Task: Look for space in Esmeralda, Cuba from 9th July, 2023 to 16th July, 2023 for 2 adults, 1 child in price range Rs.8000 to Rs.16000. Place can be entire place with 2 bedrooms having 2 beds and 1 bathroom. Property type can be house, flat, guest house. Booking option can be shelf check-in. Required host language is .
Action: Mouse moved to (578, 116)
Screenshot: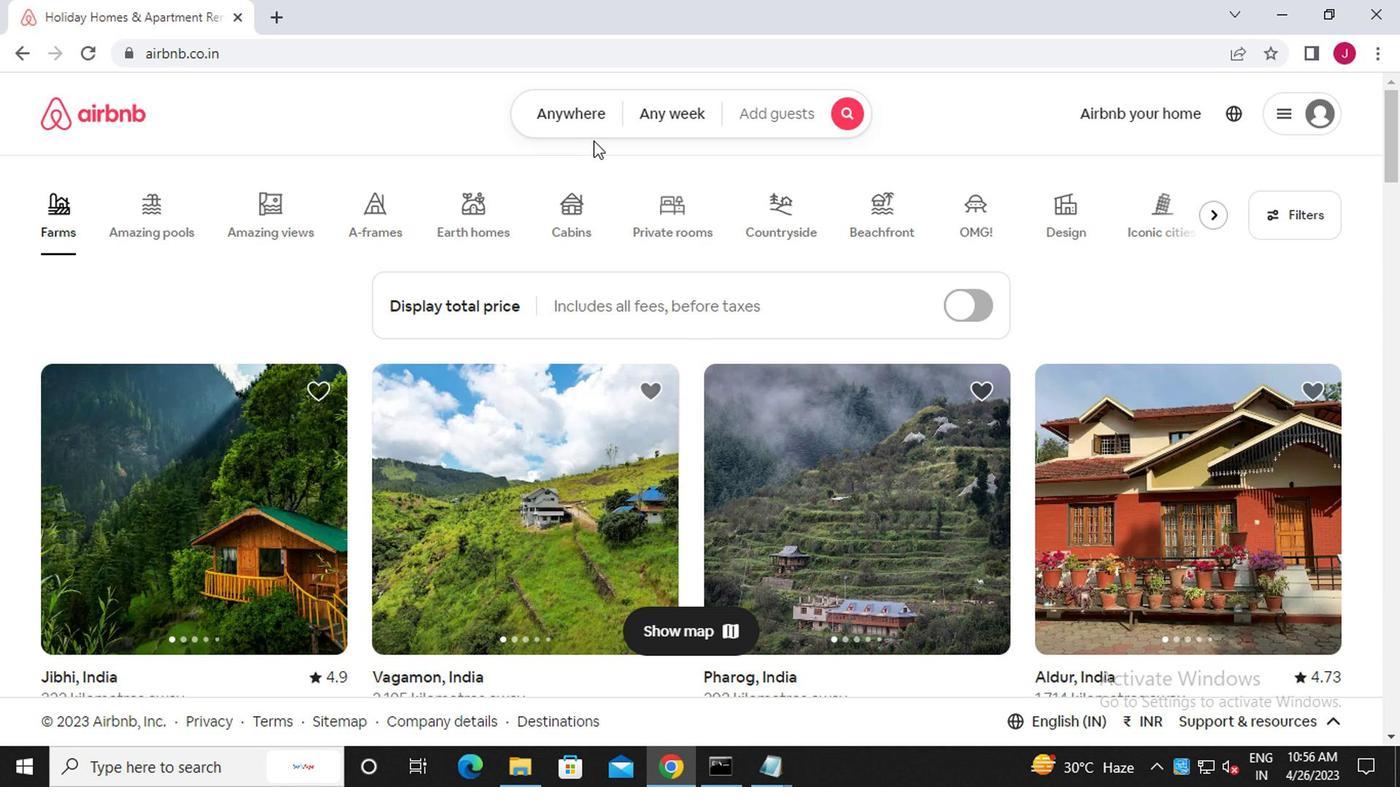 
Action: Mouse pressed left at (578, 116)
Screenshot: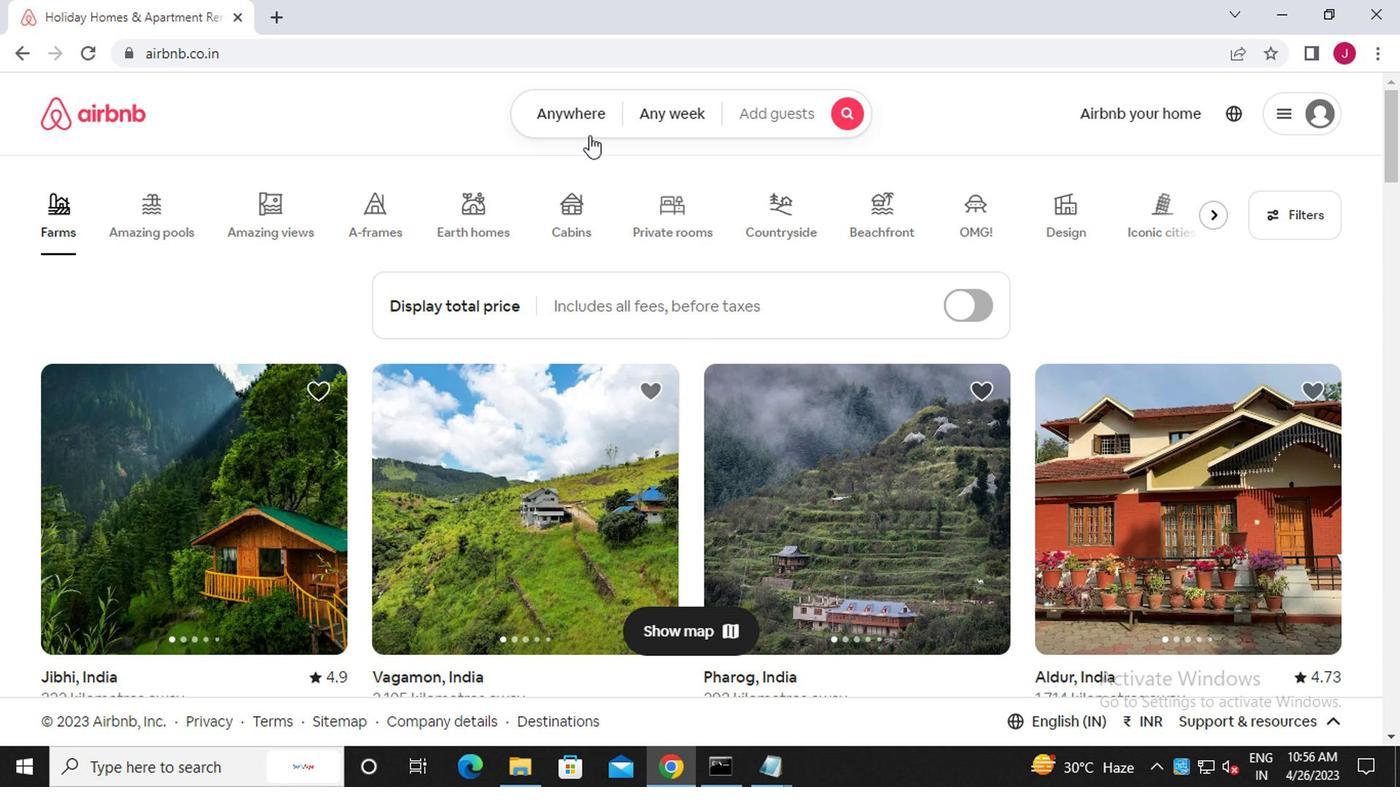 
Action: Mouse moved to (398, 194)
Screenshot: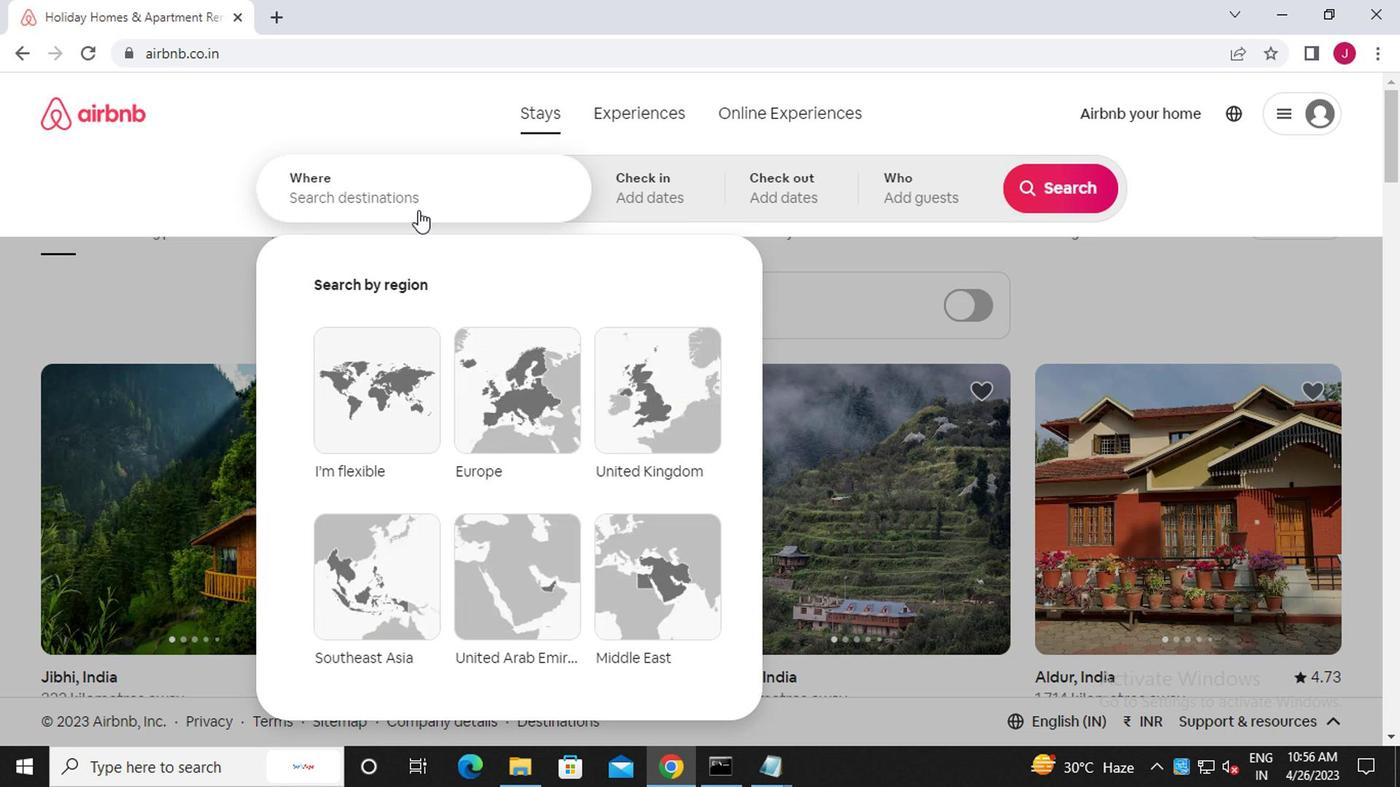 
Action: Mouse pressed left at (398, 194)
Screenshot: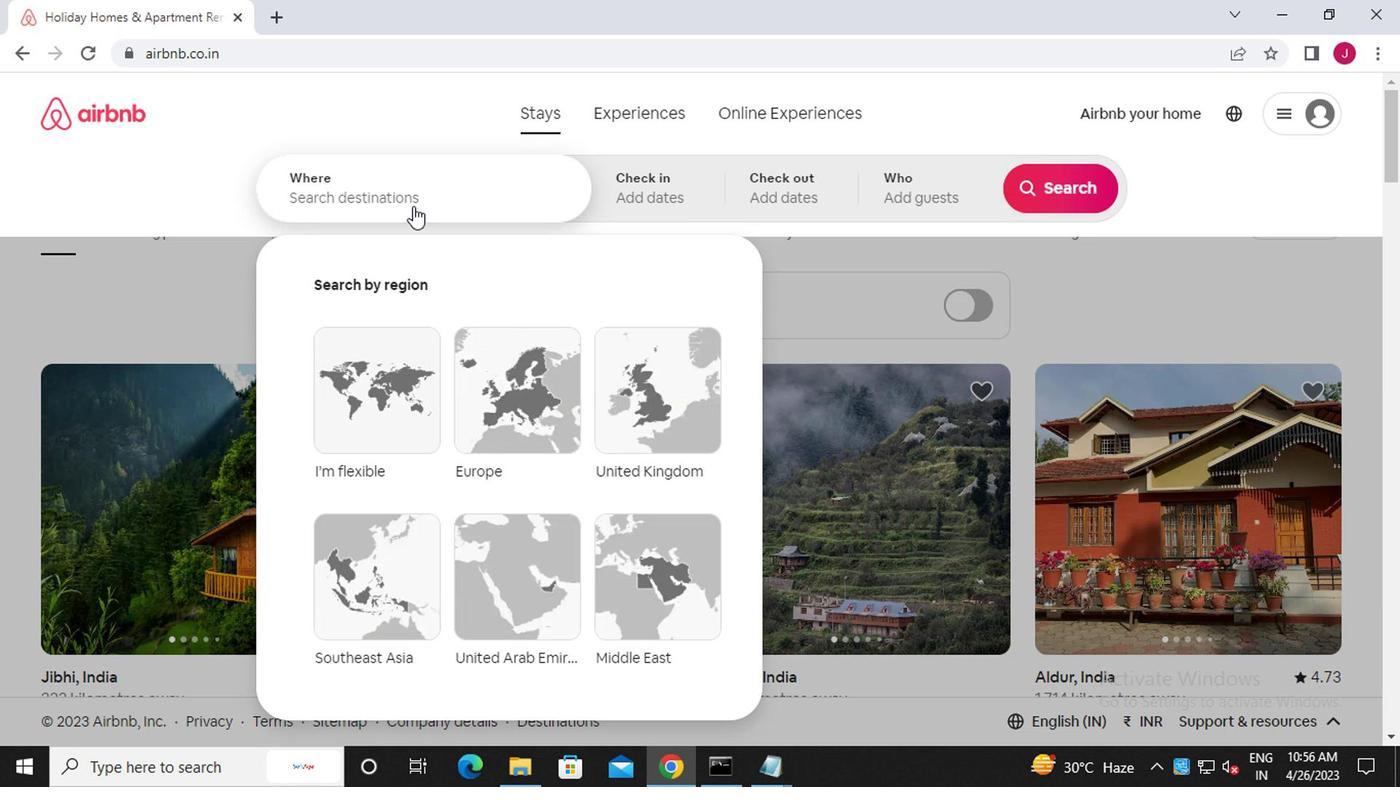 
Action: Key pressed e<Key.caps_lock>smeraldsa,<Key.caps_lock>c<Key.caps_lock>uba
Screenshot: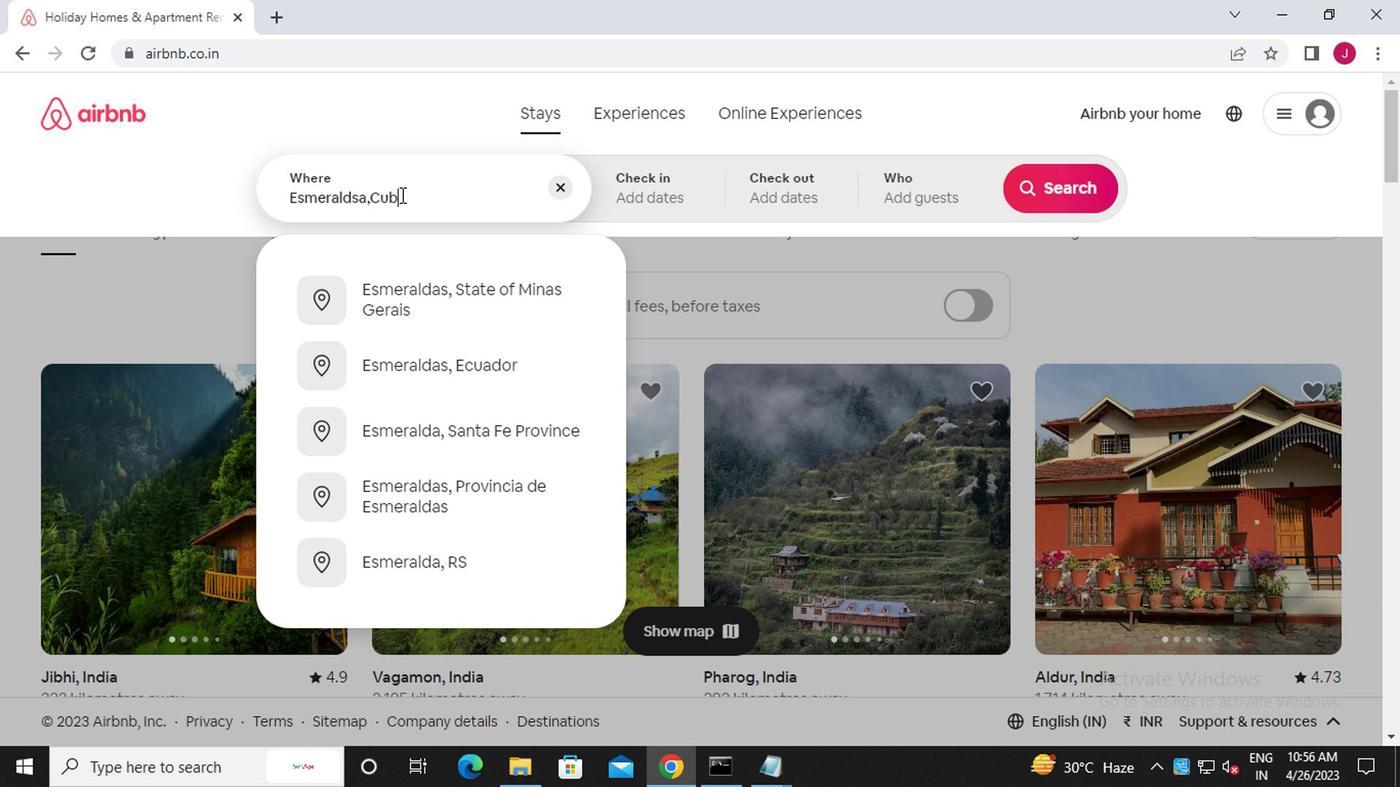 
Action: Mouse moved to (422, 304)
Screenshot: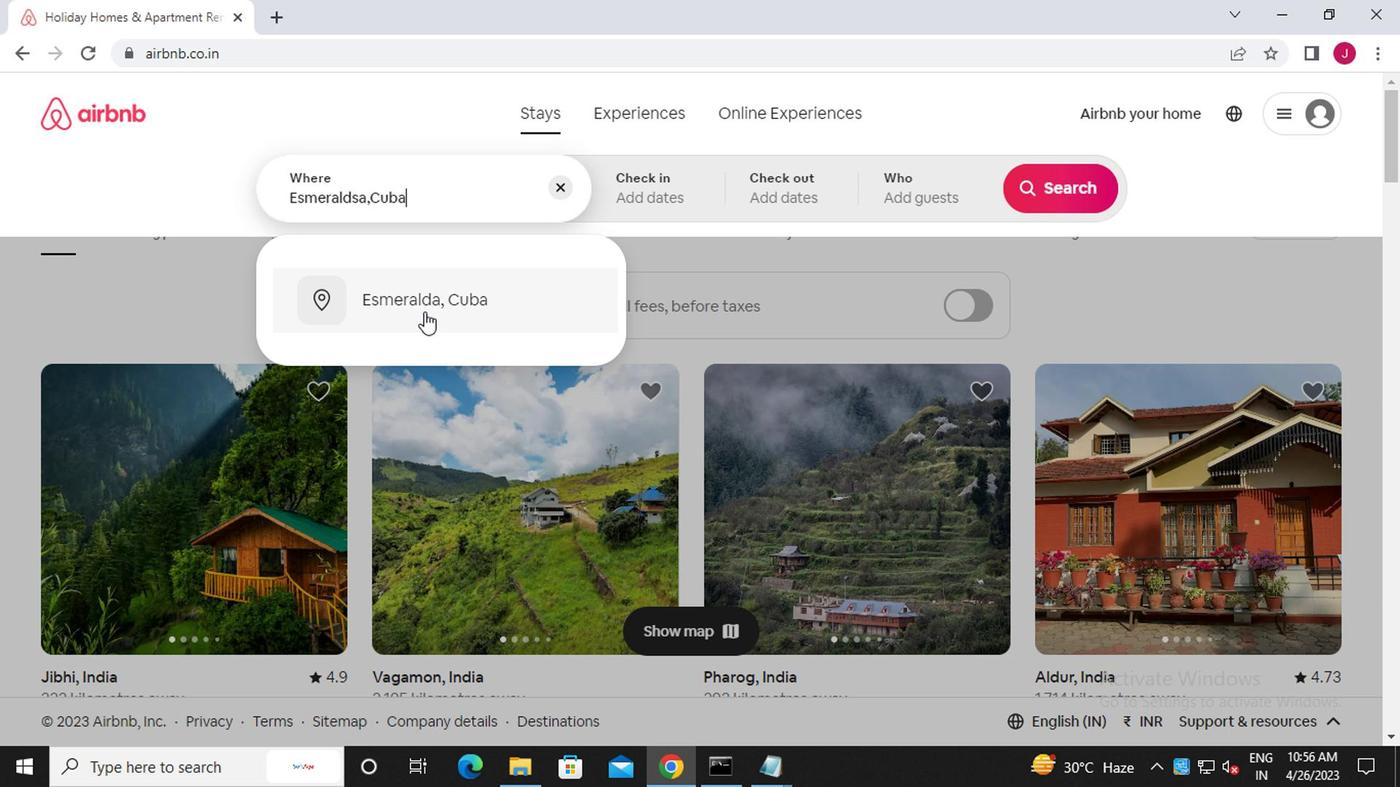 
Action: Mouse pressed left at (422, 304)
Screenshot: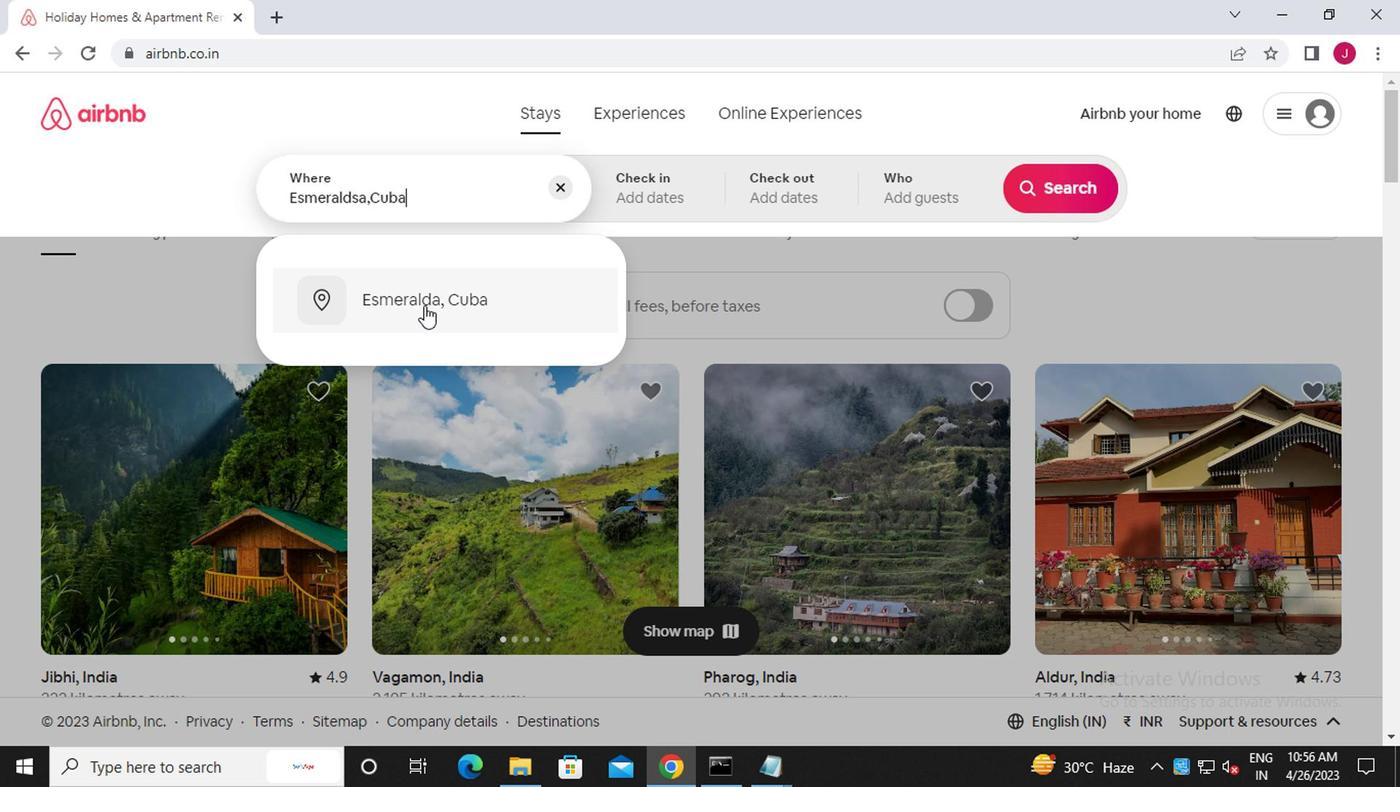 
Action: Mouse moved to (1048, 339)
Screenshot: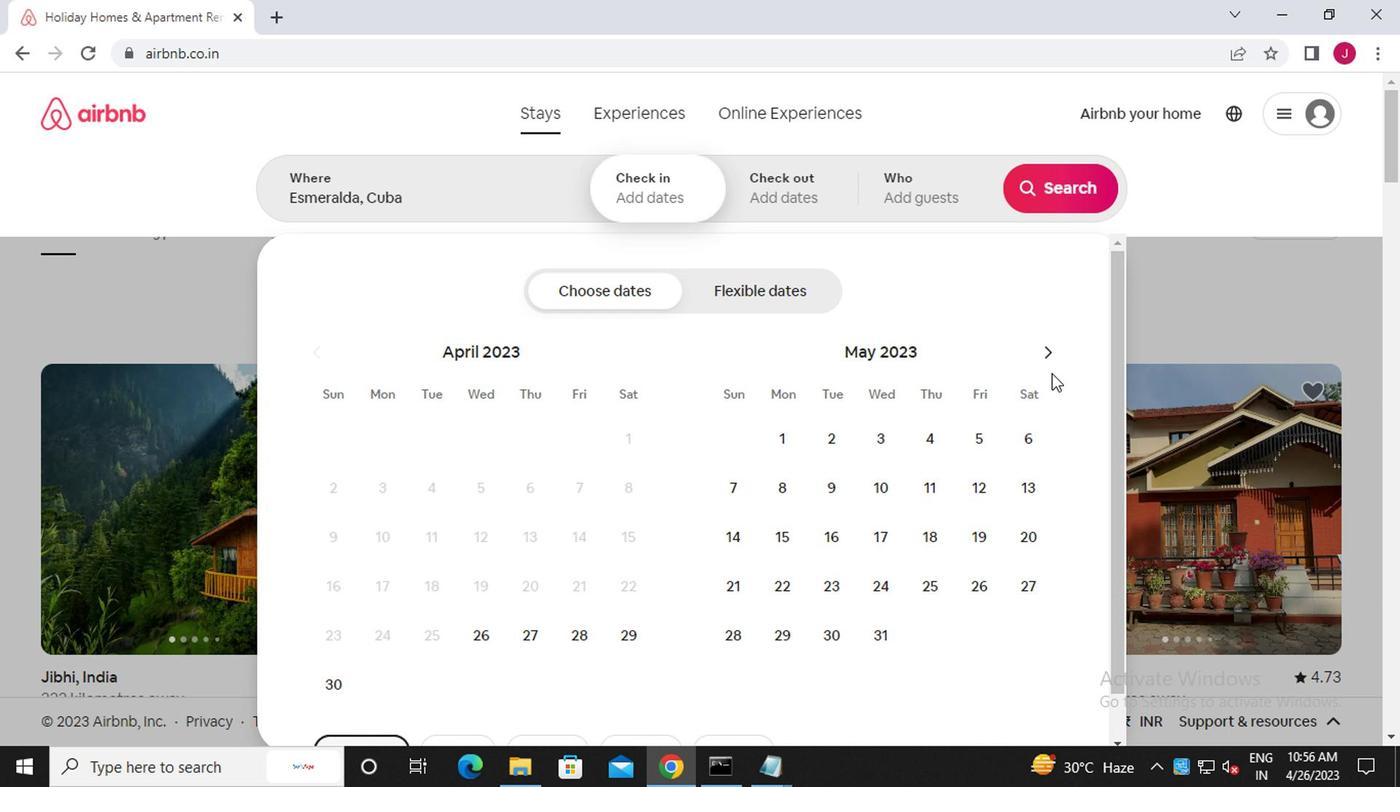 
Action: Mouse pressed left at (1048, 339)
Screenshot: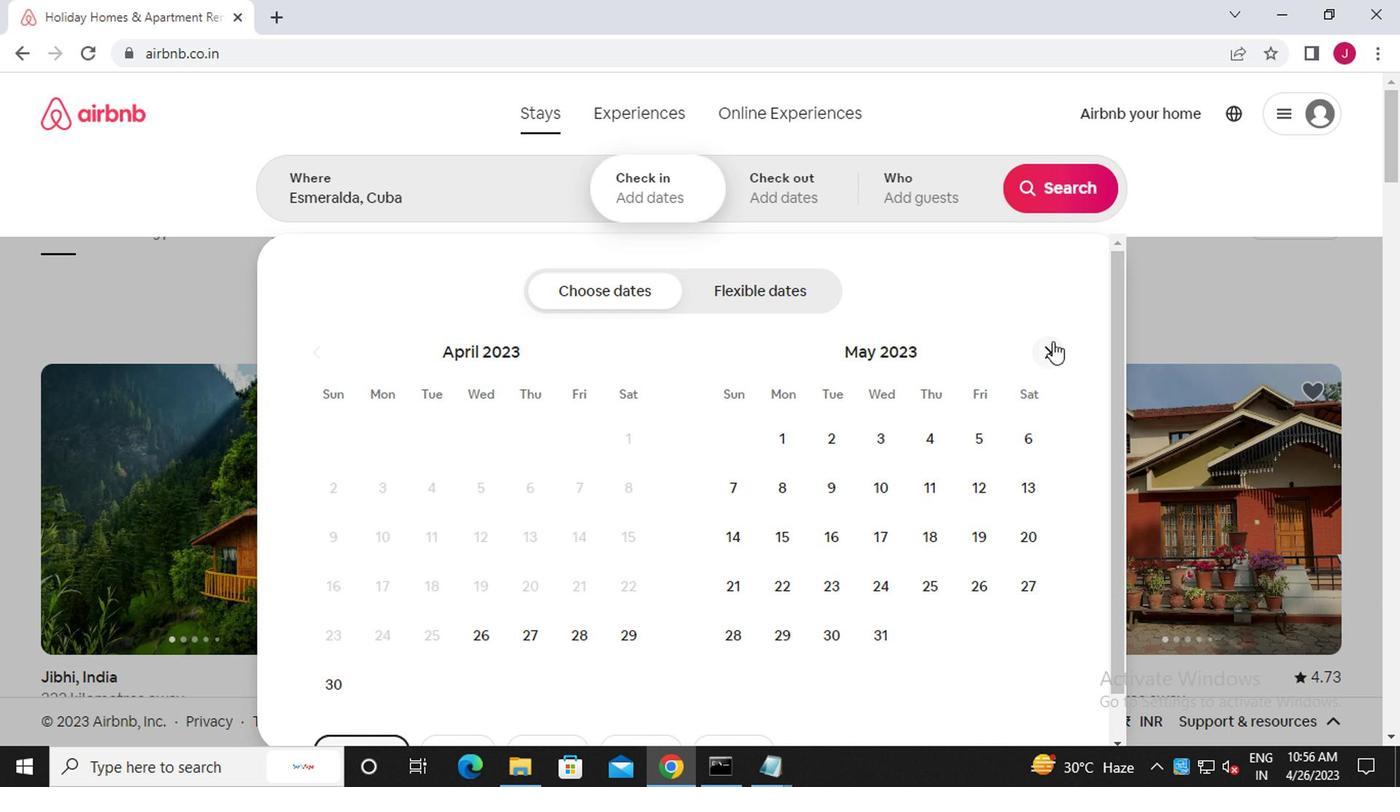 
Action: Mouse moved to (1045, 354)
Screenshot: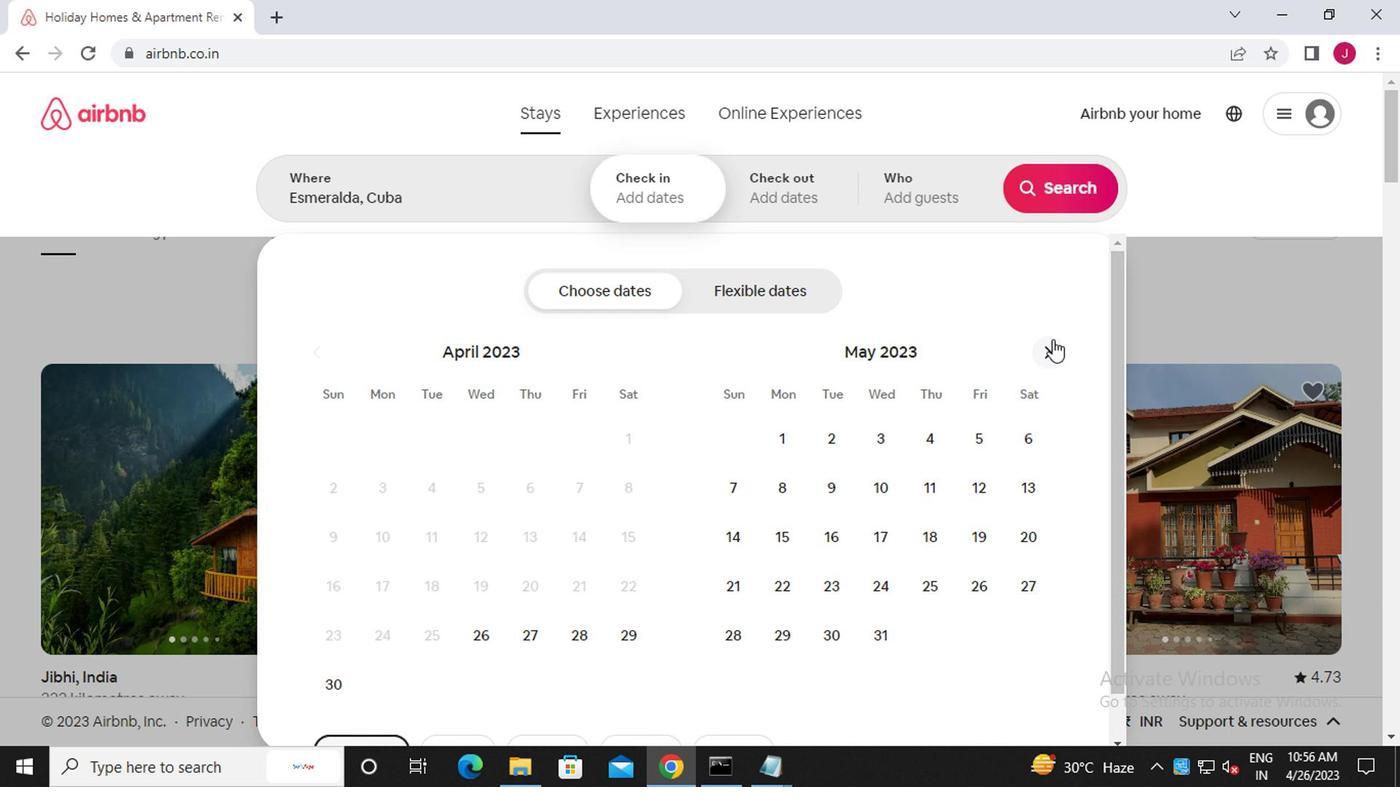 
Action: Mouse pressed left at (1045, 354)
Screenshot: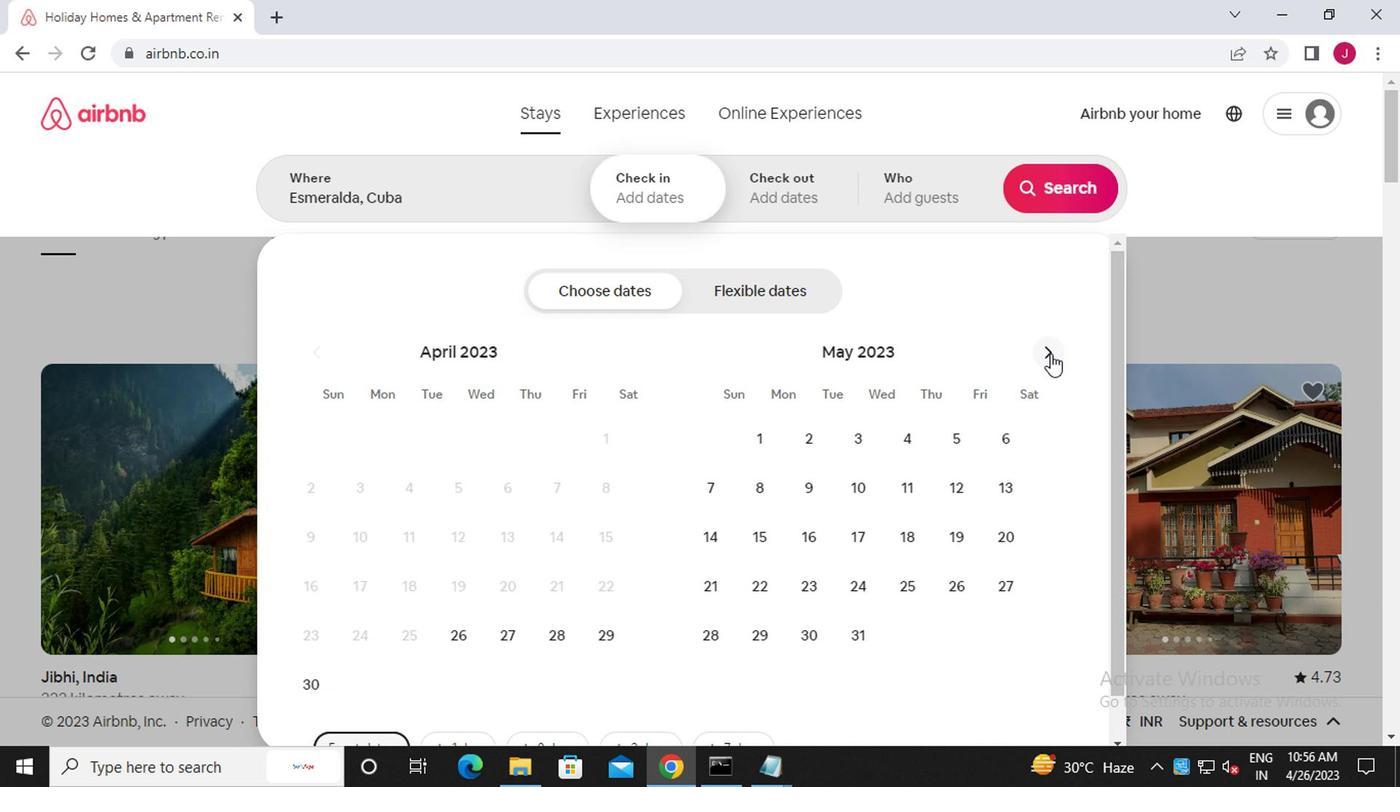 
Action: Mouse moved to (740, 532)
Screenshot: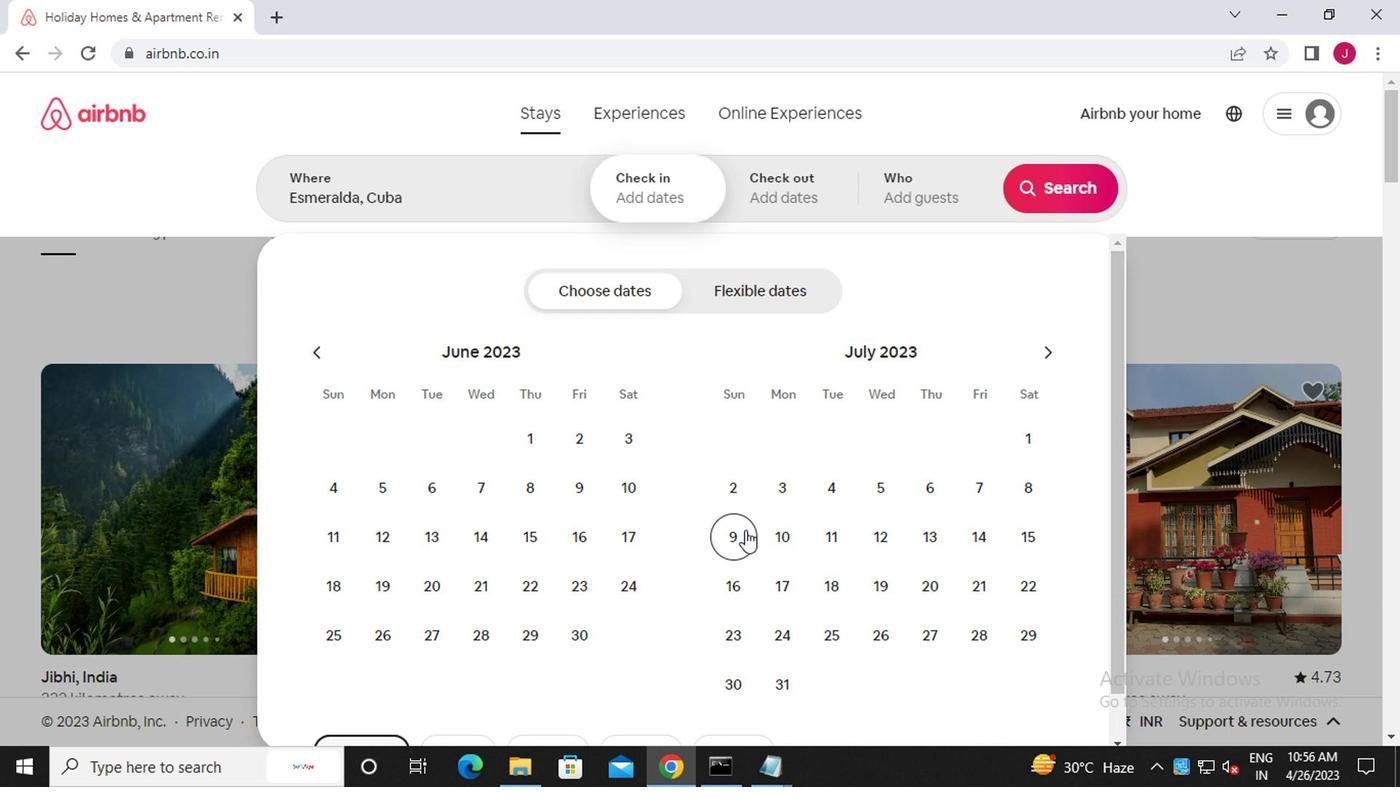 
Action: Mouse pressed left at (740, 532)
Screenshot: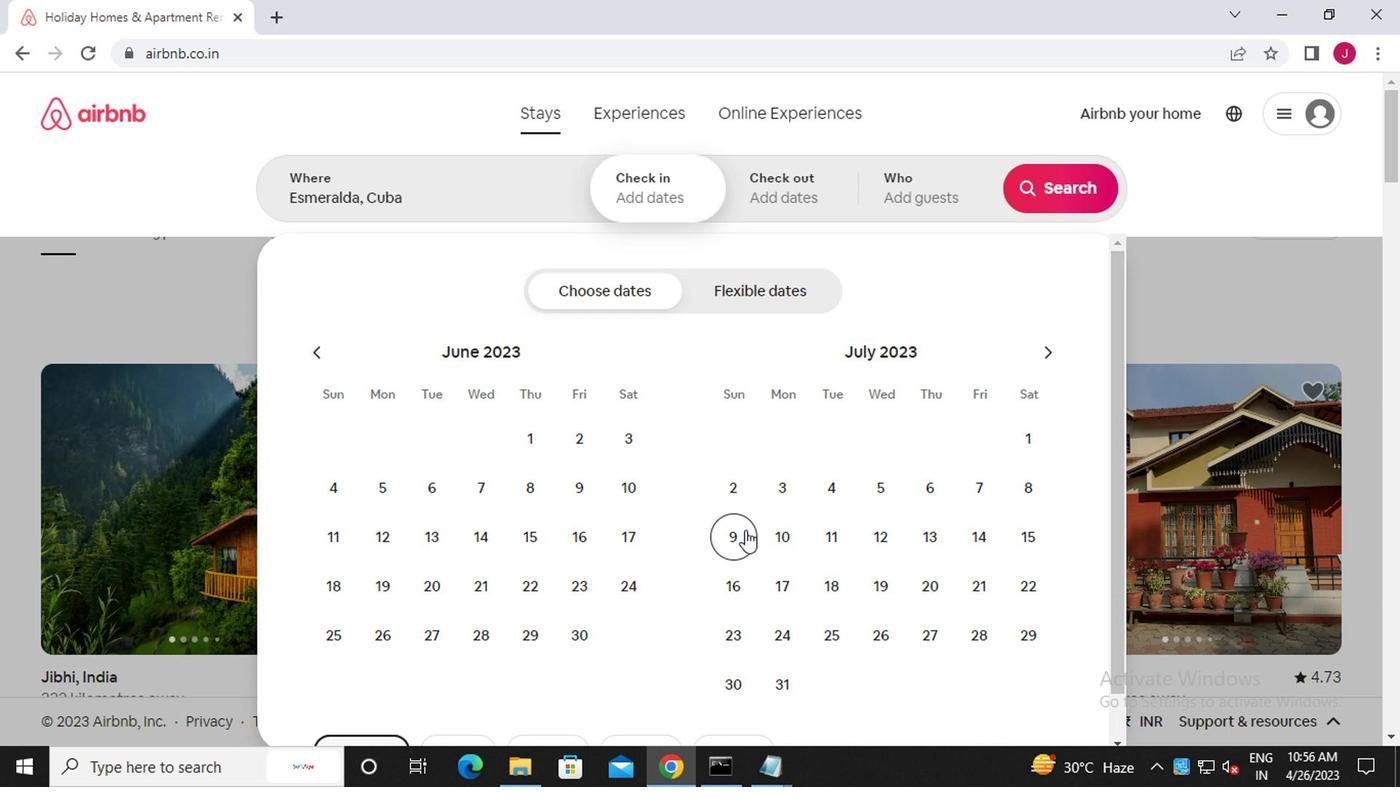 
Action: Mouse moved to (722, 594)
Screenshot: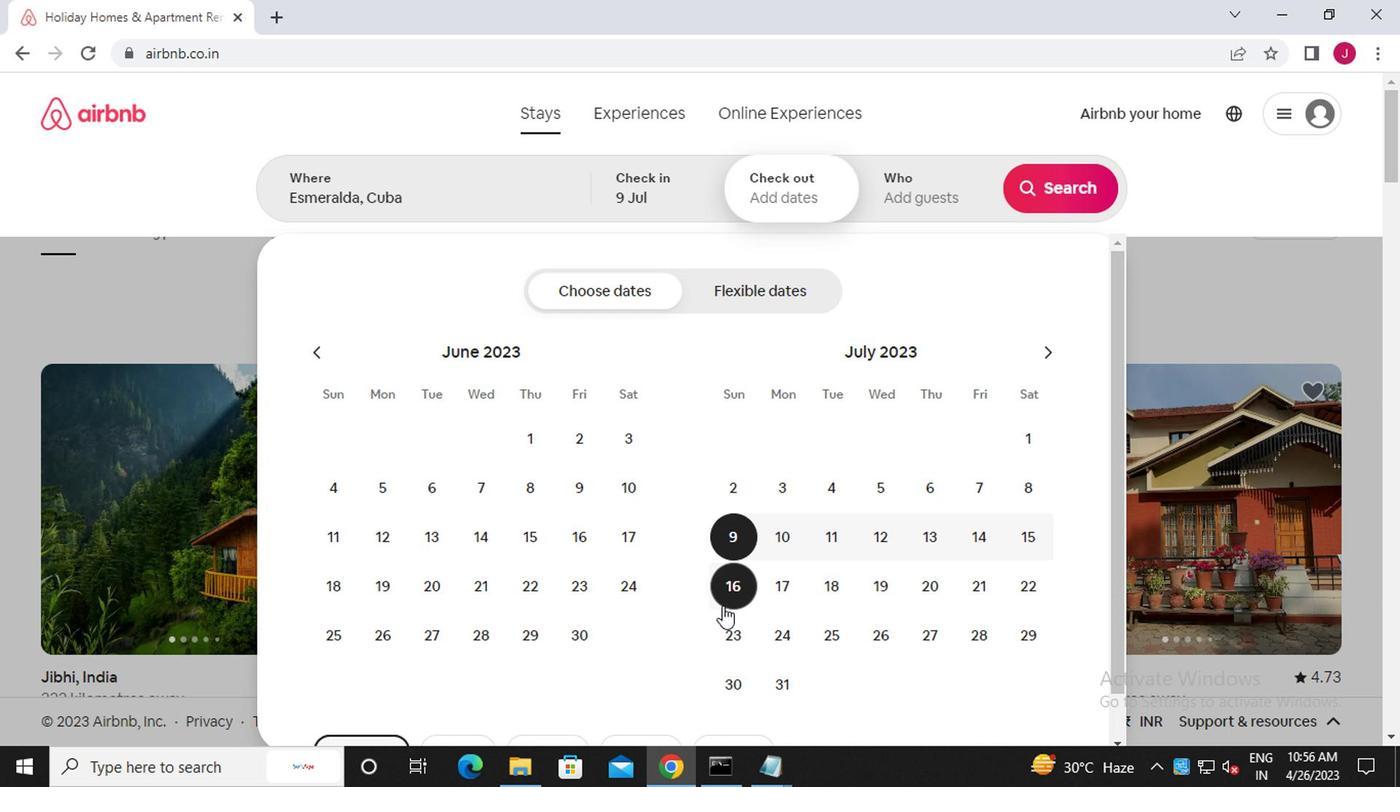 
Action: Mouse pressed left at (722, 594)
Screenshot: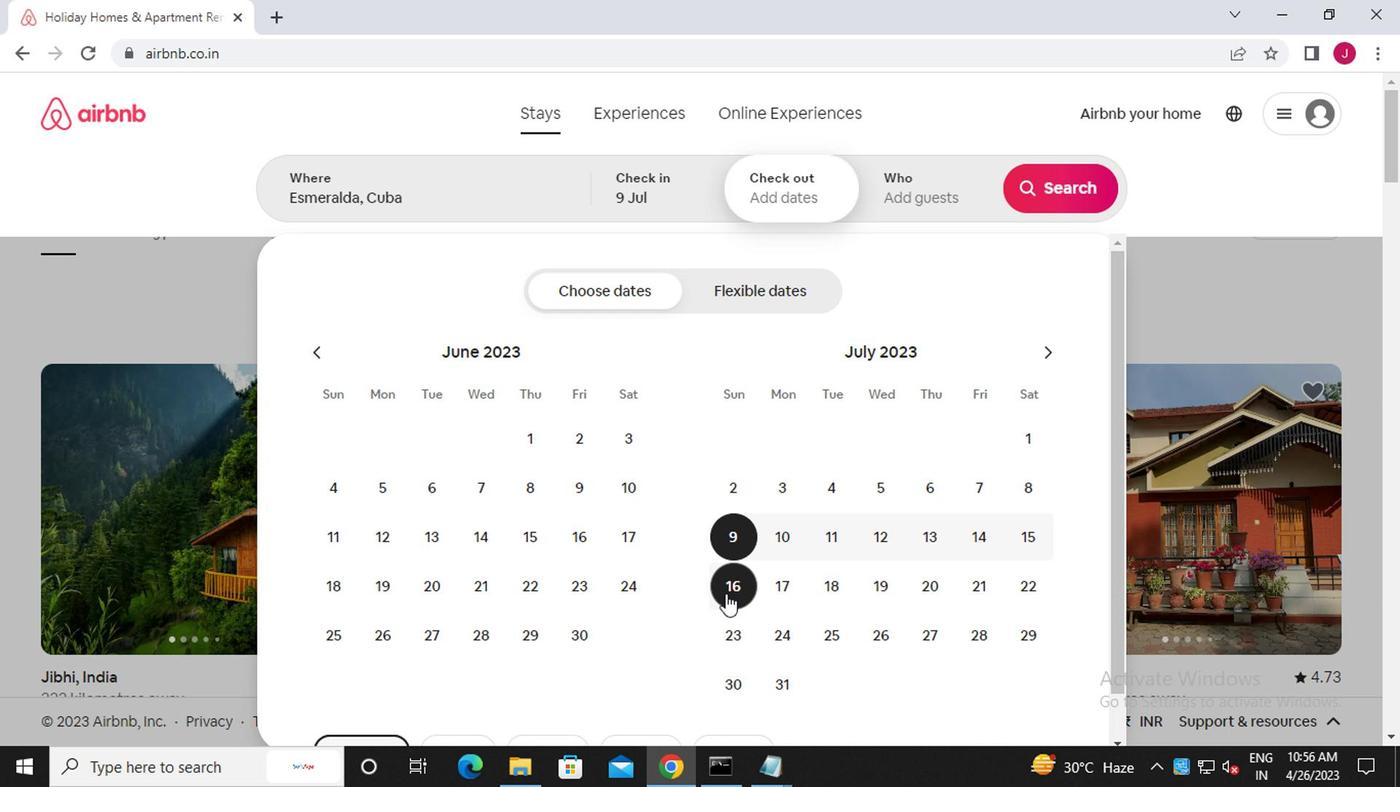 
Action: Mouse moved to (907, 196)
Screenshot: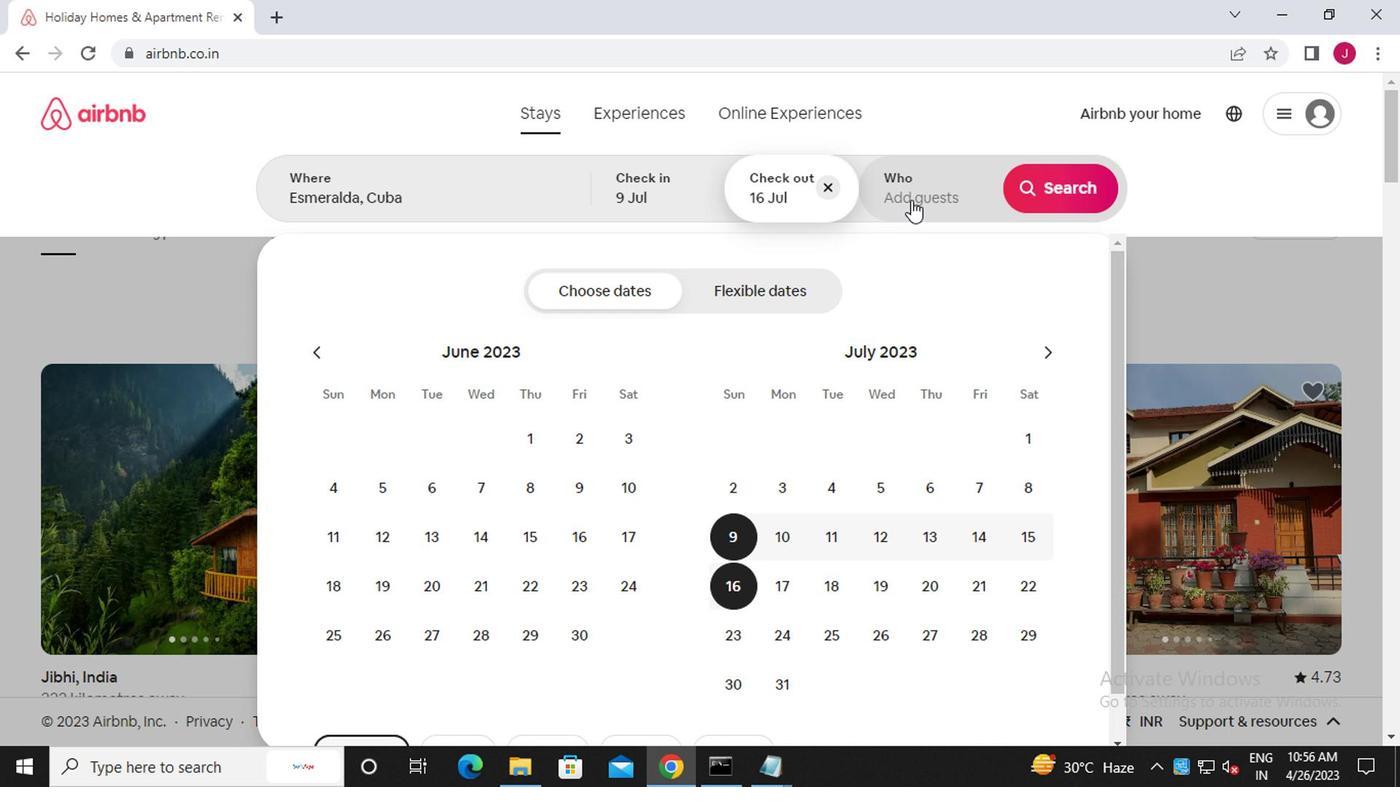 
Action: Mouse pressed left at (907, 196)
Screenshot: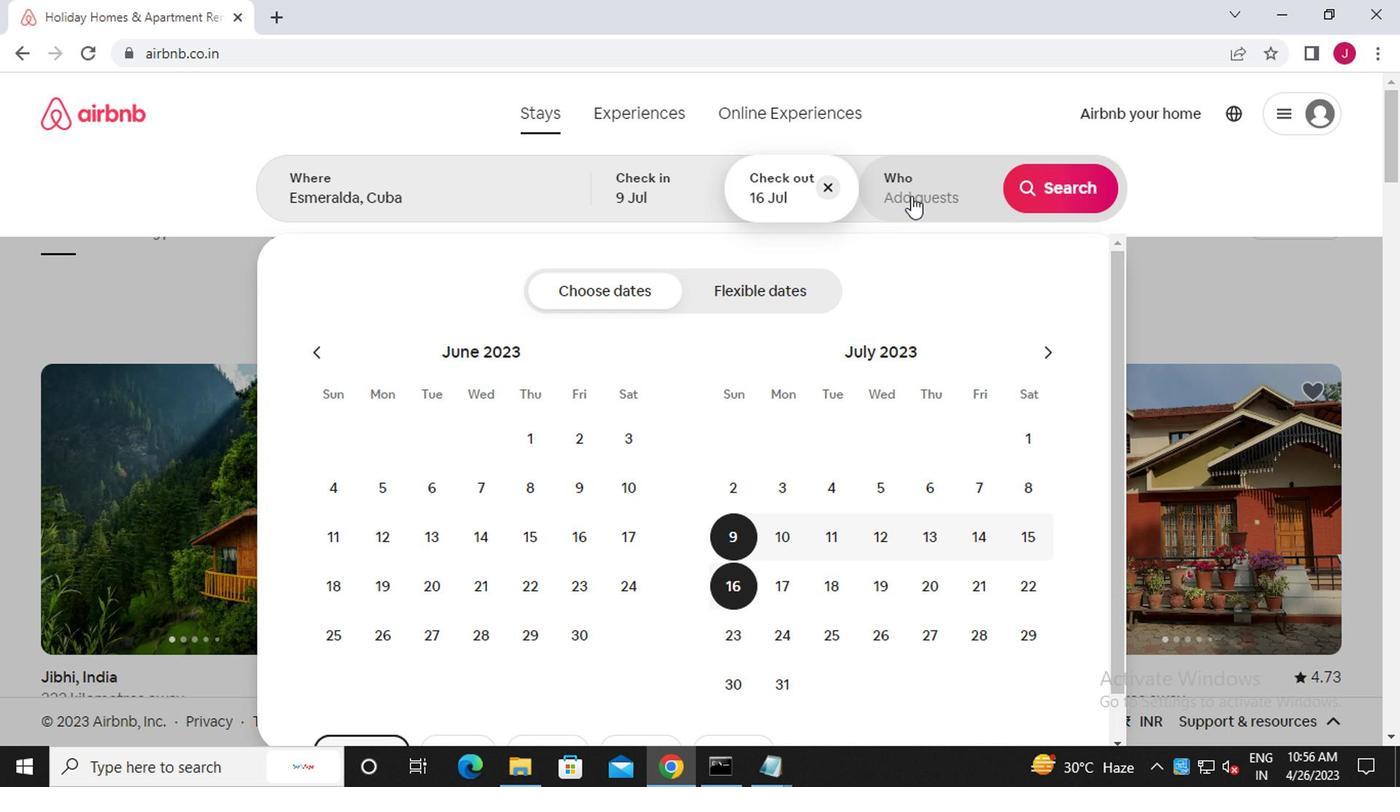 
Action: Mouse moved to (1060, 304)
Screenshot: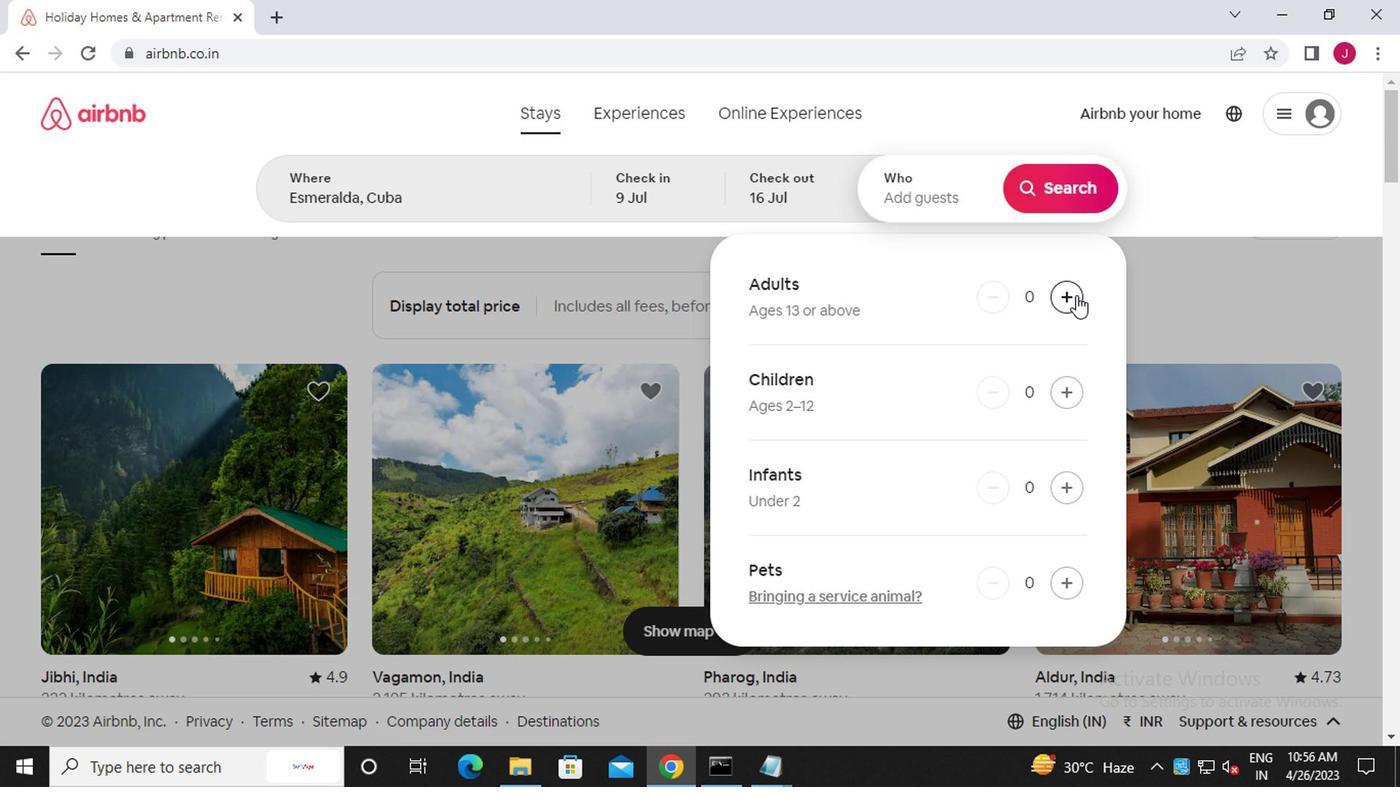 
Action: Mouse pressed left at (1060, 304)
Screenshot: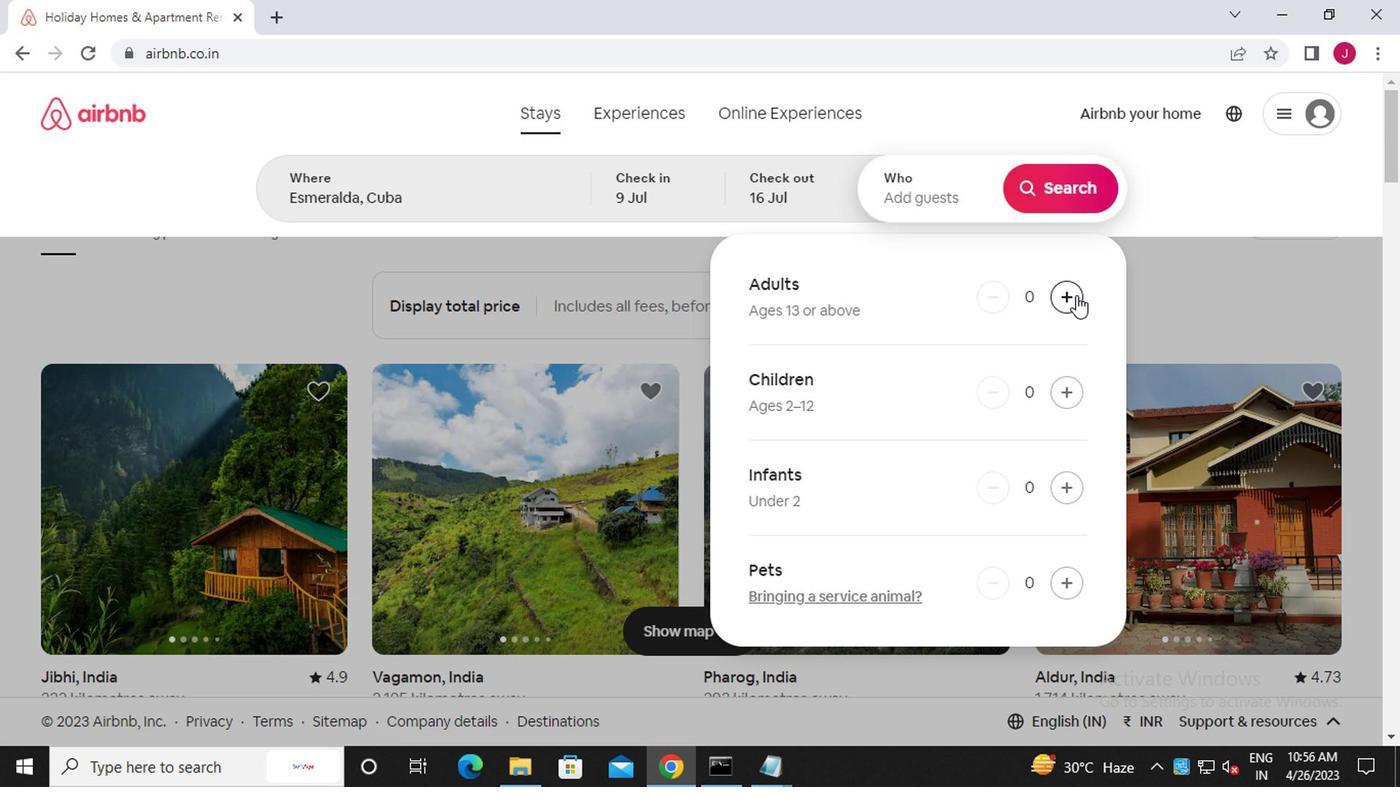 
Action: Mouse moved to (1060, 304)
Screenshot: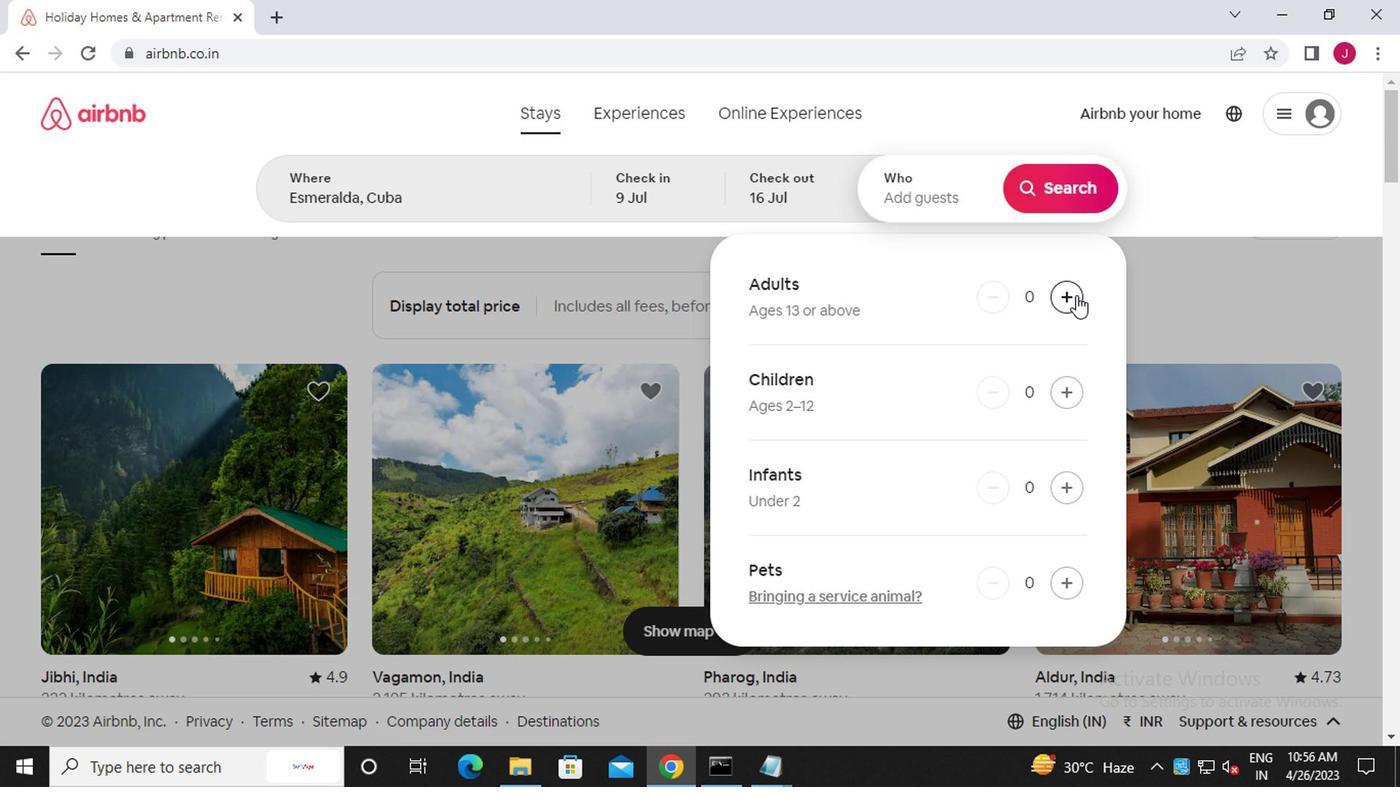
Action: Mouse pressed left at (1060, 304)
Screenshot: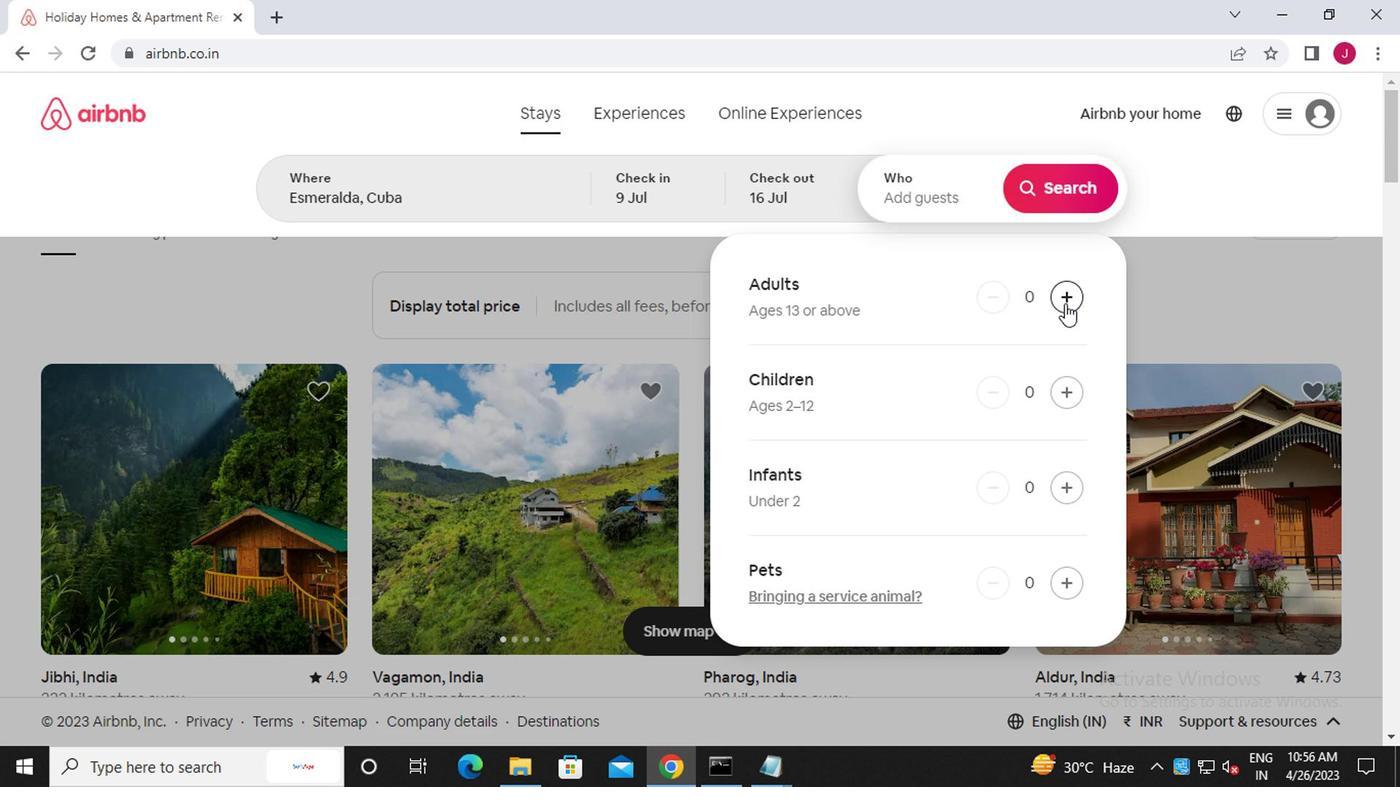 
Action: Mouse moved to (1070, 382)
Screenshot: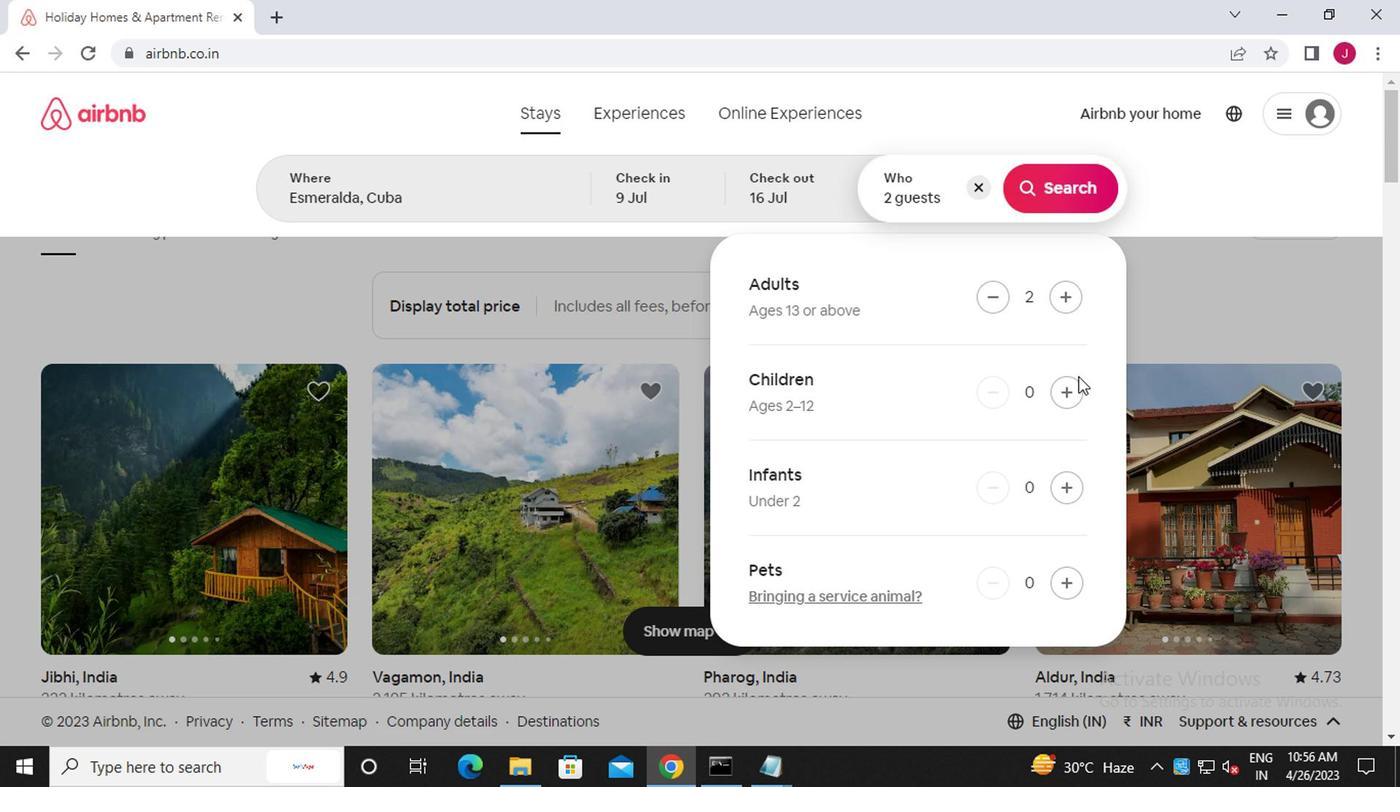 
Action: Mouse pressed left at (1070, 382)
Screenshot: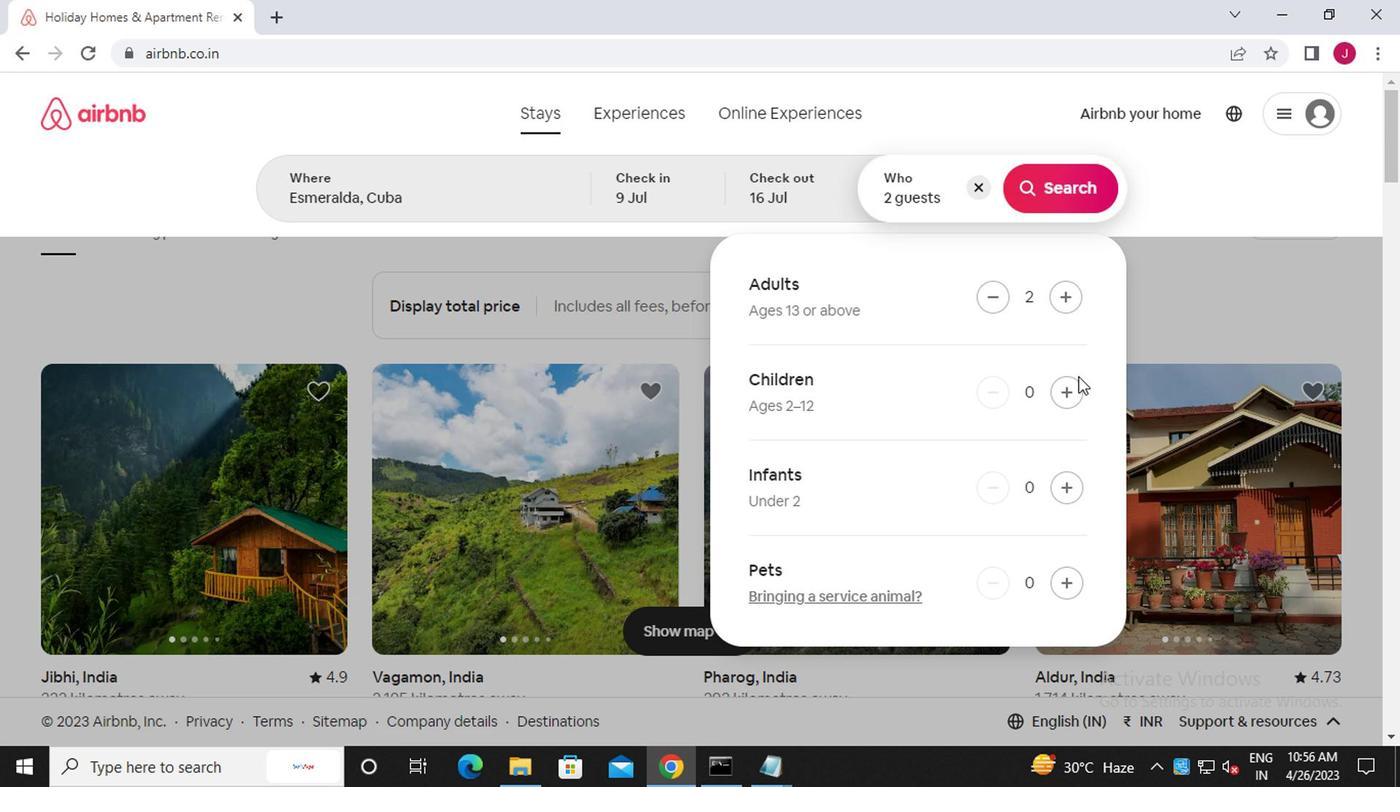 
Action: Mouse moved to (1073, 196)
Screenshot: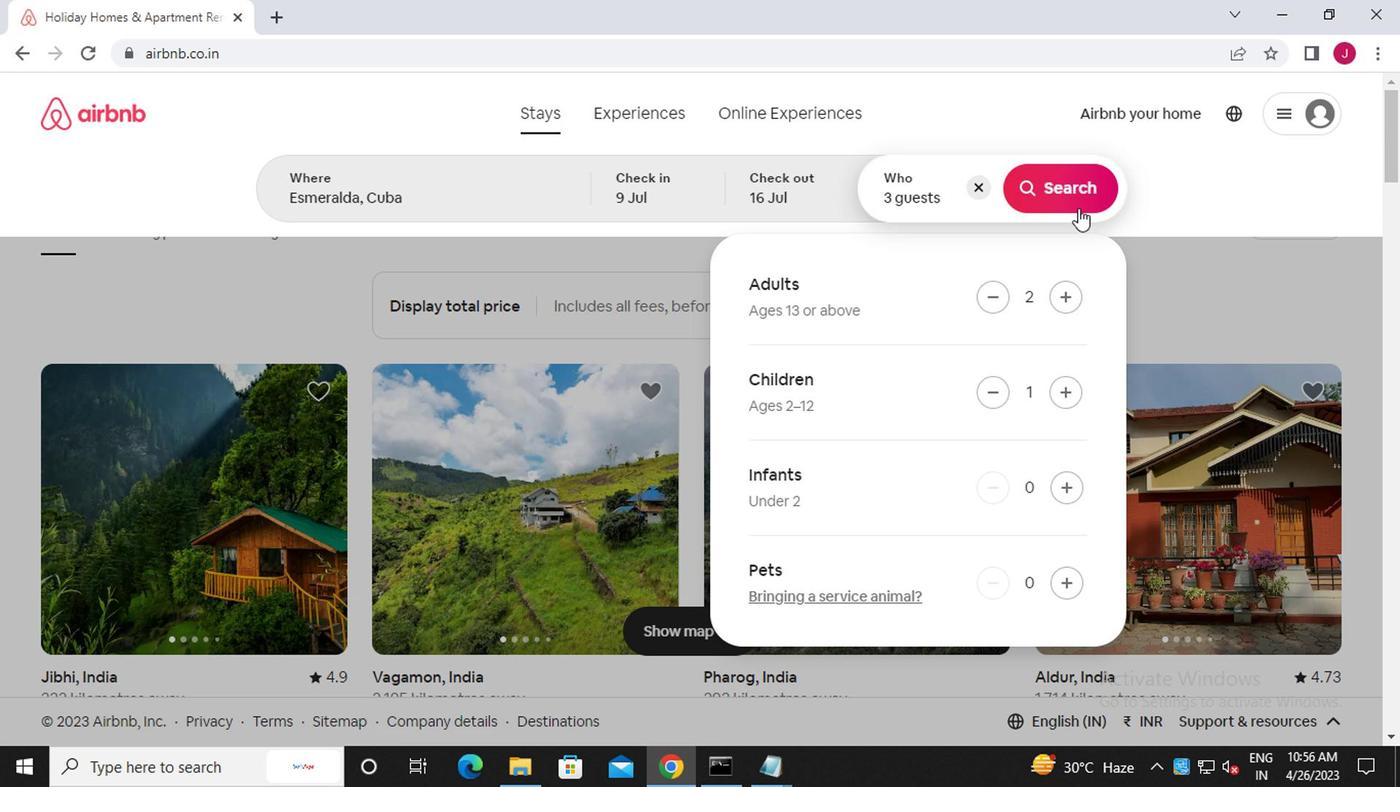 
Action: Mouse pressed left at (1073, 196)
Screenshot: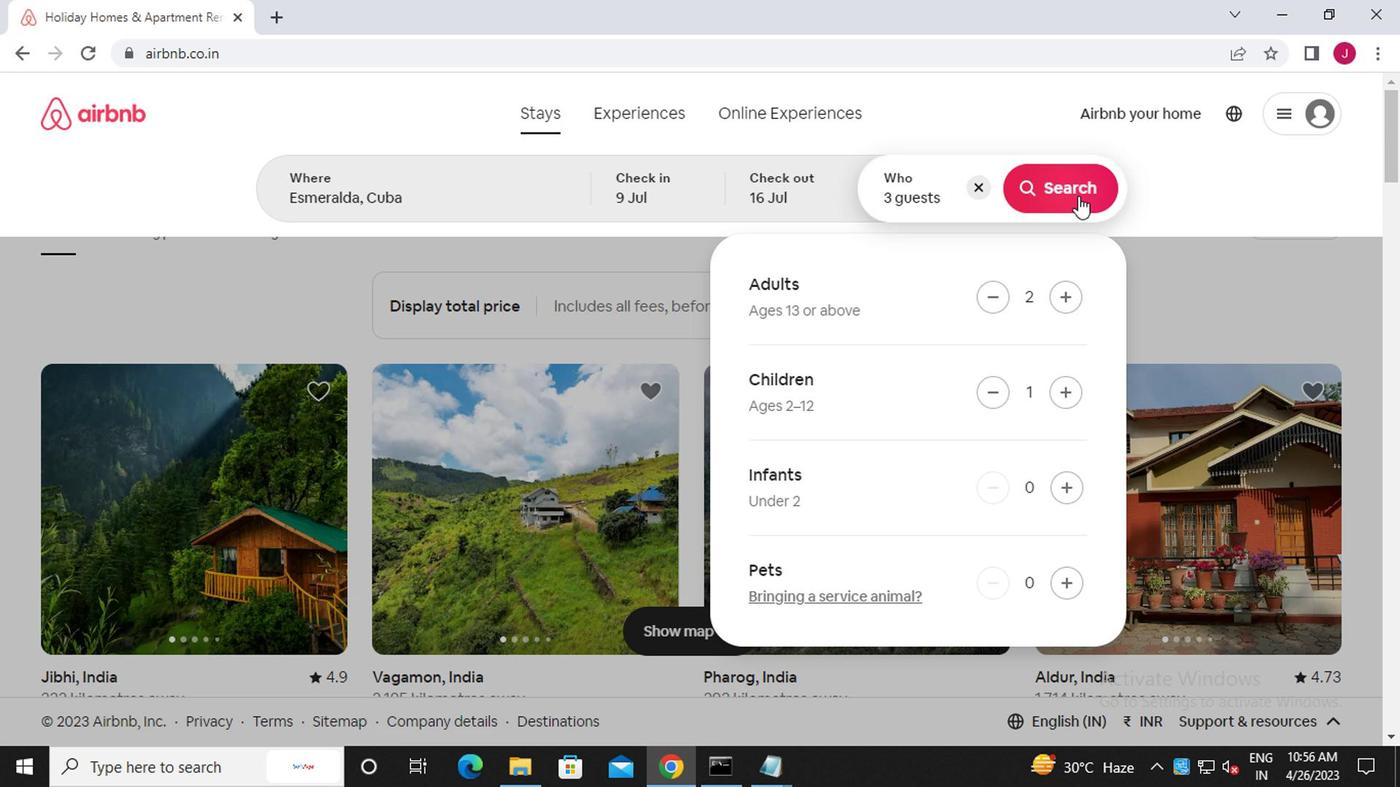 
Action: Mouse moved to (1314, 198)
Screenshot: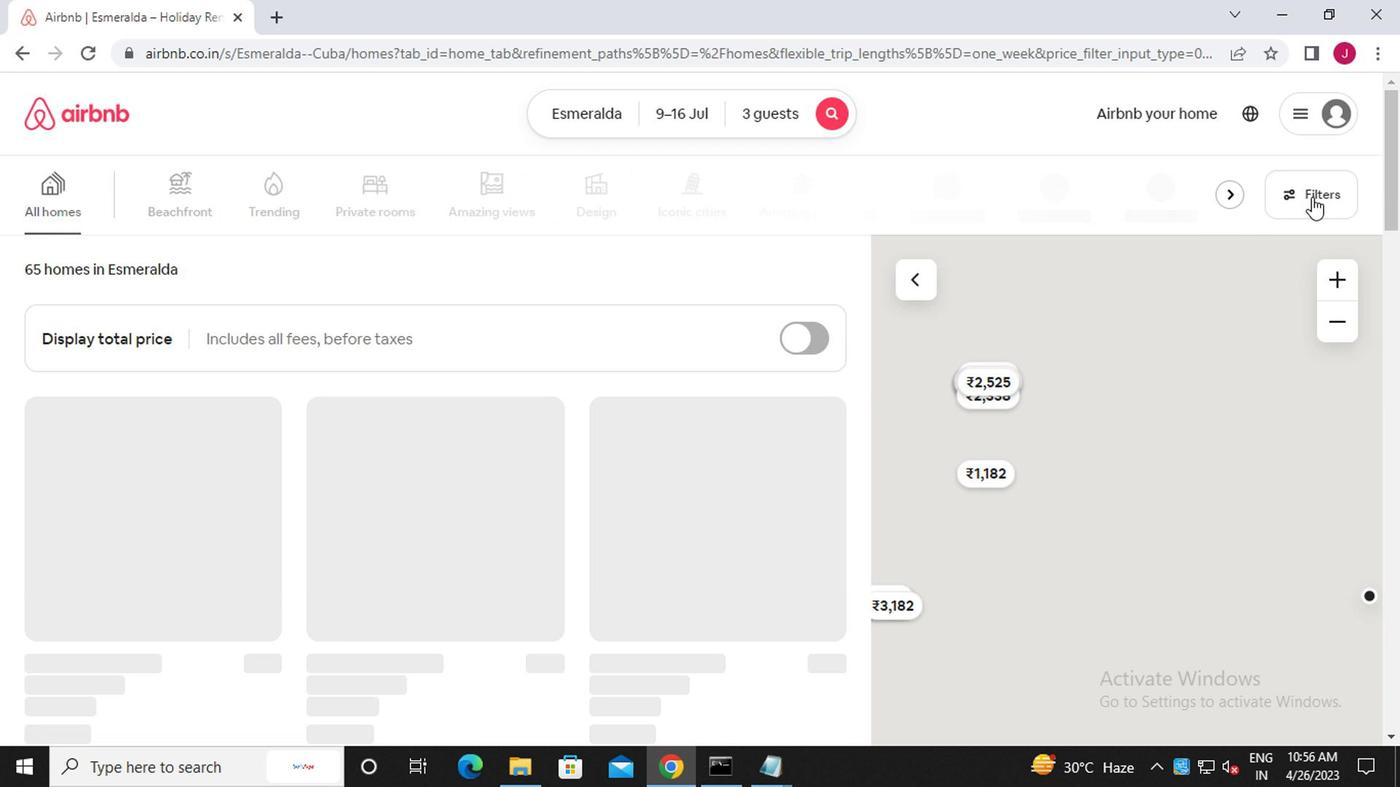 
Action: Mouse pressed left at (1314, 198)
Screenshot: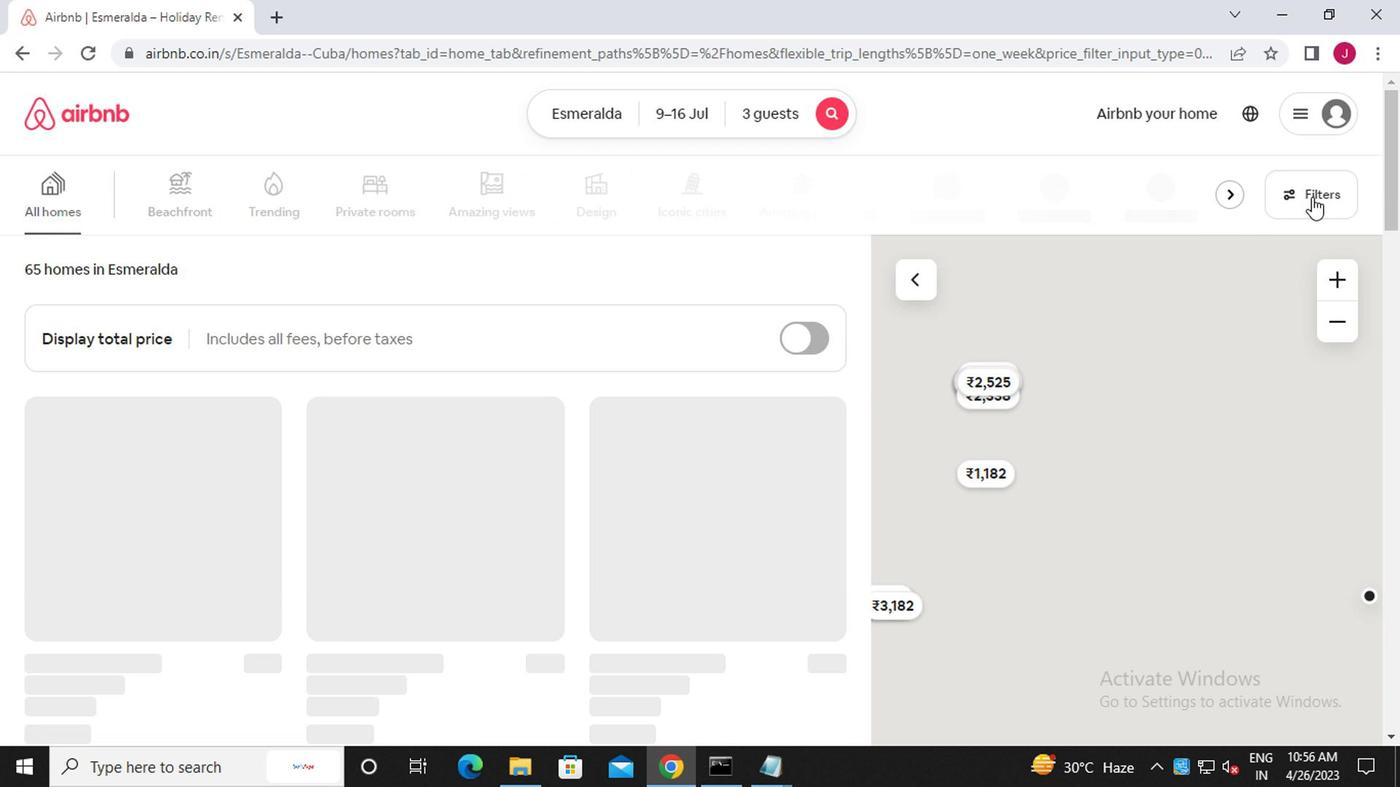 
Action: Mouse moved to (487, 455)
Screenshot: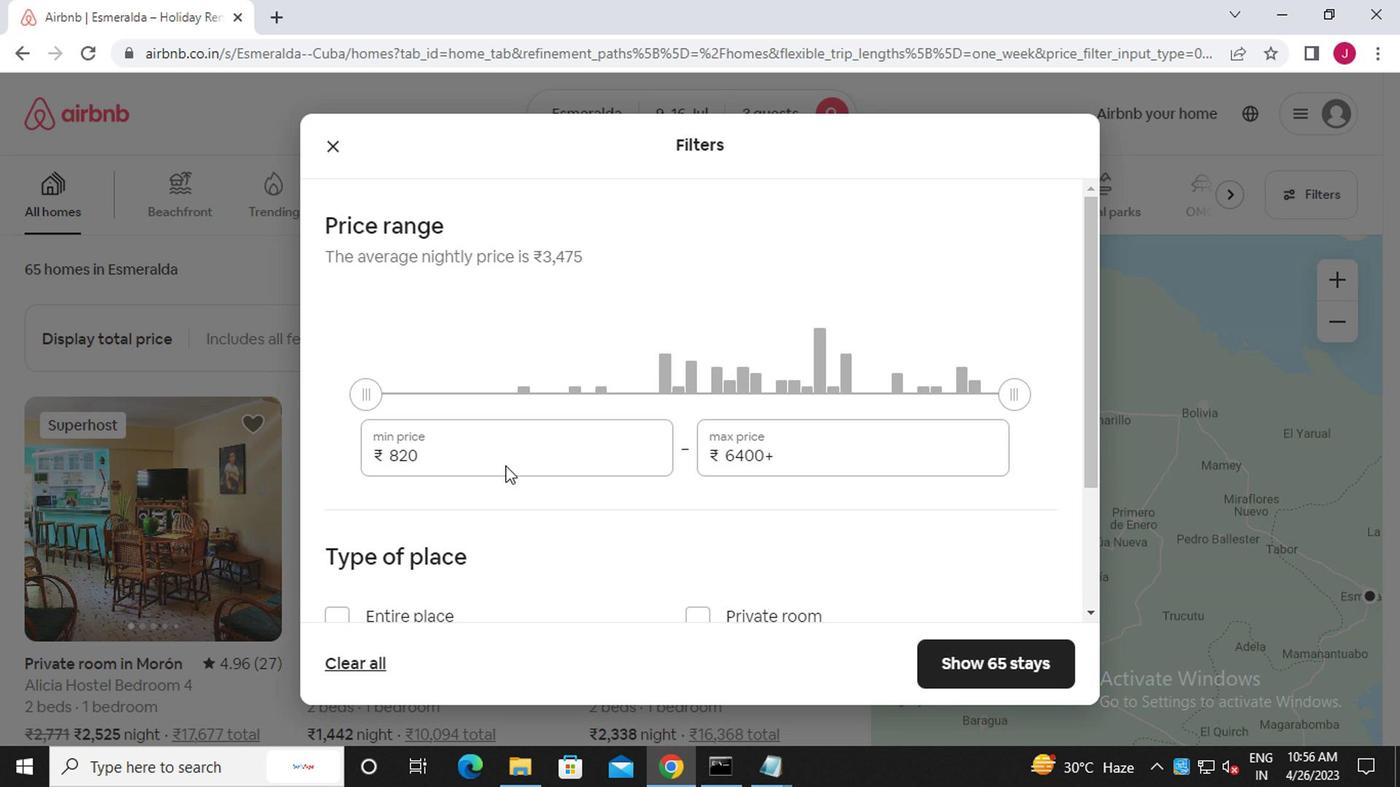 
Action: Mouse pressed left at (487, 455)
Screenshot: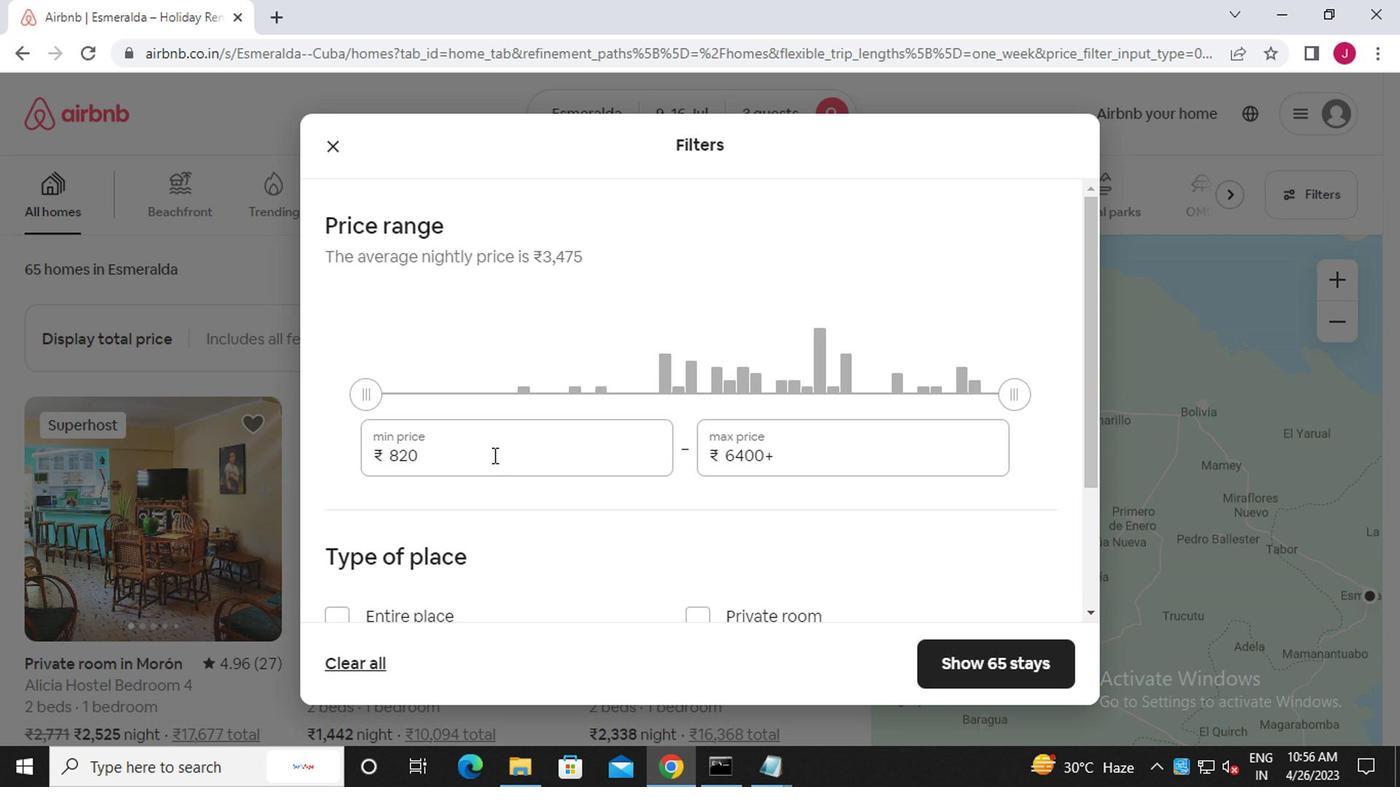 
Action: Mouse moved to (485, 448)
Screenshot: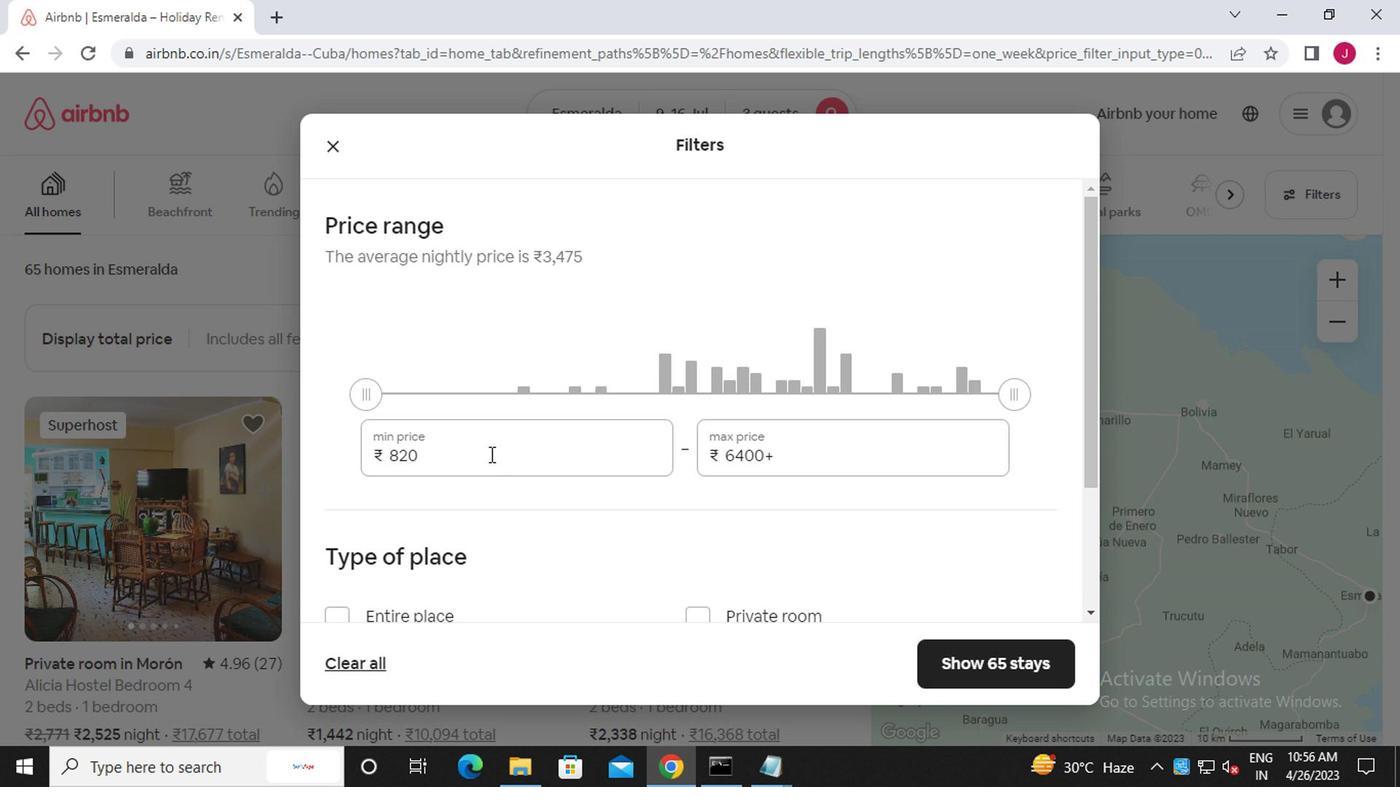 
Action: Key pressed <Key.backspace><Key.backspace><<96>><<96>><<96>>
Screenshot: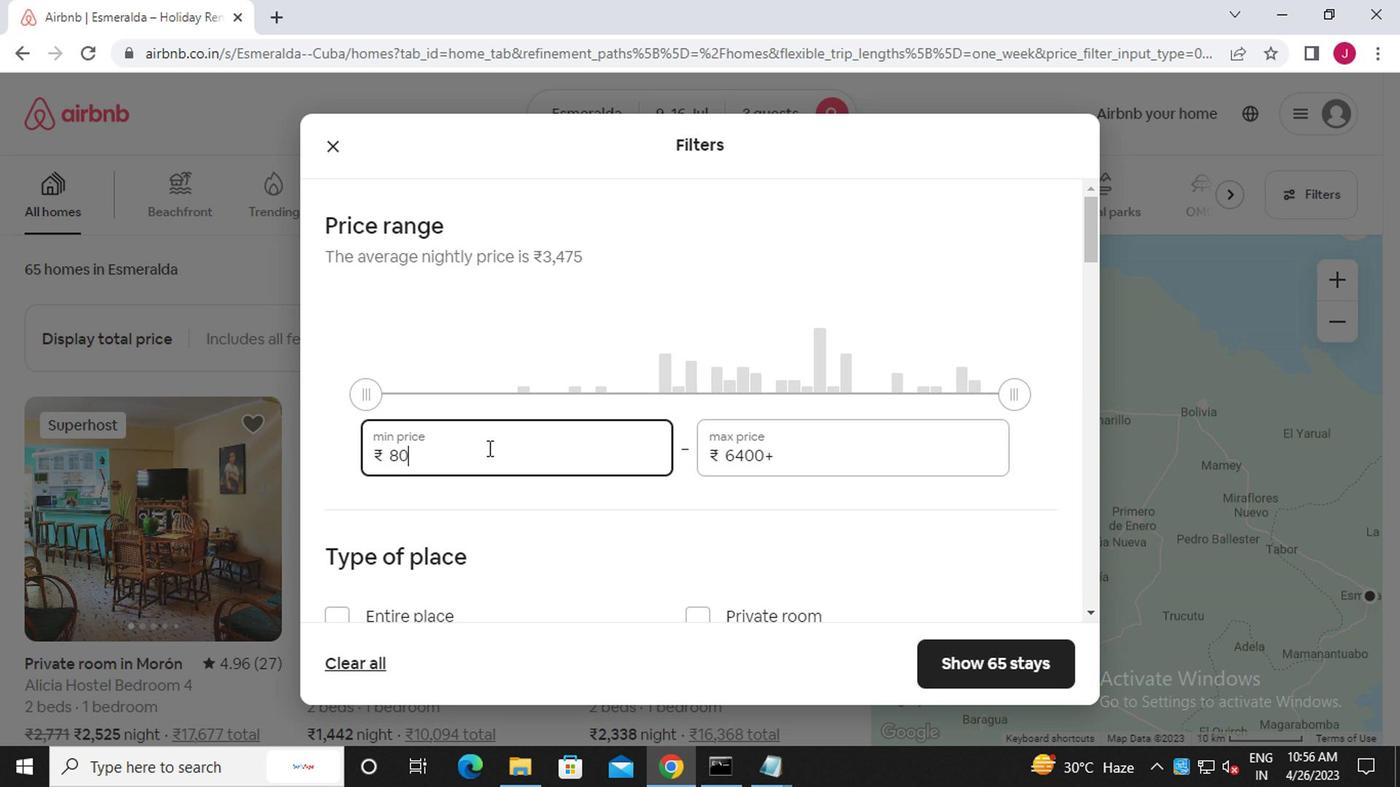 
Action: Mouse moved to (765, 449)
Screenshot: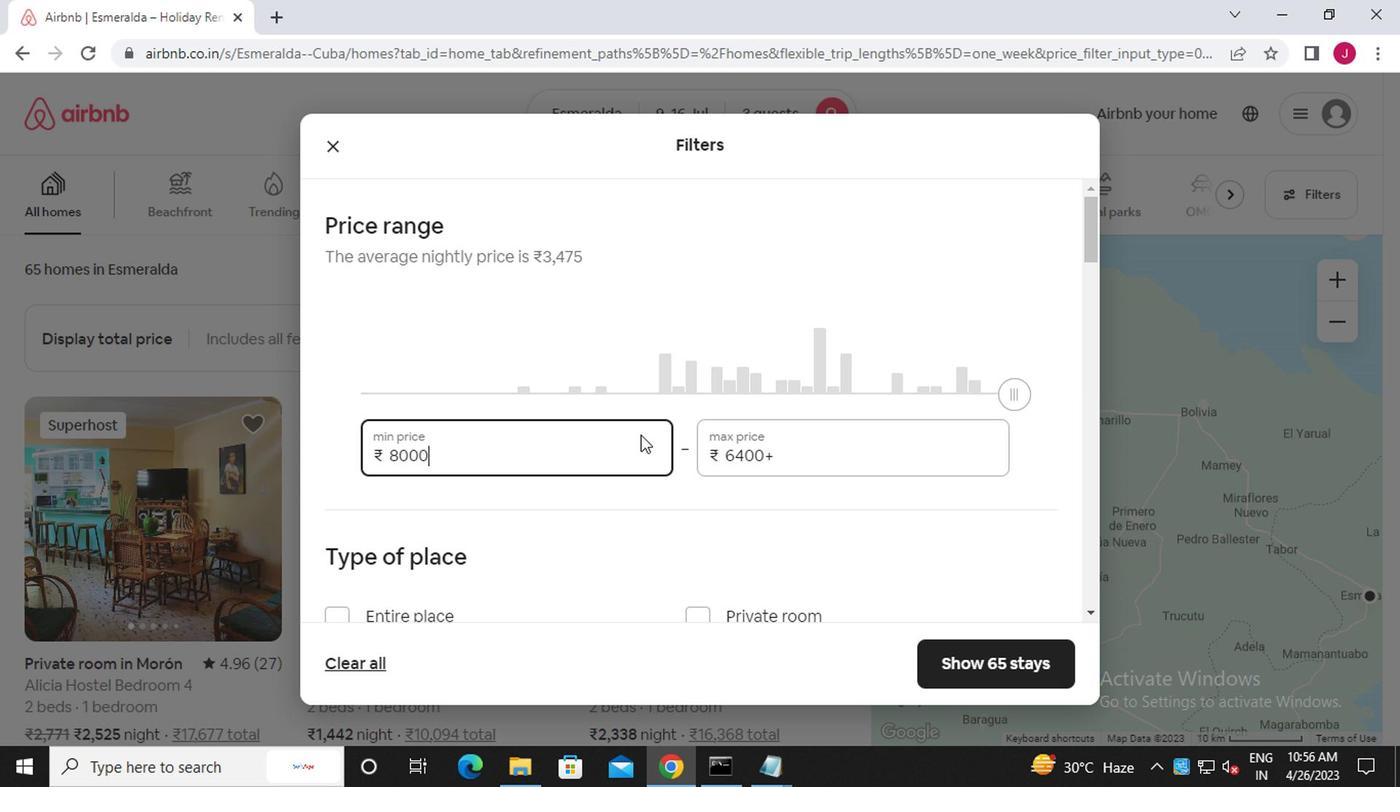 
Action: Mouse pressed left at (765, 449)
Screenshot: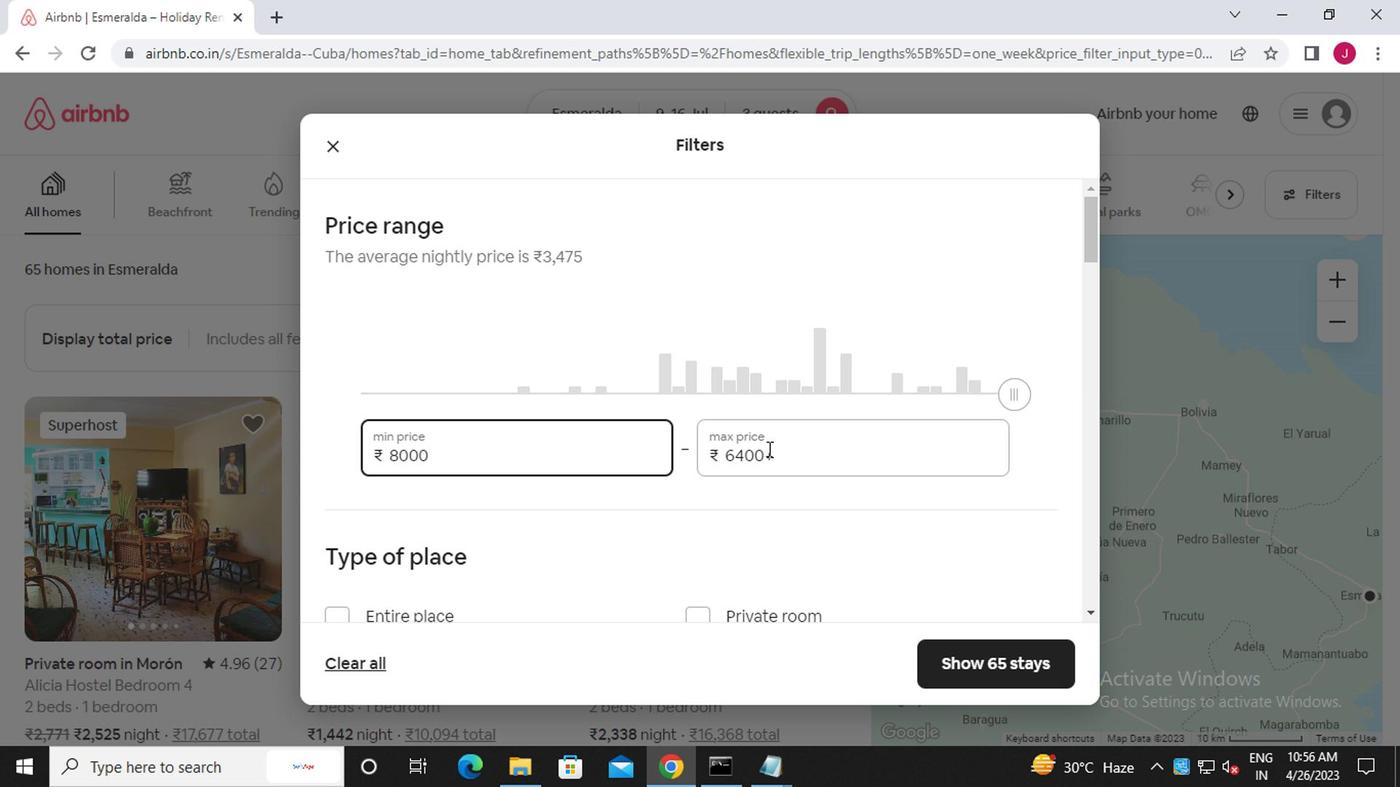 
Action: Mouse moved to (815, 465)
Screenshot: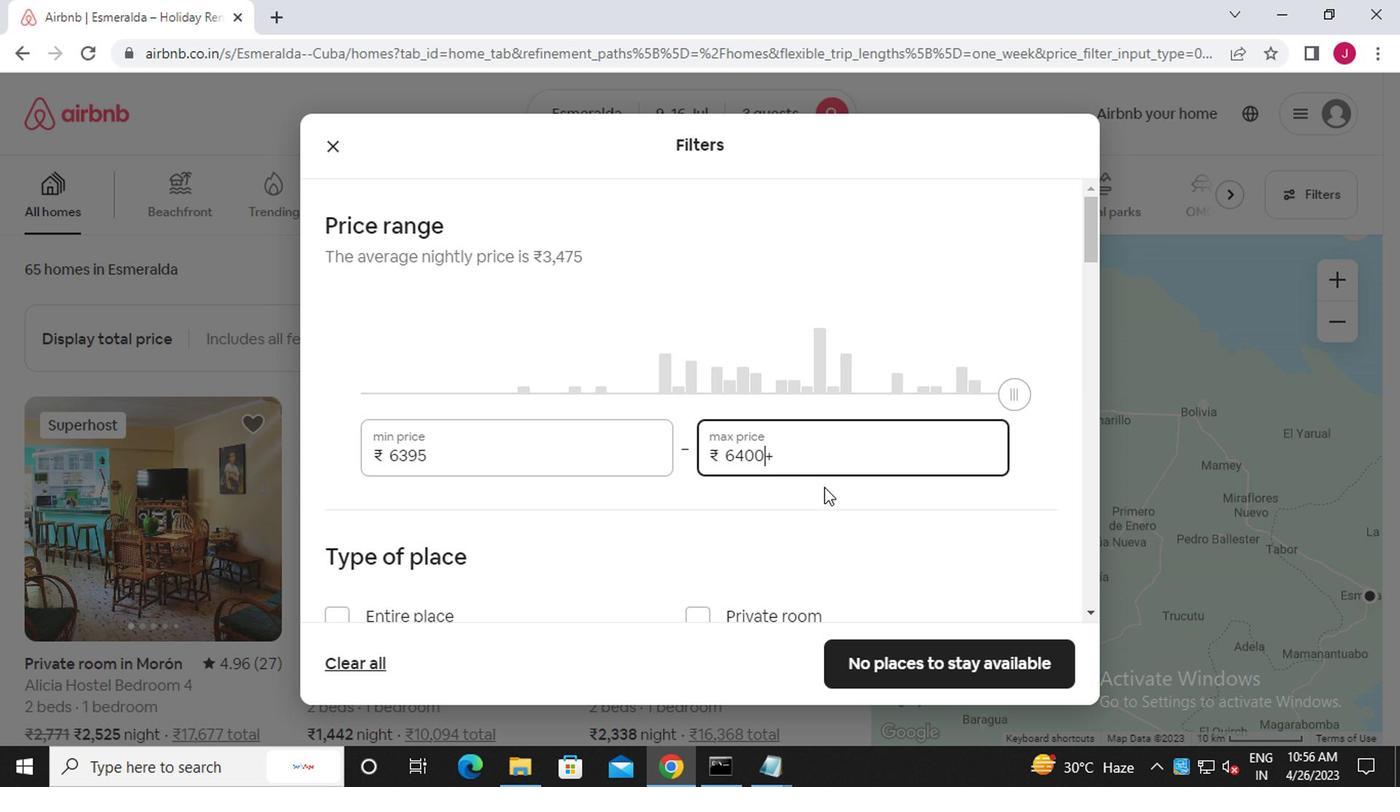 
Action: Mouse pressed left at (815, 465)
Screenshot: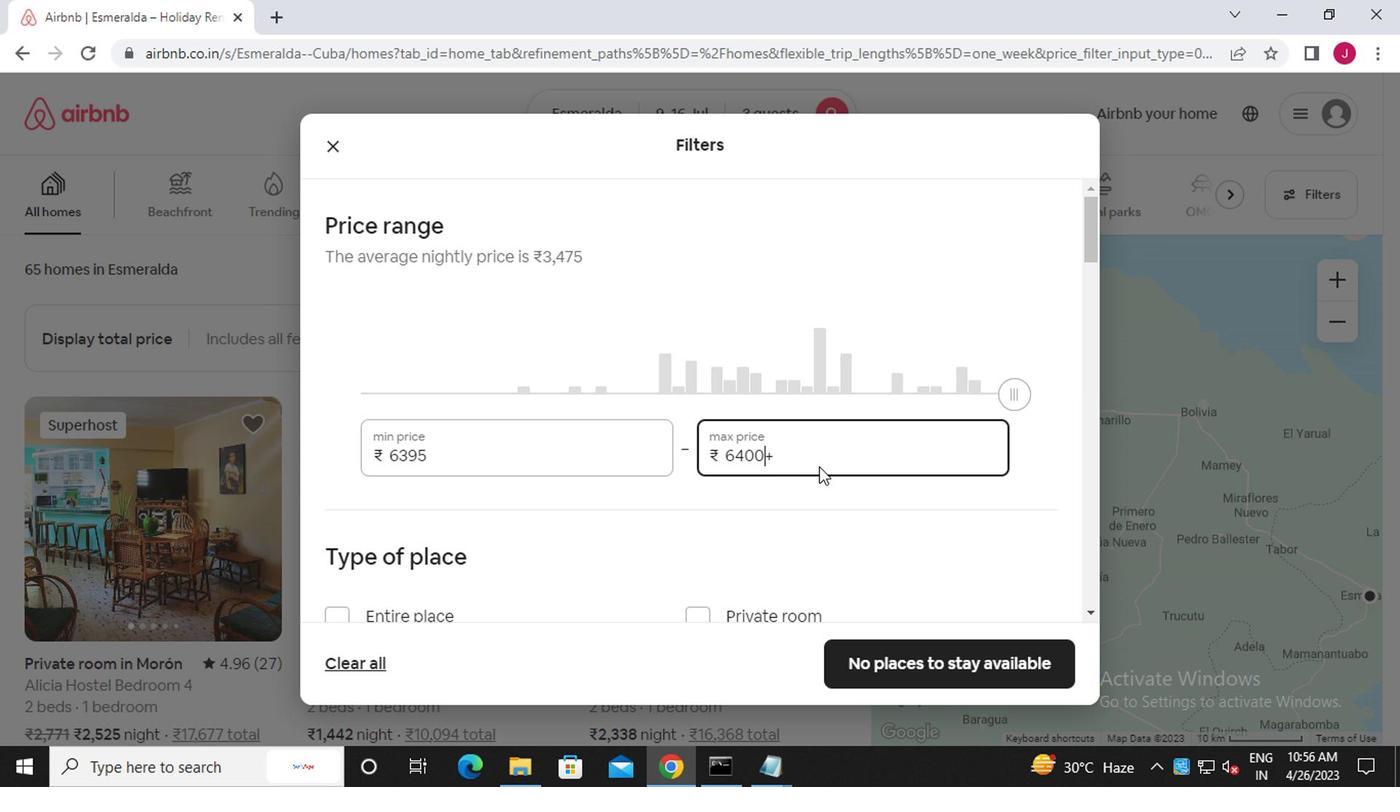 
Action: Mouse moved to (813, 464)
Screenshot: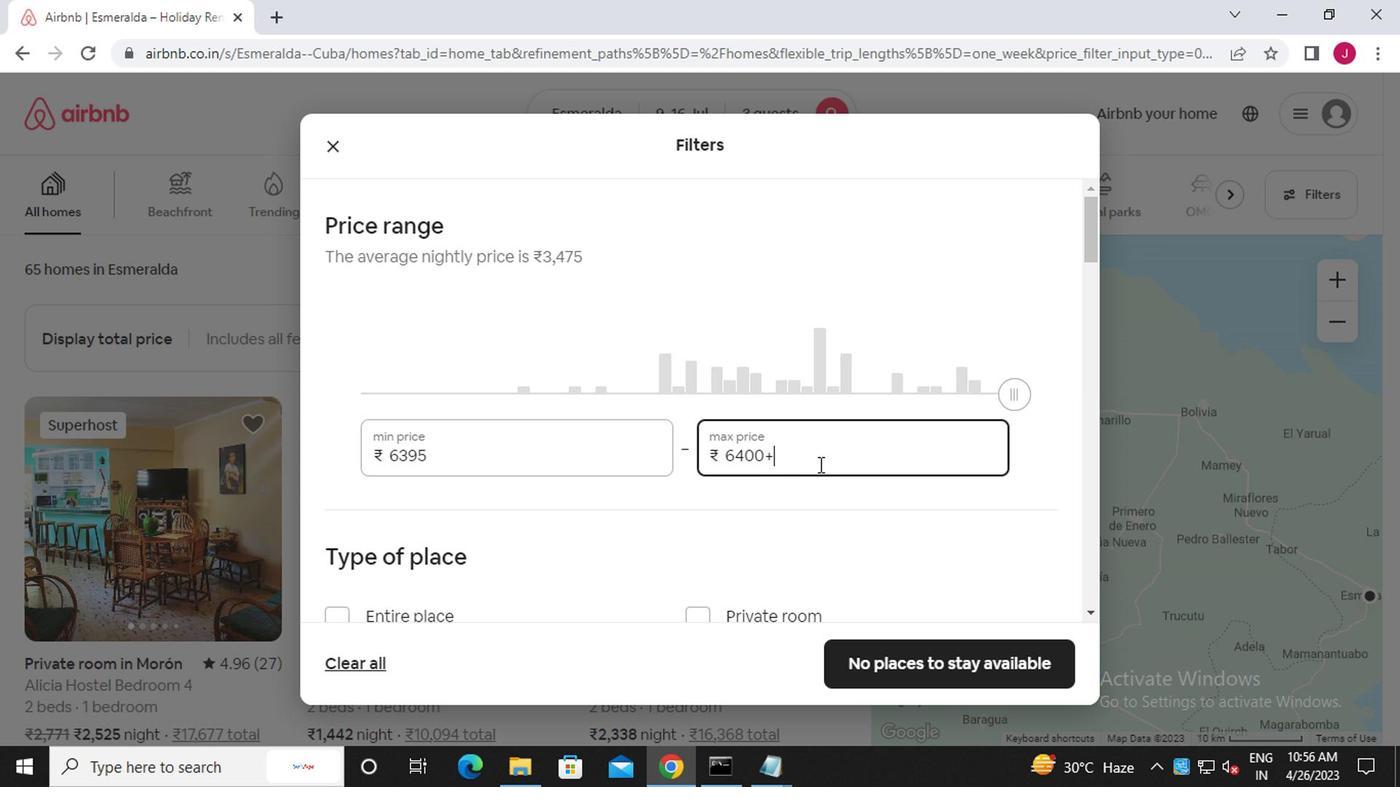 
Action: Key pressed <Key.backspace><Key.backspace><Key.backspace><Key.backspace><Key.backspace><<97>><<102>><<96>><<96>><<96>>
Screenshot: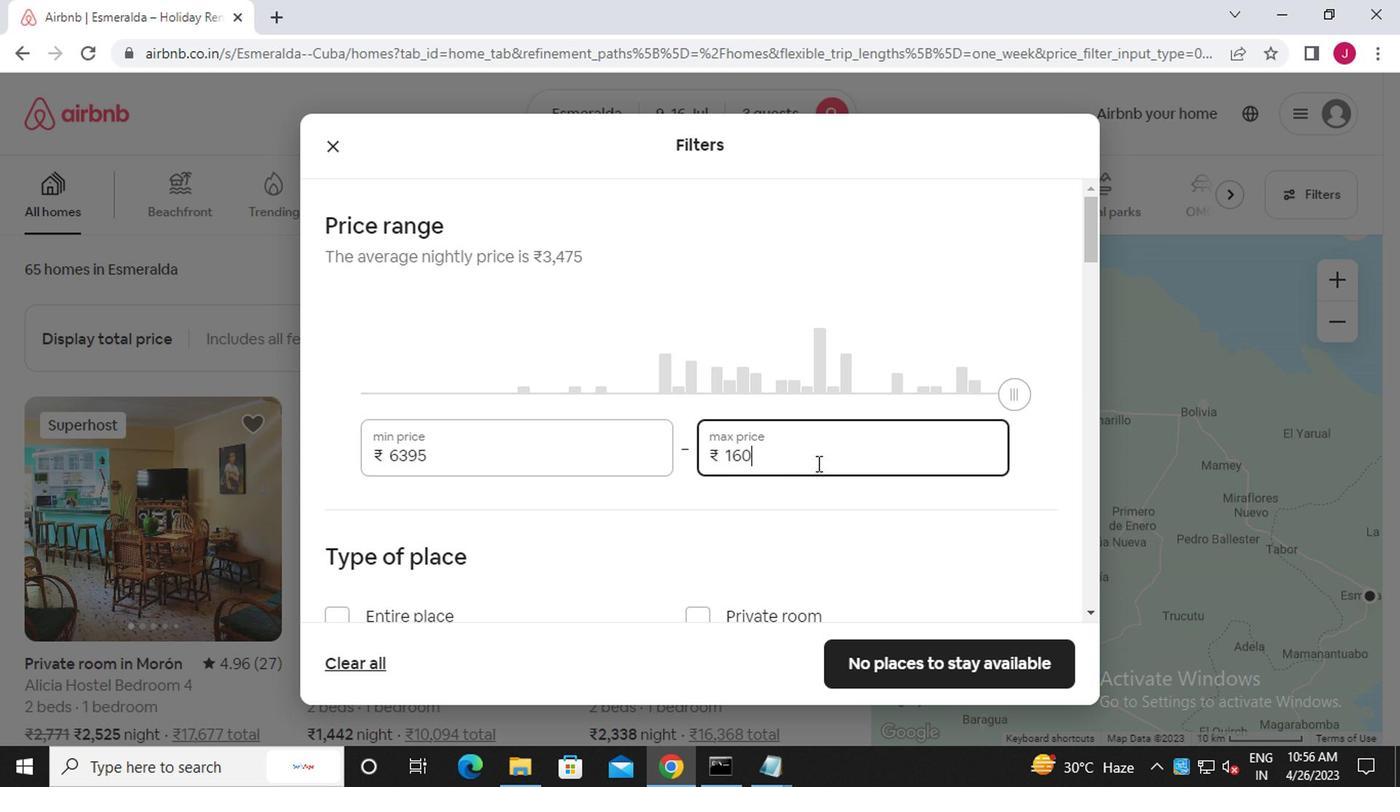 
Action: Mouse moved to (813, 468)
Screenshot: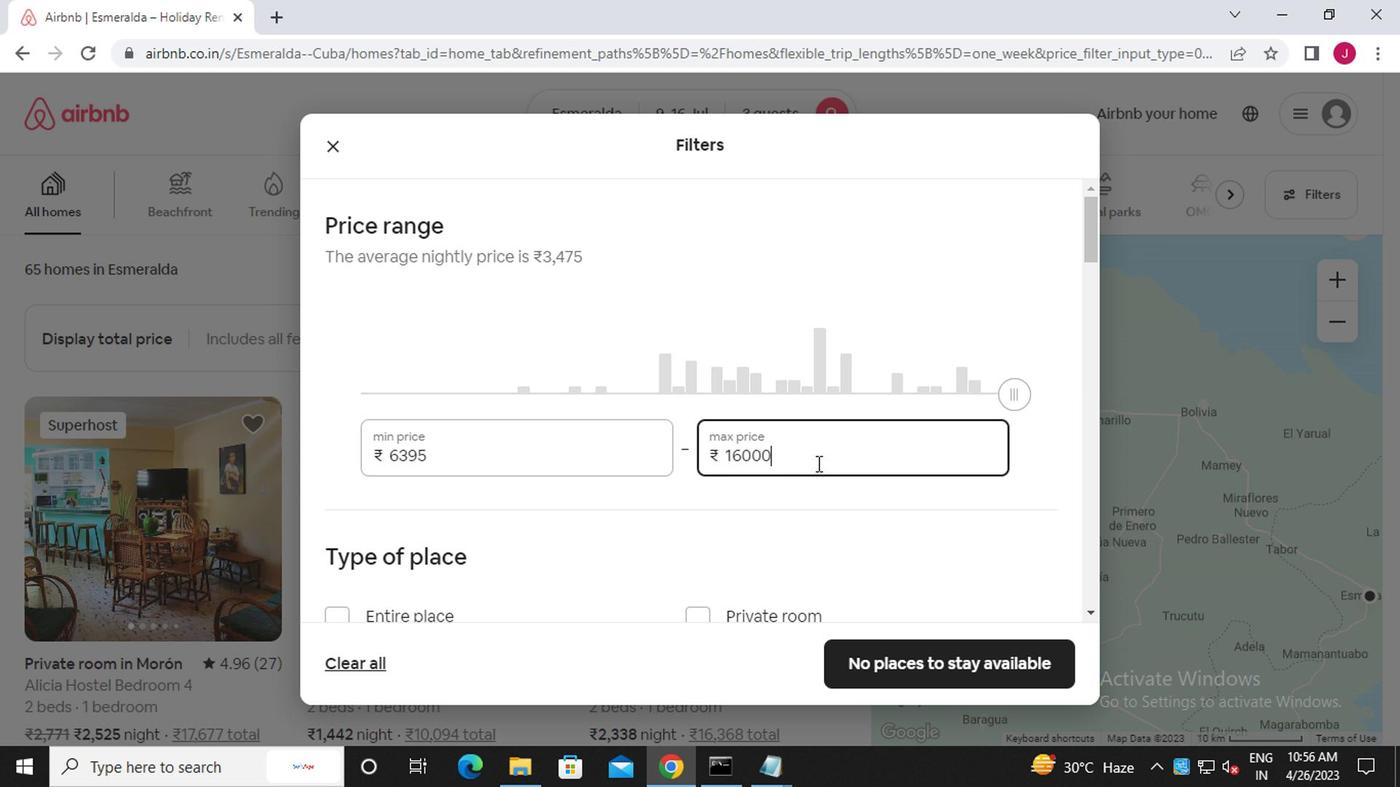 
Action: Mouse scrolled (813, 467) with delta (0, 0)
Screenshot: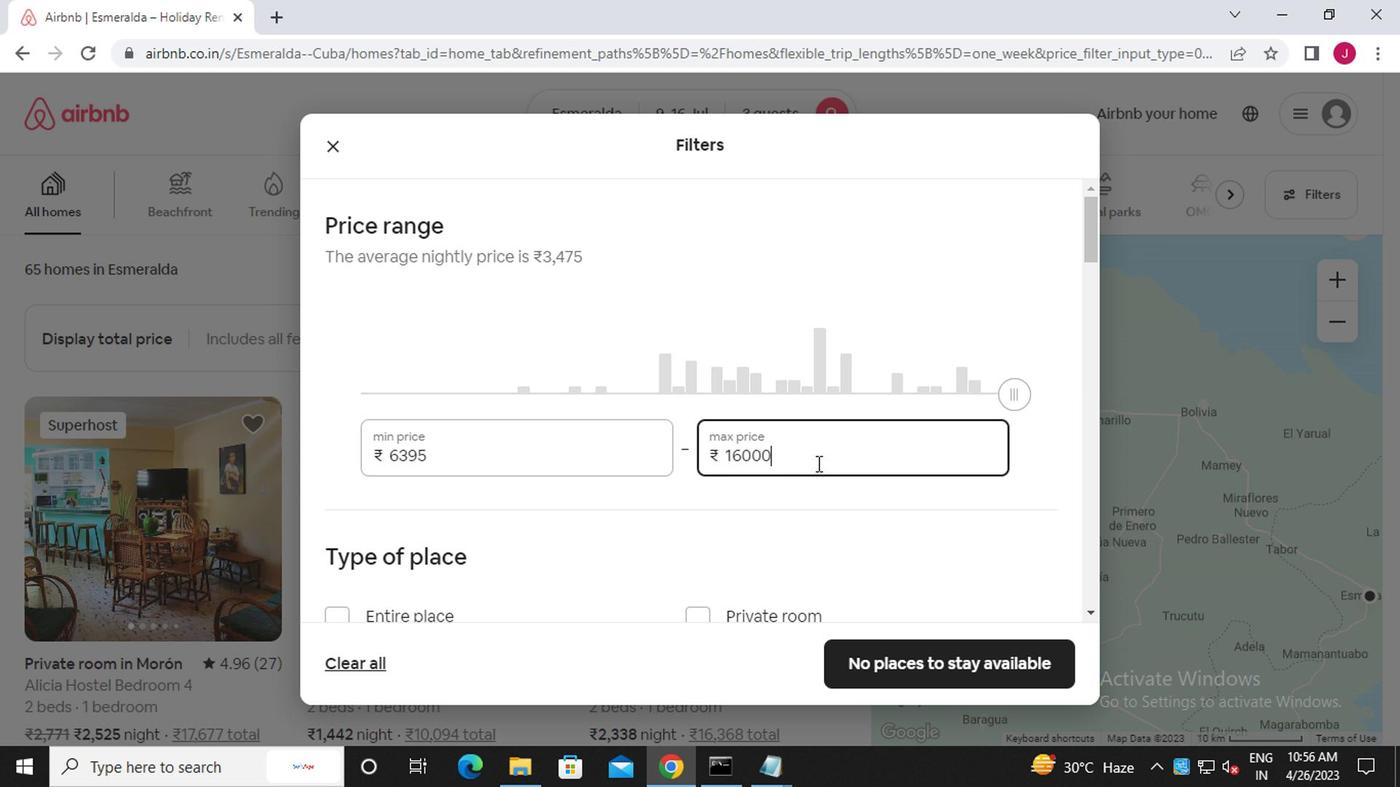 
Action: Mouse moved to (816, 475)
Screenshot: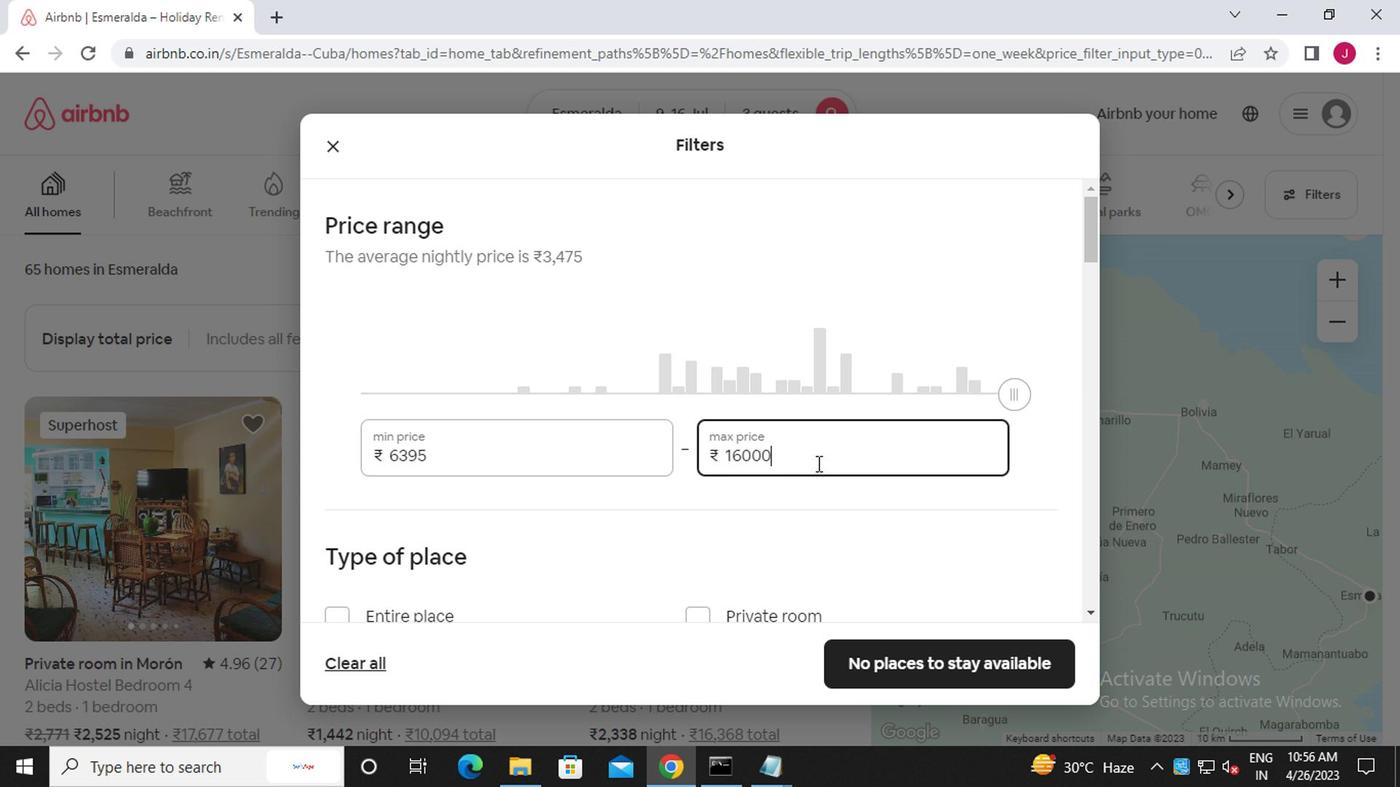 
Action: Mouse scrolled (816, 474) with delta (0, 0)
Screenshot: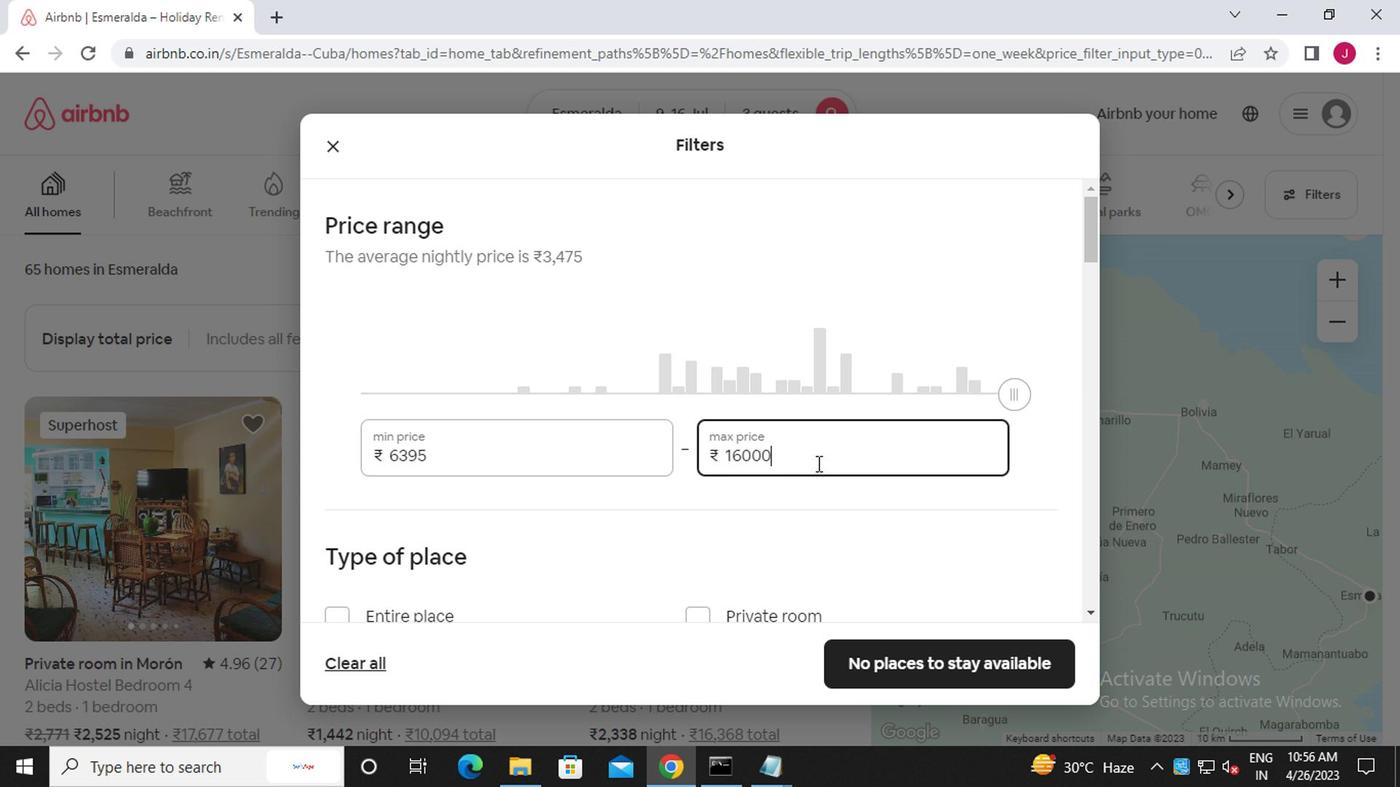 
Action: Mouse moved to (818, 476)
Screenshot: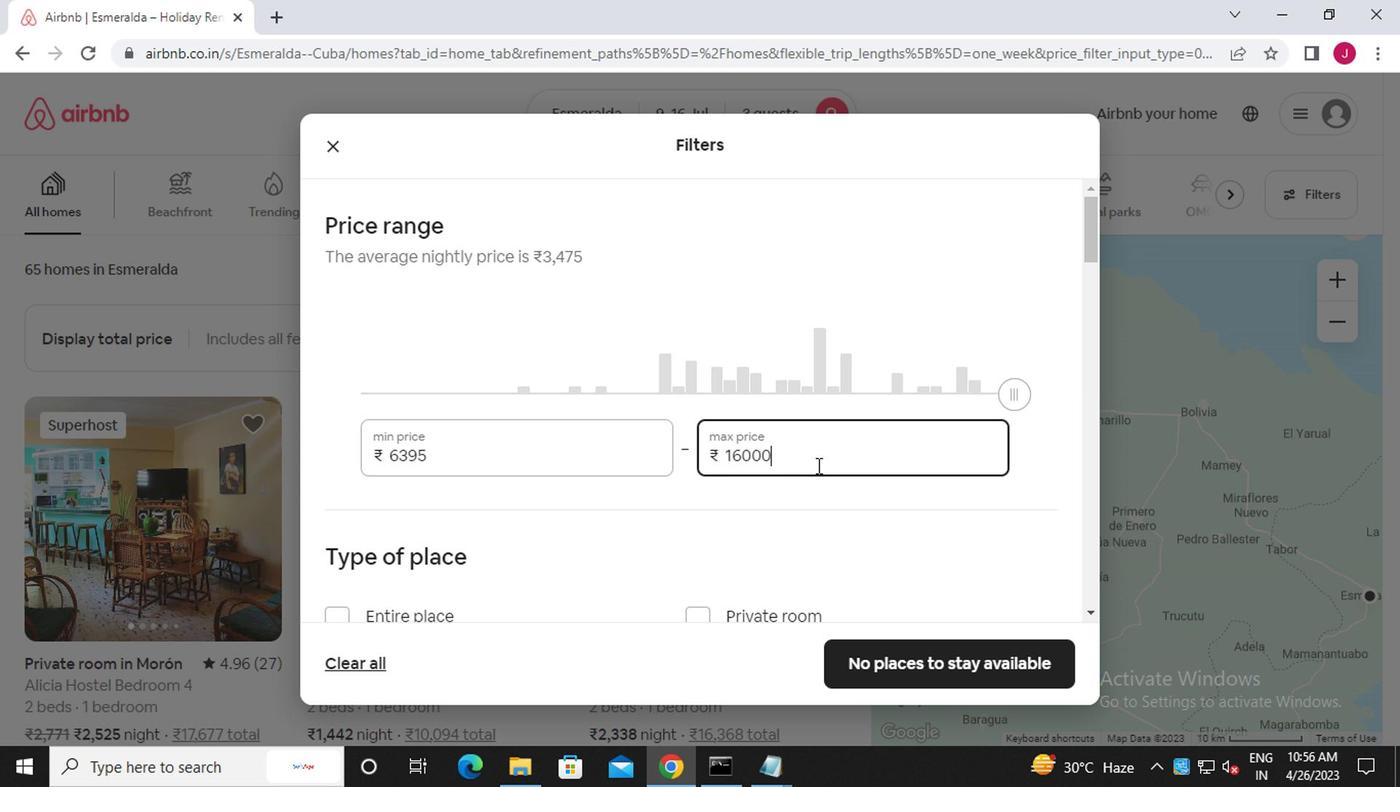 
Action: Mouse scrolled (818, 475) with delta (0, 0)
Screenshot: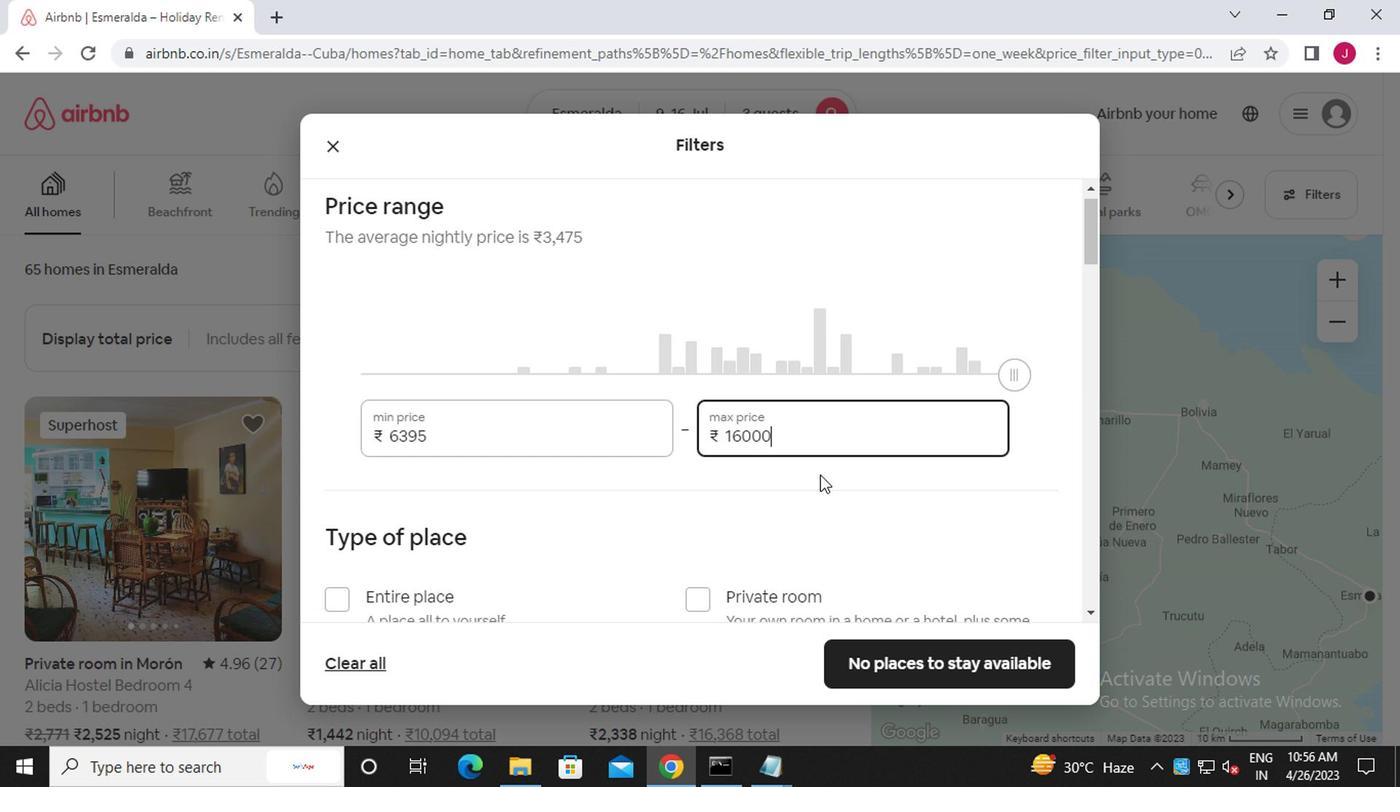 
Action: Mouse moved to (771, 506)
Screenshot: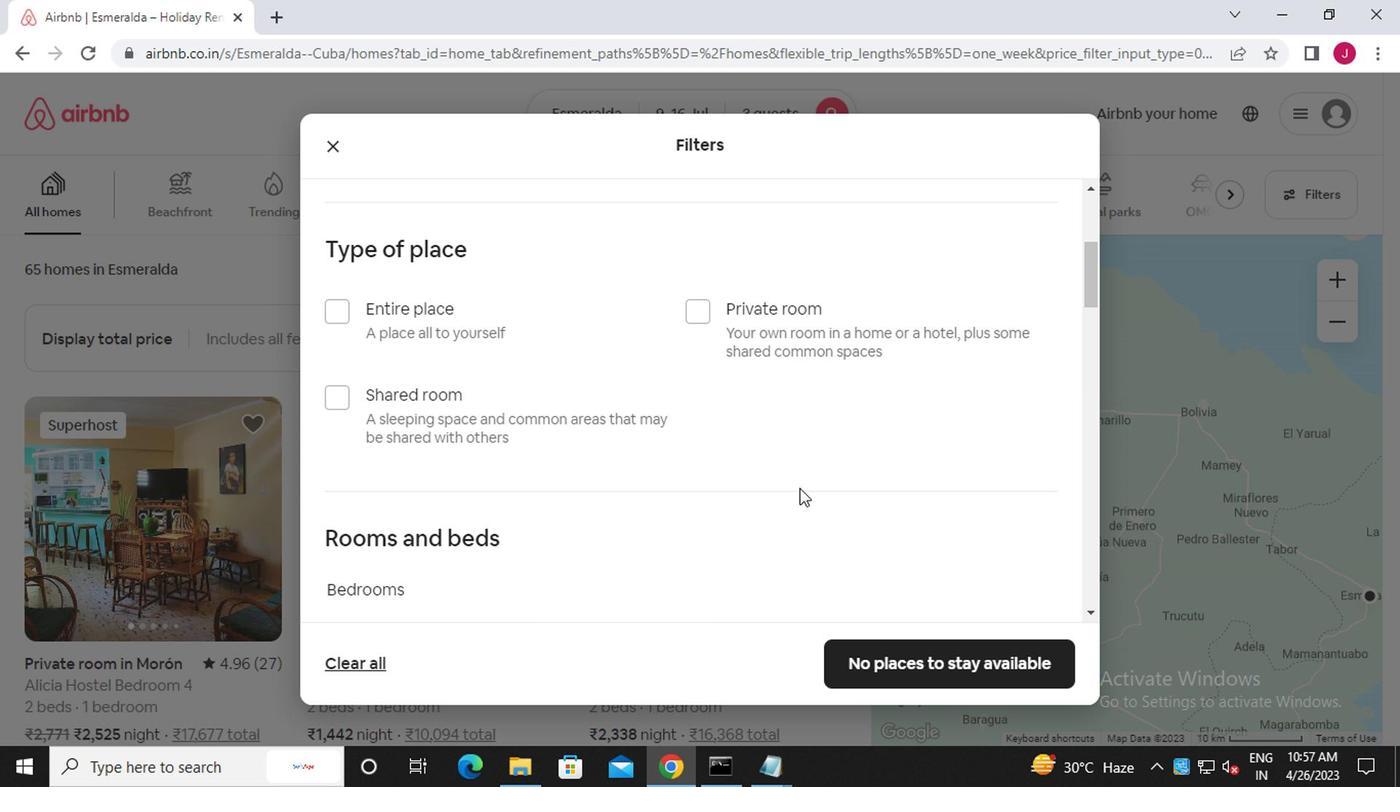 
Action: Mouse scrolled (771, 505) with delta (0, 0)
Screenshot: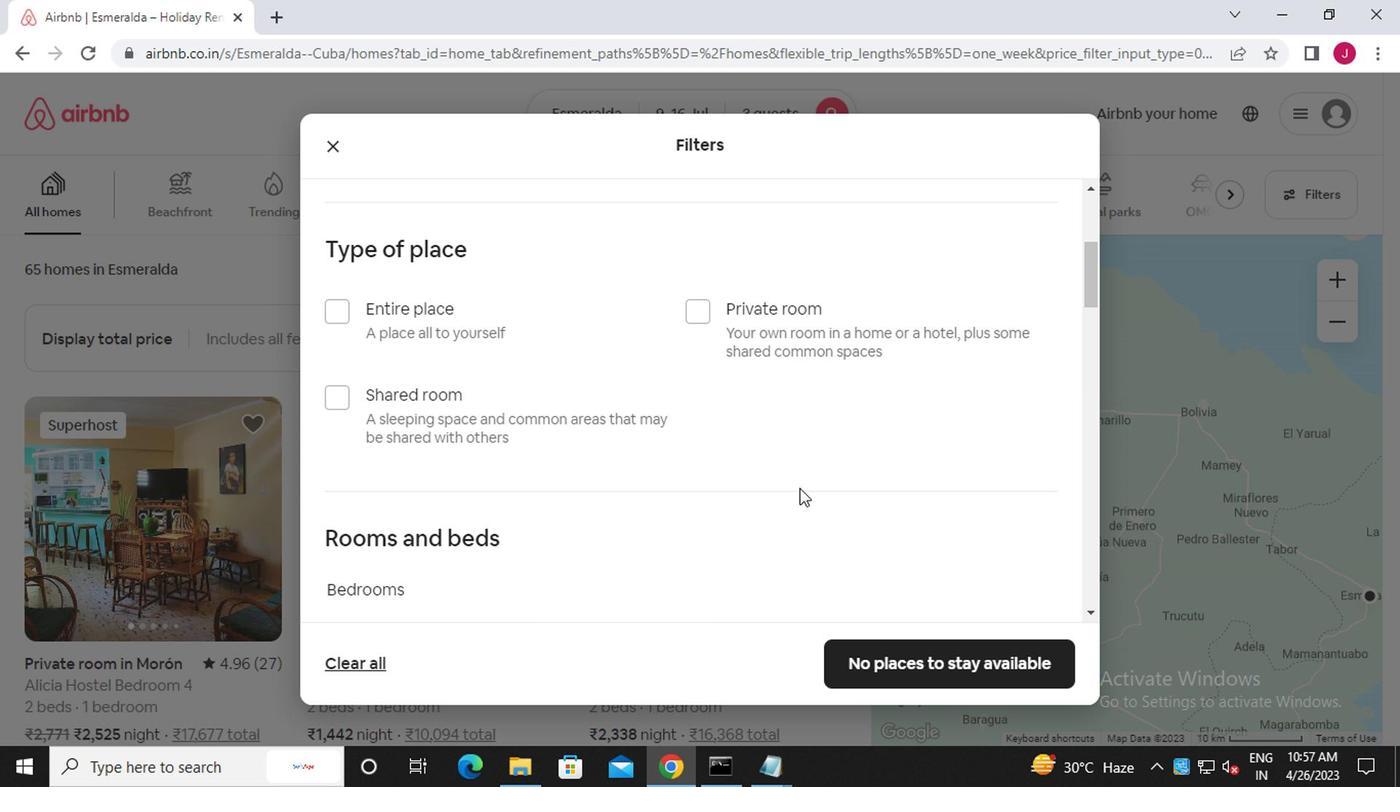 
Action: Mouse moved to (325, 209)
Screenshot: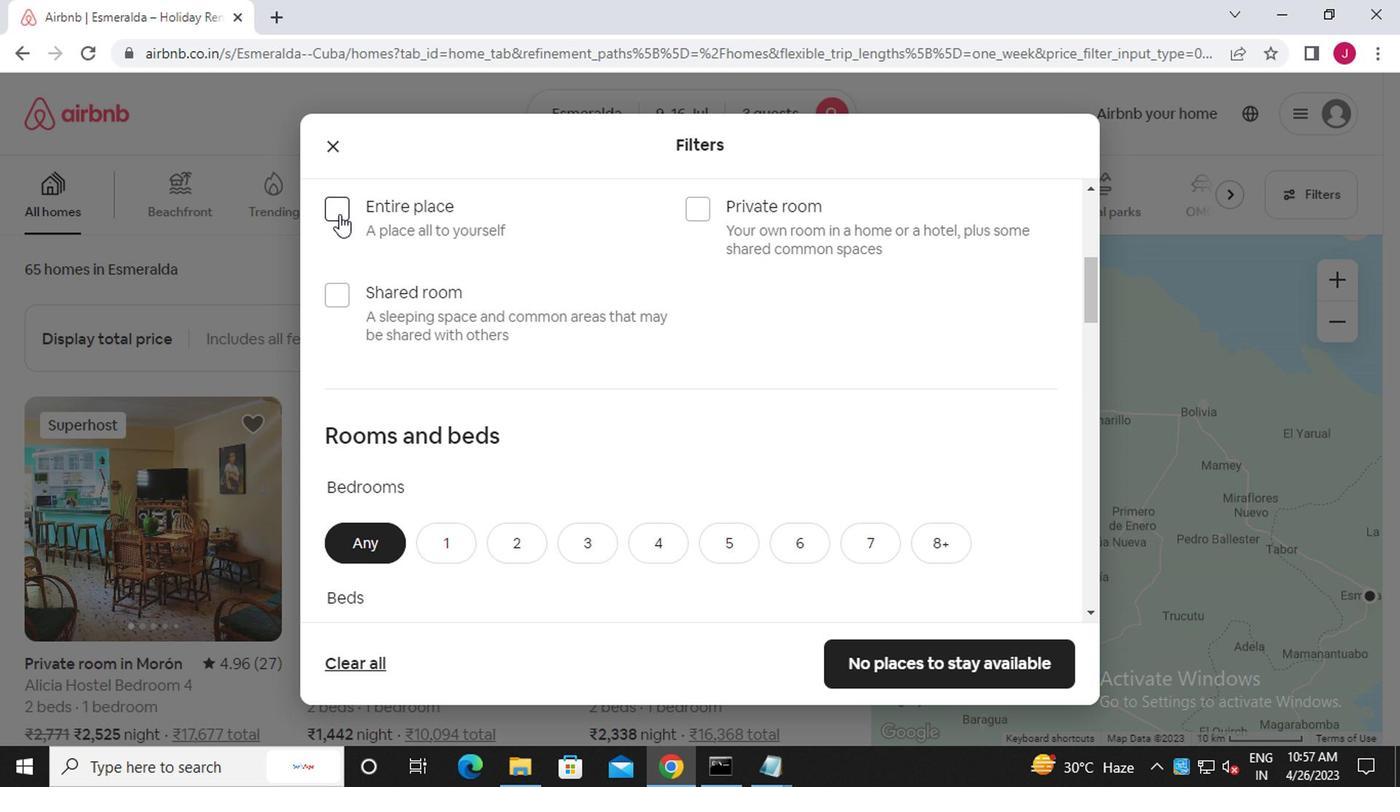 
Action: Mouse pressed left at (325, 209)
Screenshot: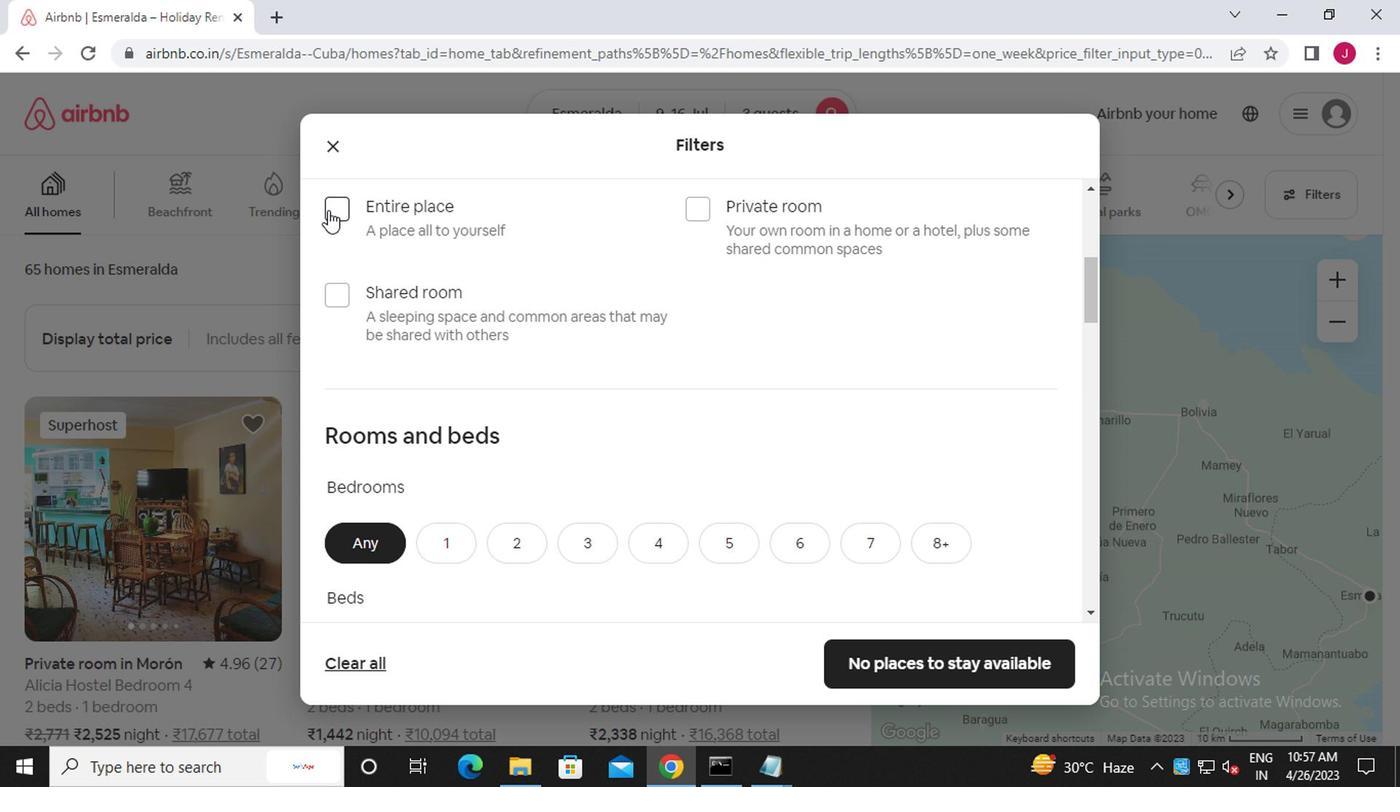 
Action: Mouse moved to (545, 420)
Screenshot: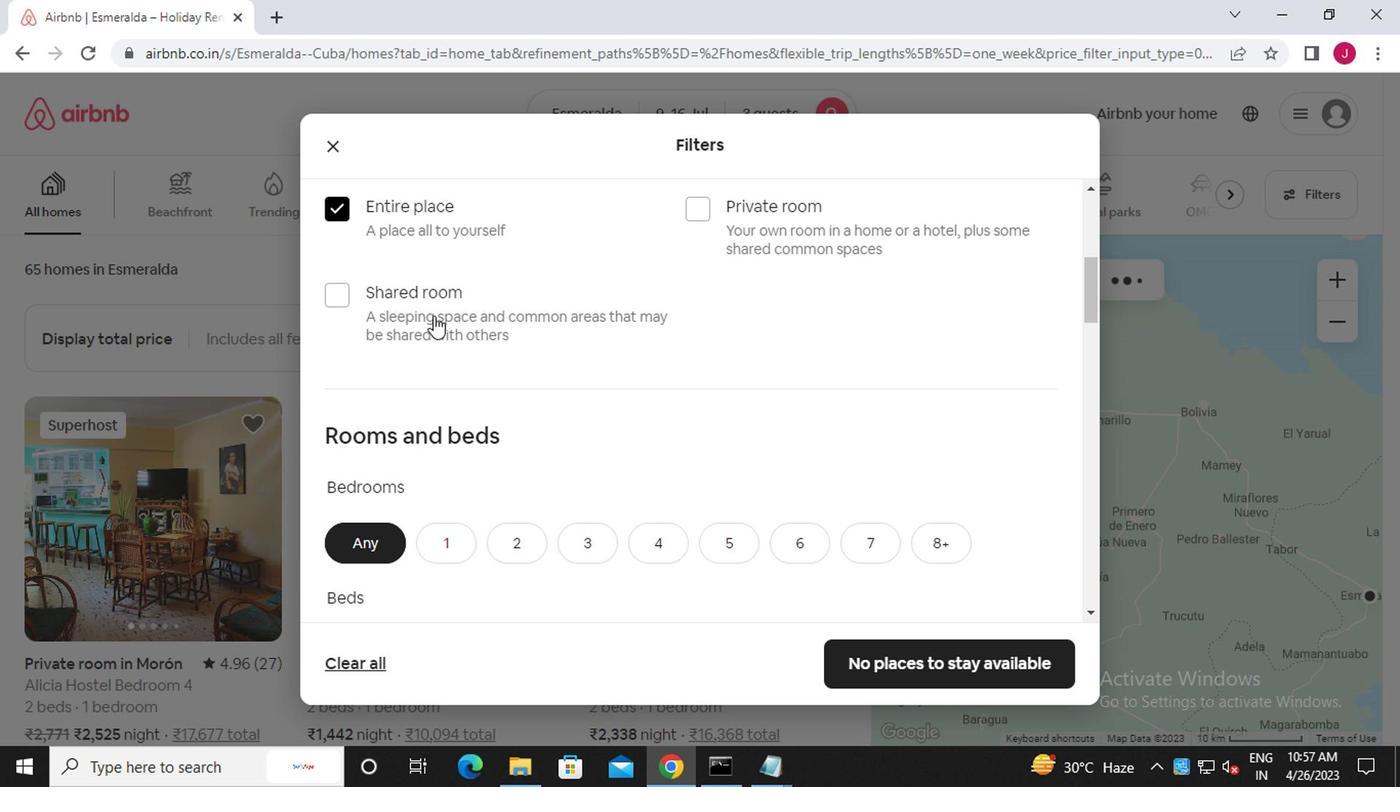 
Action: Mouse scrolled (545, 419) with delta (0, 0)
Screenshot: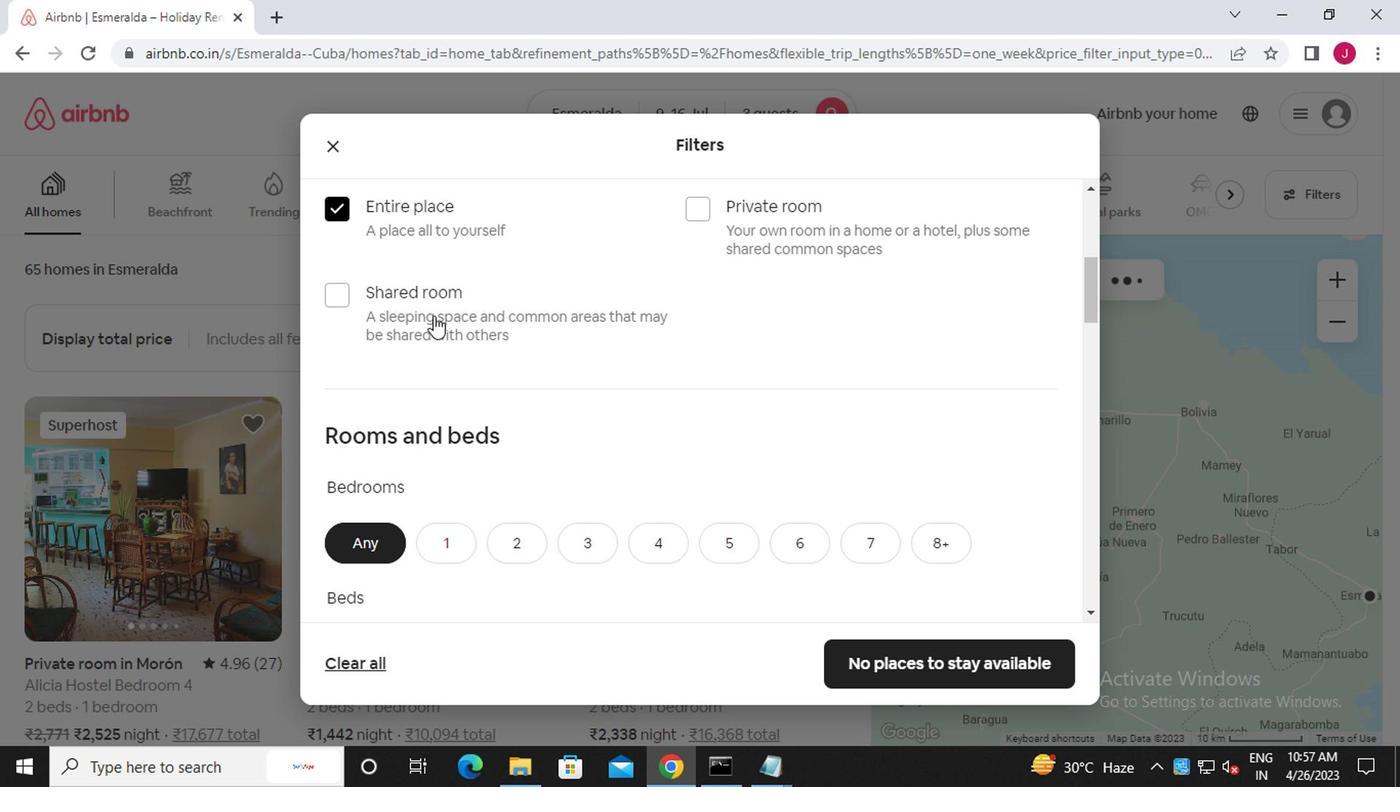 
Action: Mouse moved to (545, 420)
Screenshot: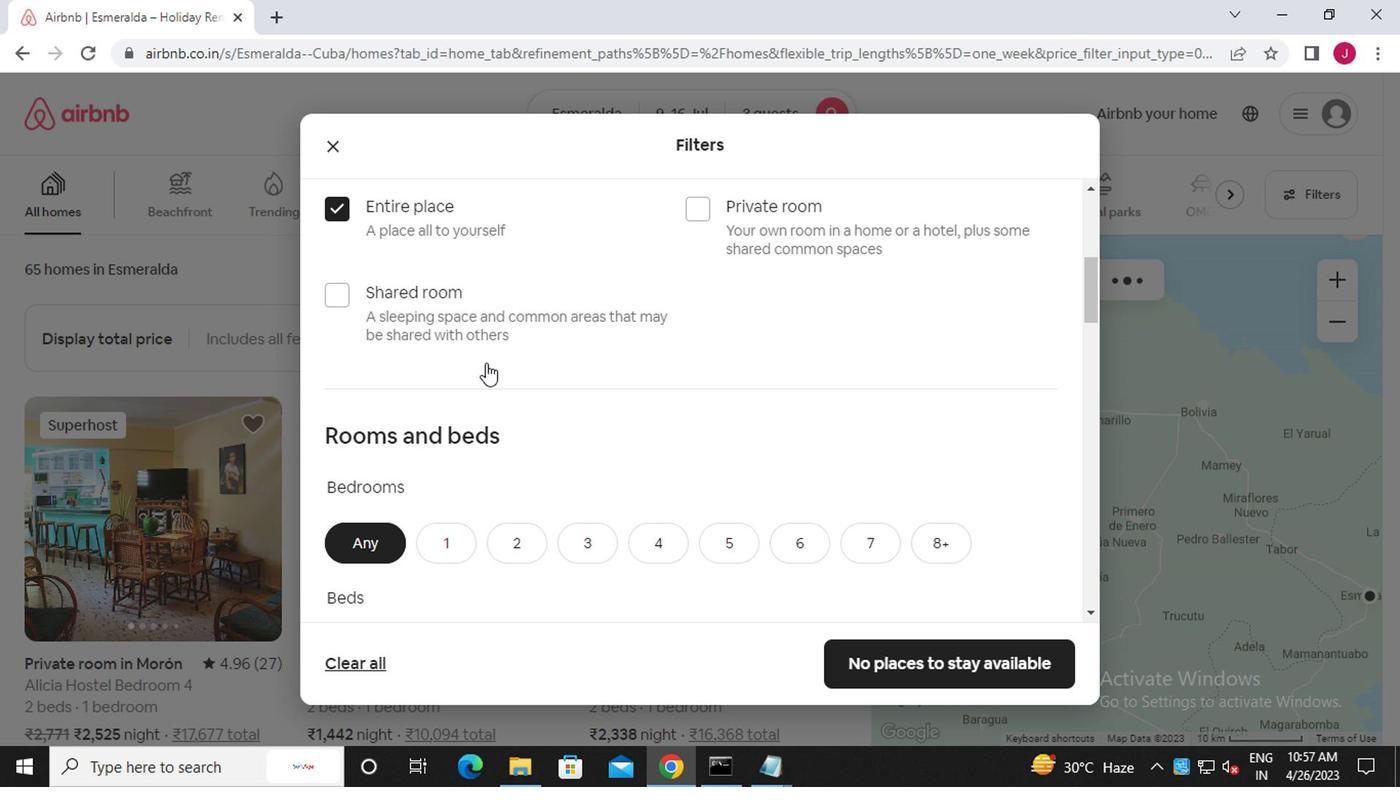 
Action: Mouse scrolled (545, 420) with delta (0, 0)
Screenshot: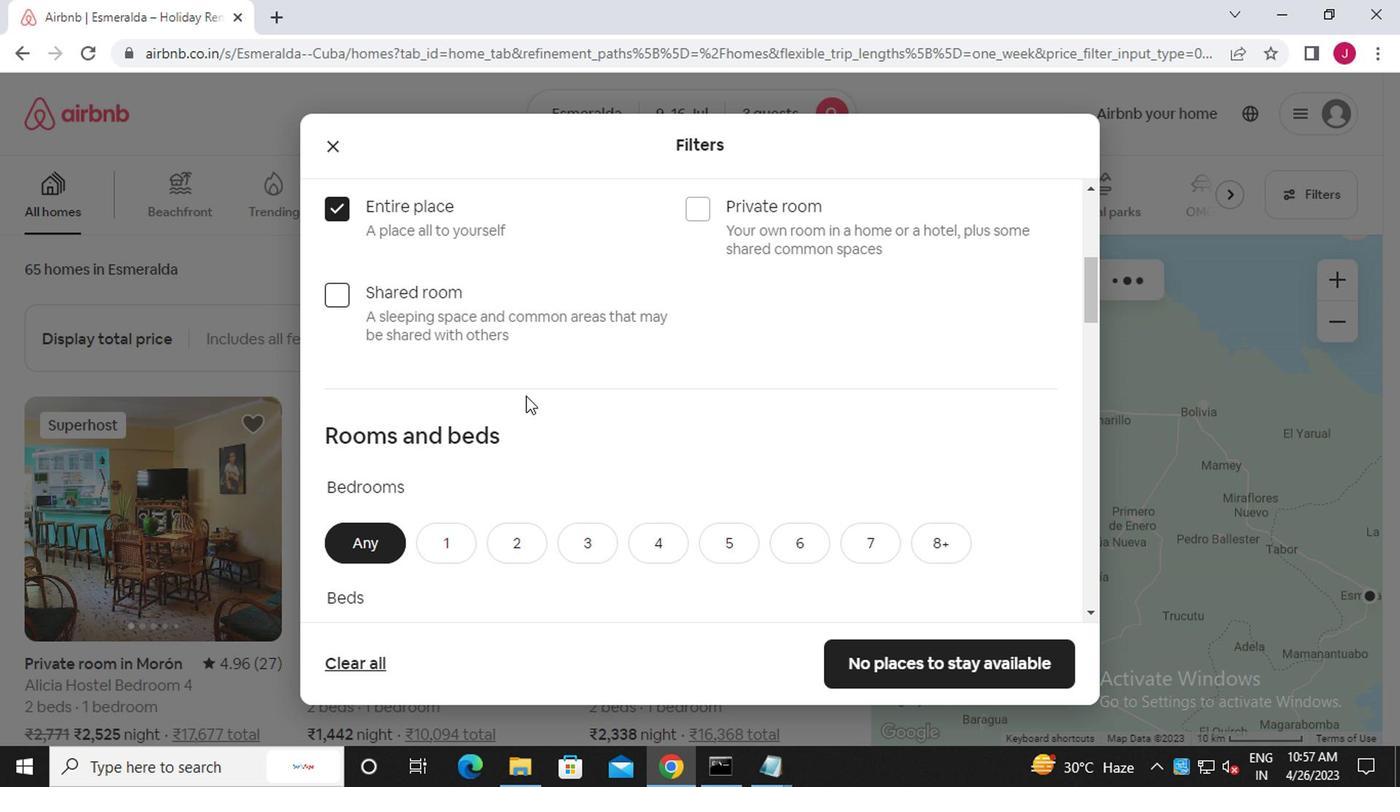
Action: Mouse scrolled (545, 420) with delta (0, 0)
Screenshot: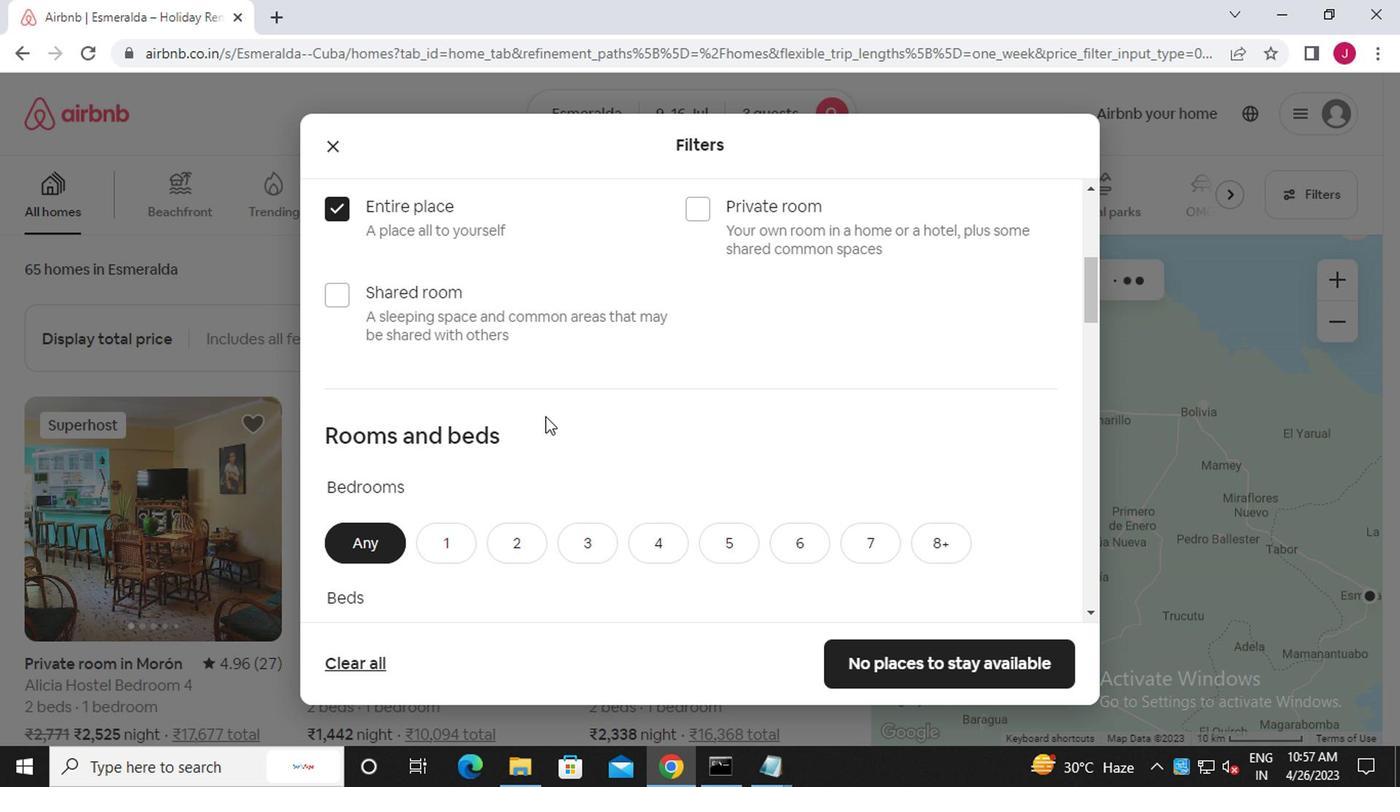 
Action: Mouse moved to (517, 239)
Screenshot: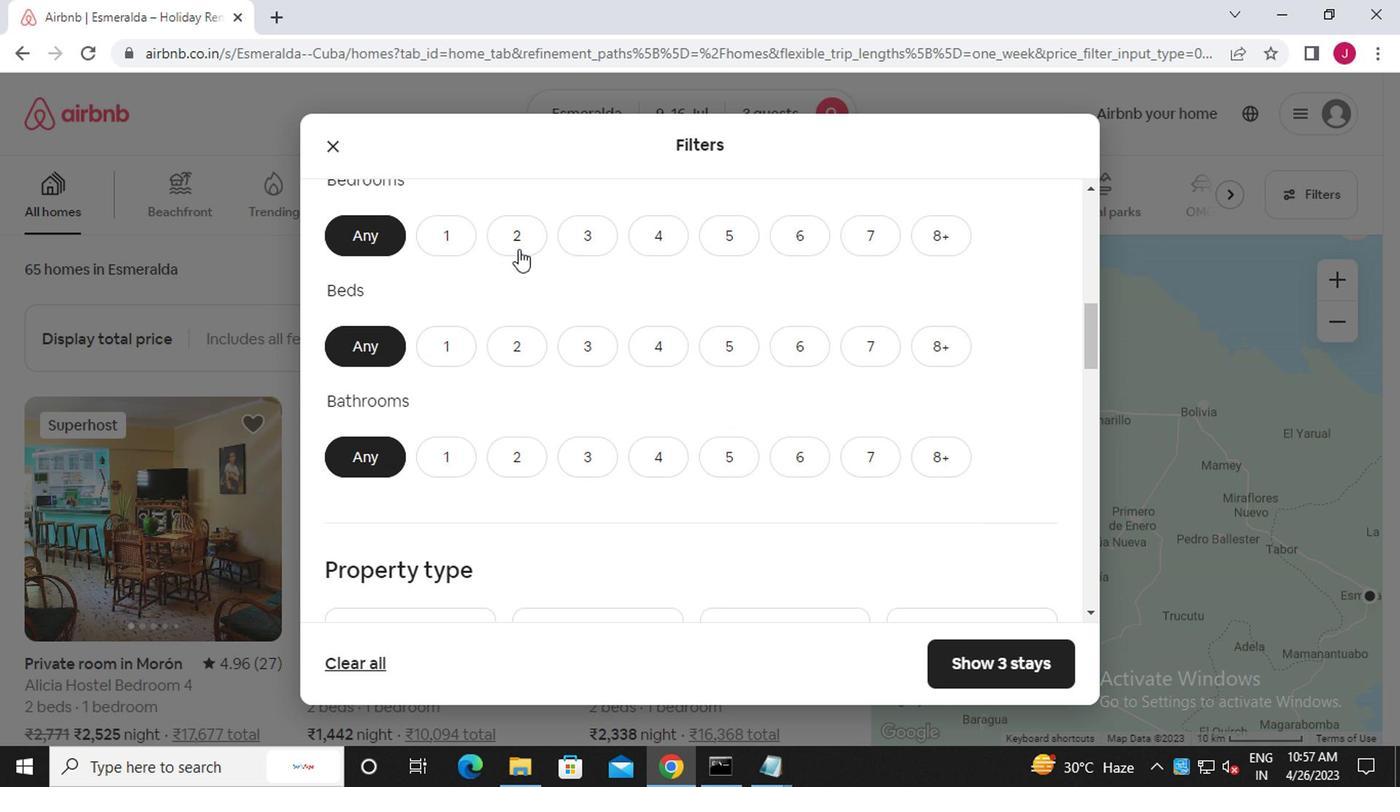 
Action: Mouse pressed left at (517, 239)
Screenshot: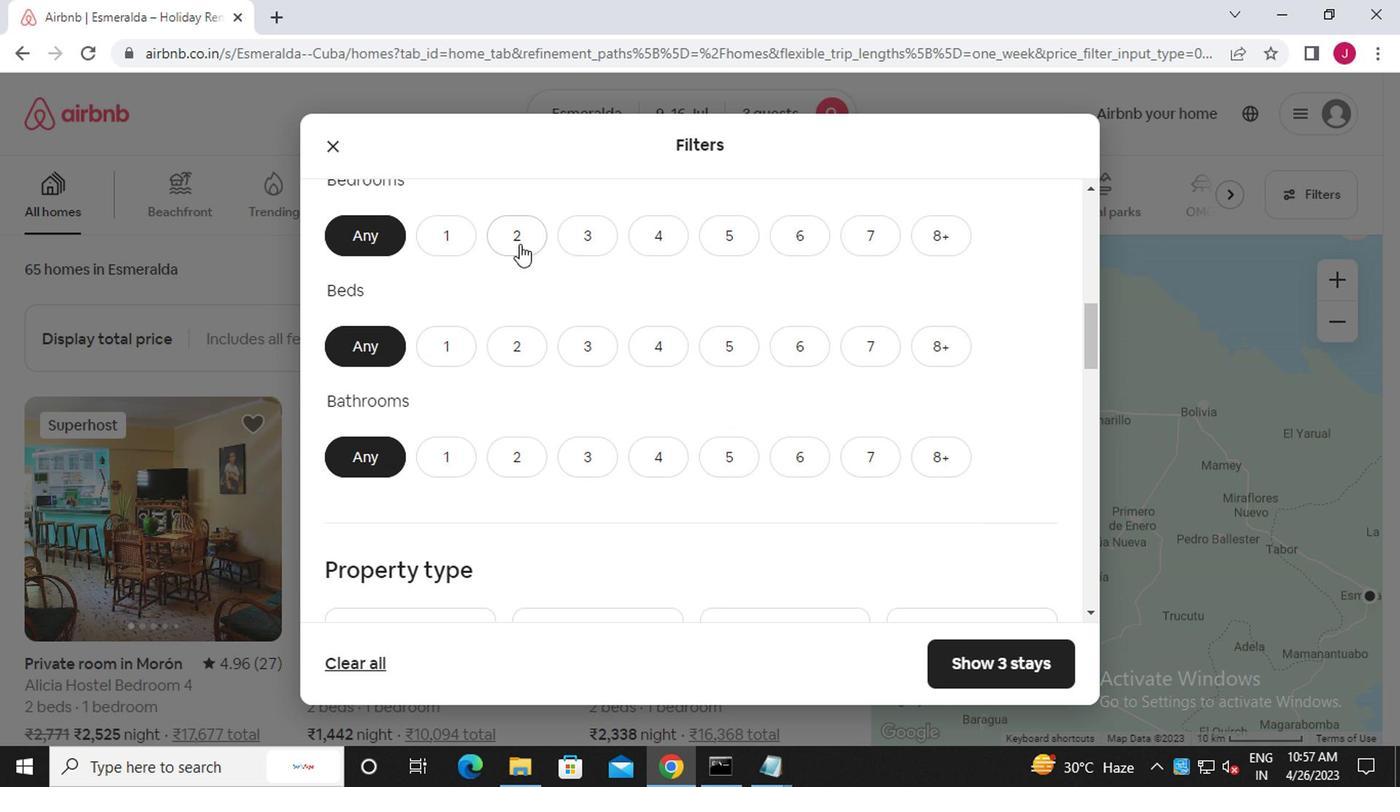
Action: Mouse moved to (508, 355)
Screenshot: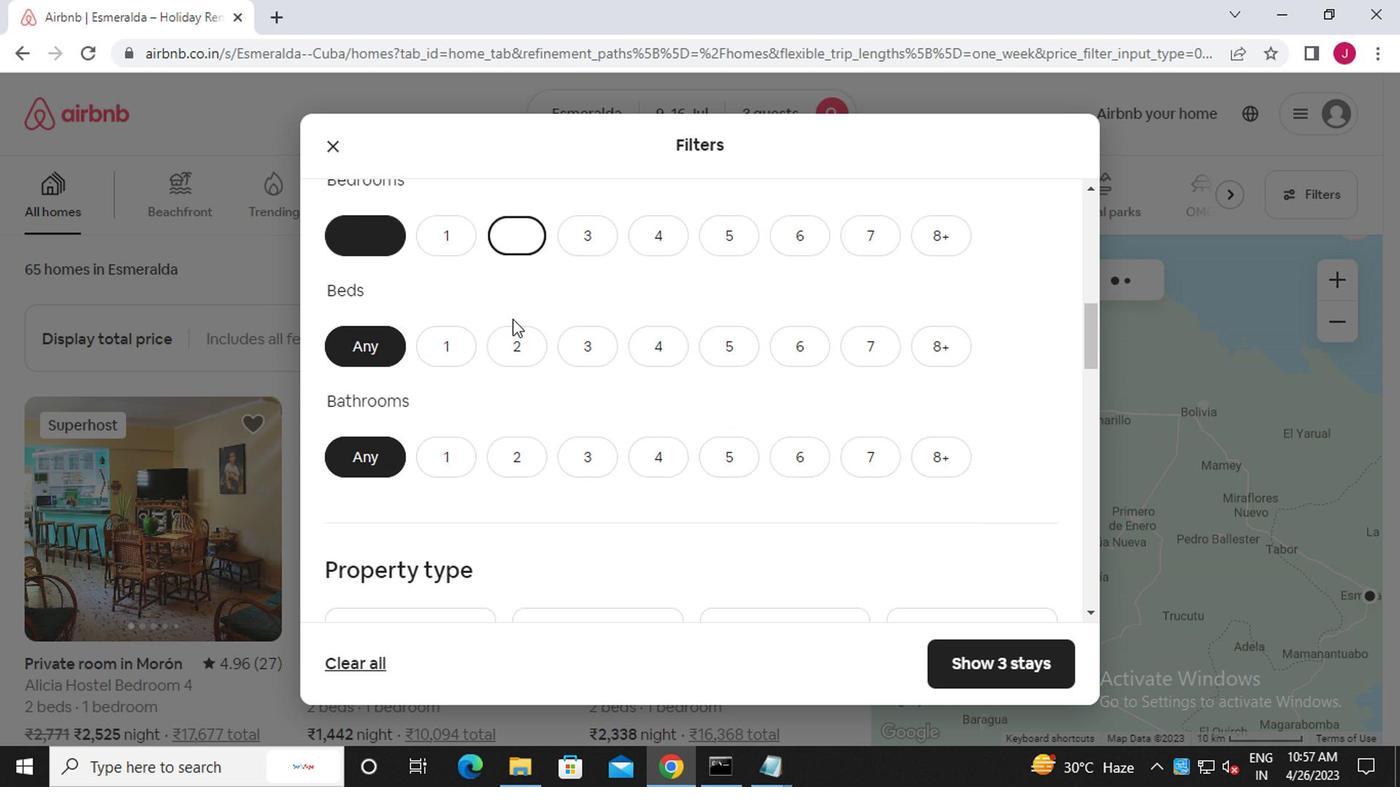 
Action: Mouse pressed left at (508, 355)
Screenshot: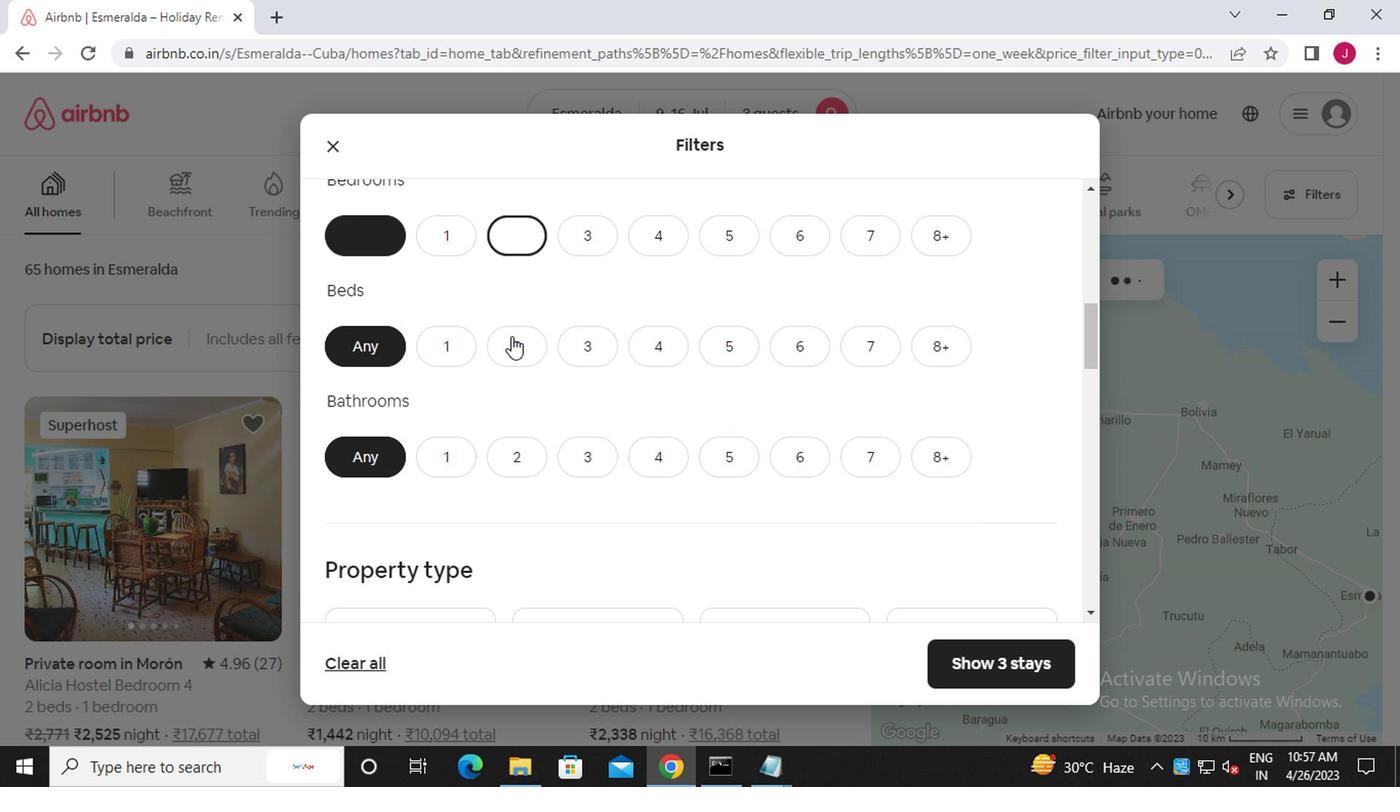 
Action: Mouse moved to (458, 468)
Screenshot: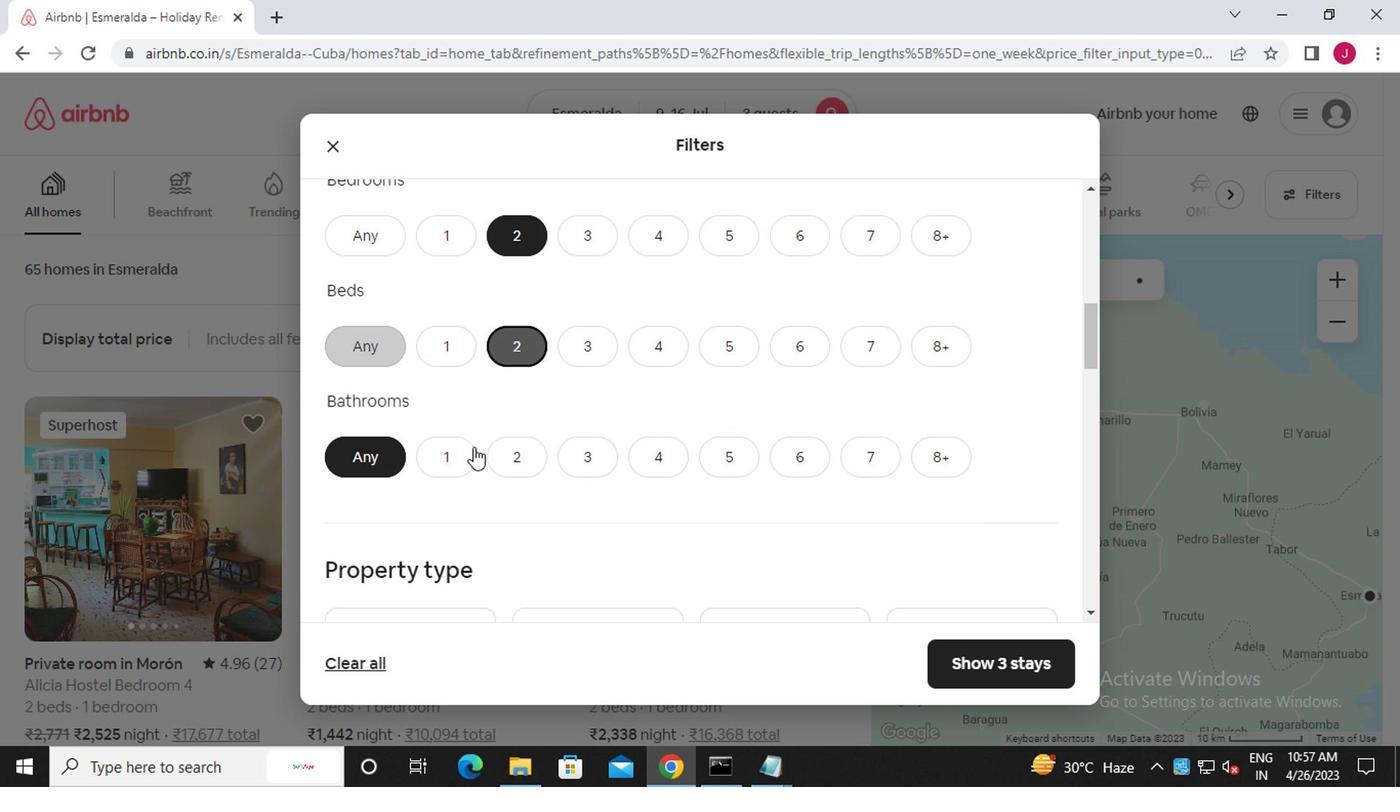 
Action: Mouse pressed left at (458, 468)
Screenshot: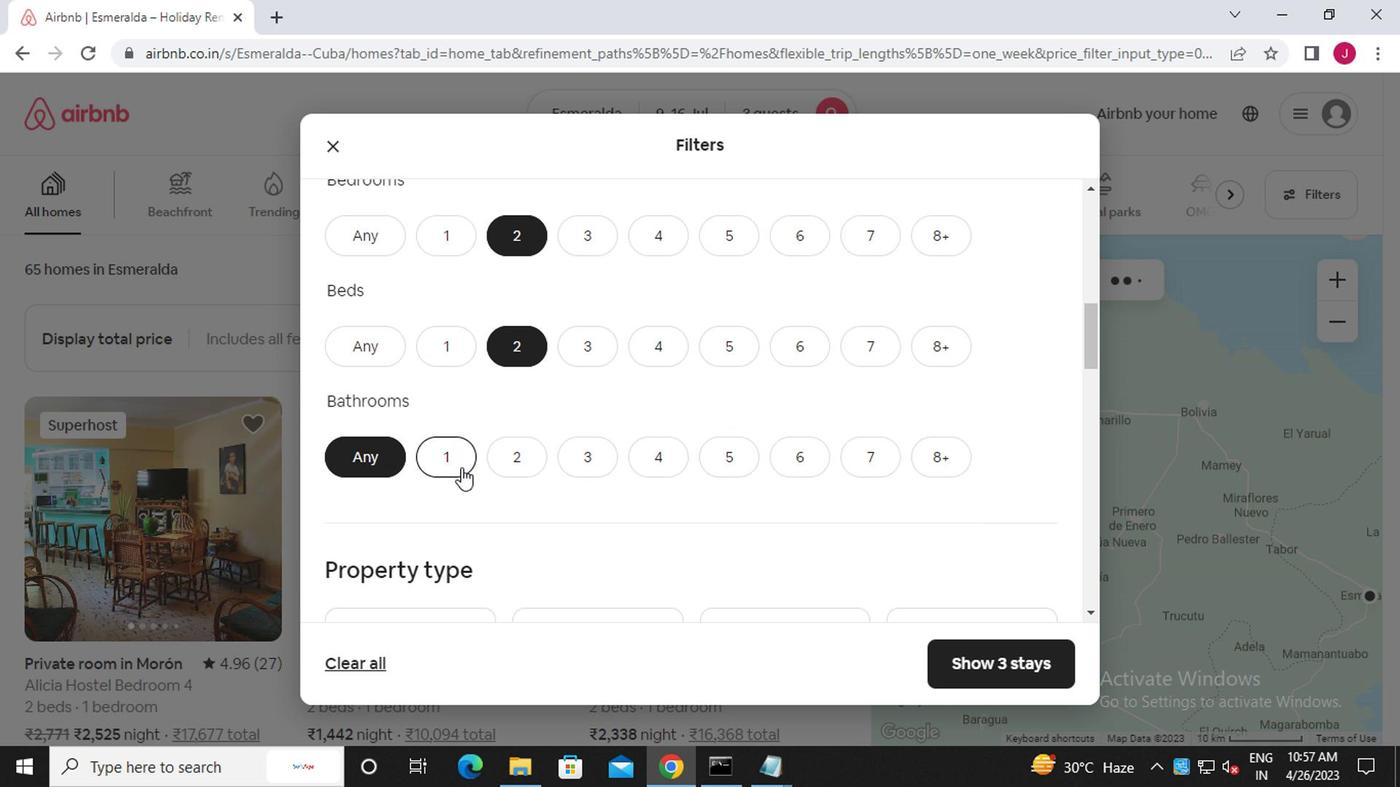 
Action: Mouse moved to (449, 515)
Screenshot: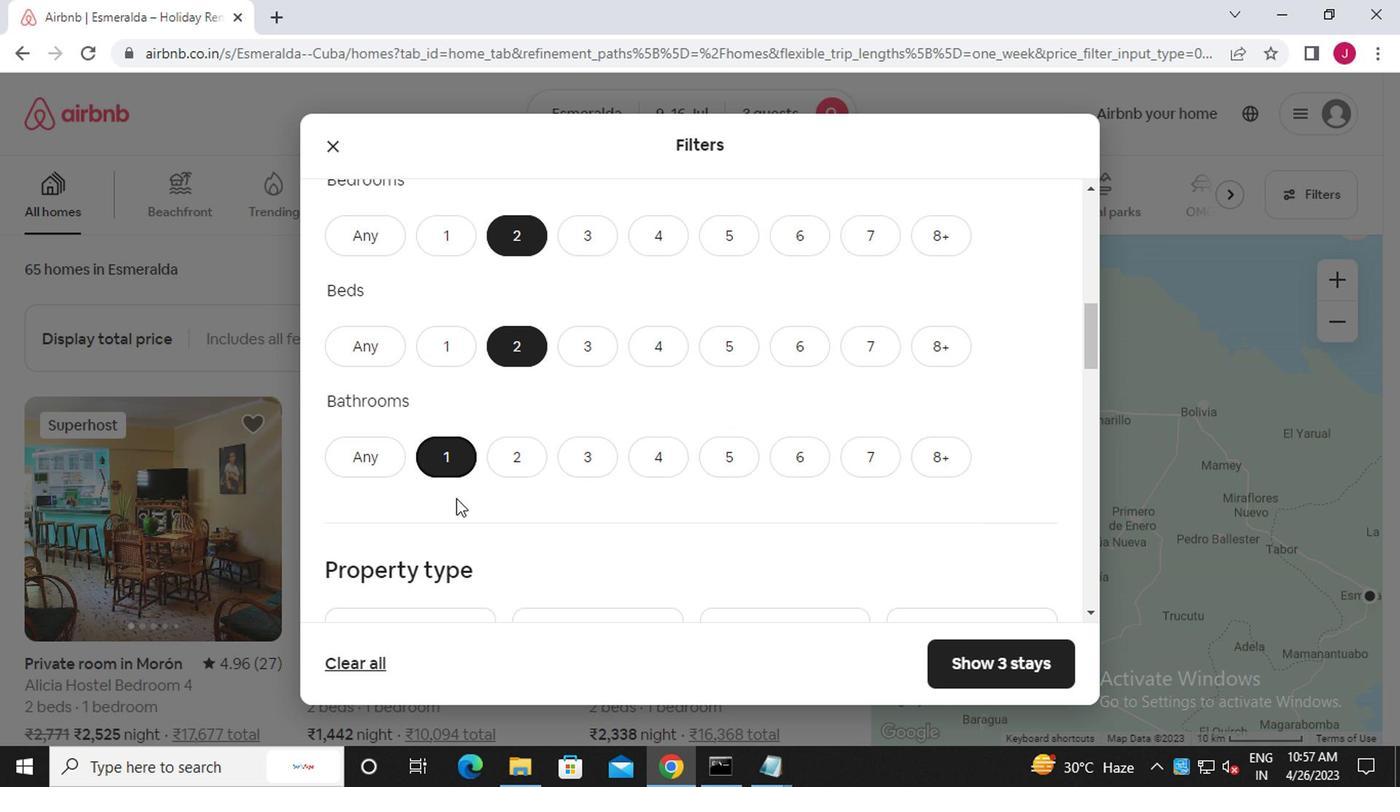 
Action: Mouse scrolled (449, 514) with delta (0, 0)
Screenshot: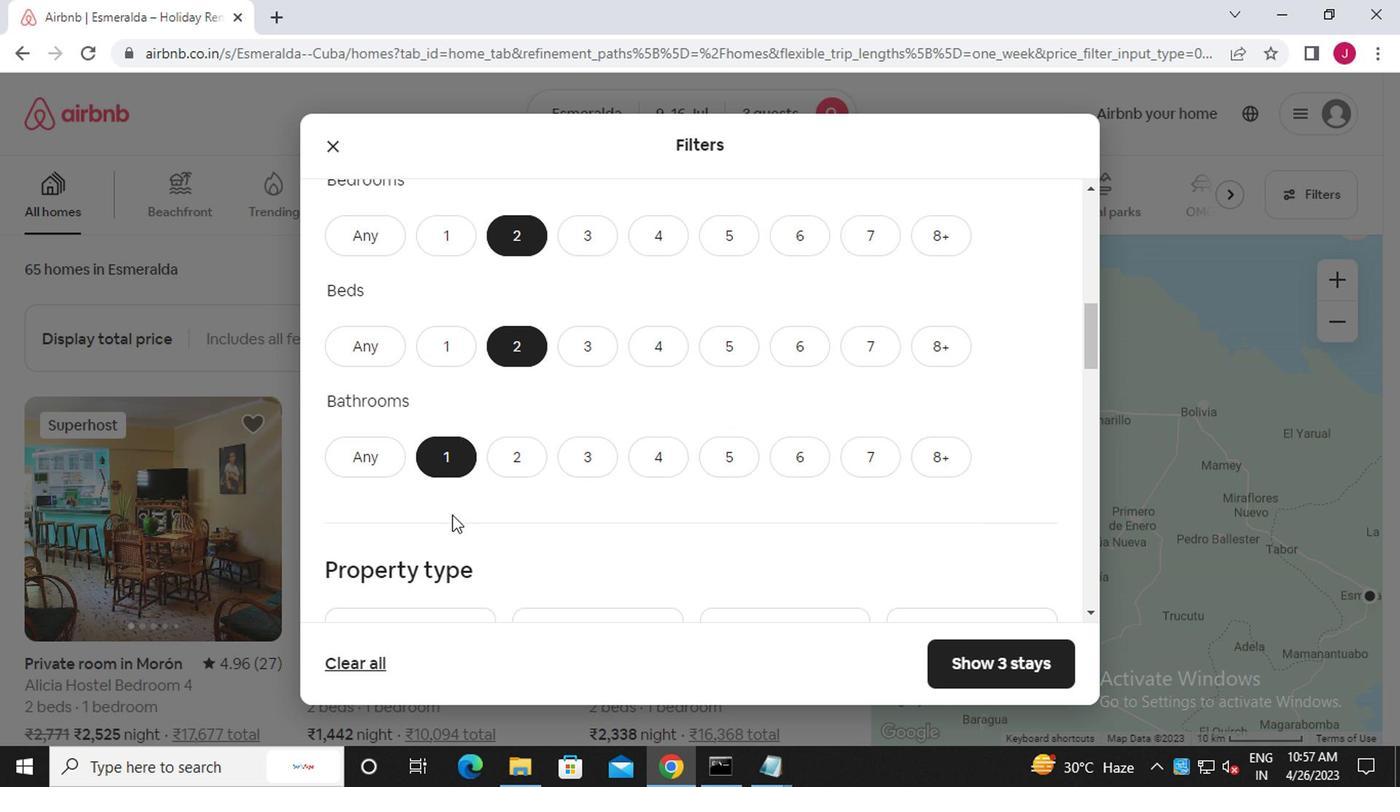 
Action: Mouse scrolled (449, 514) with delta (0, 0)
Screenshot: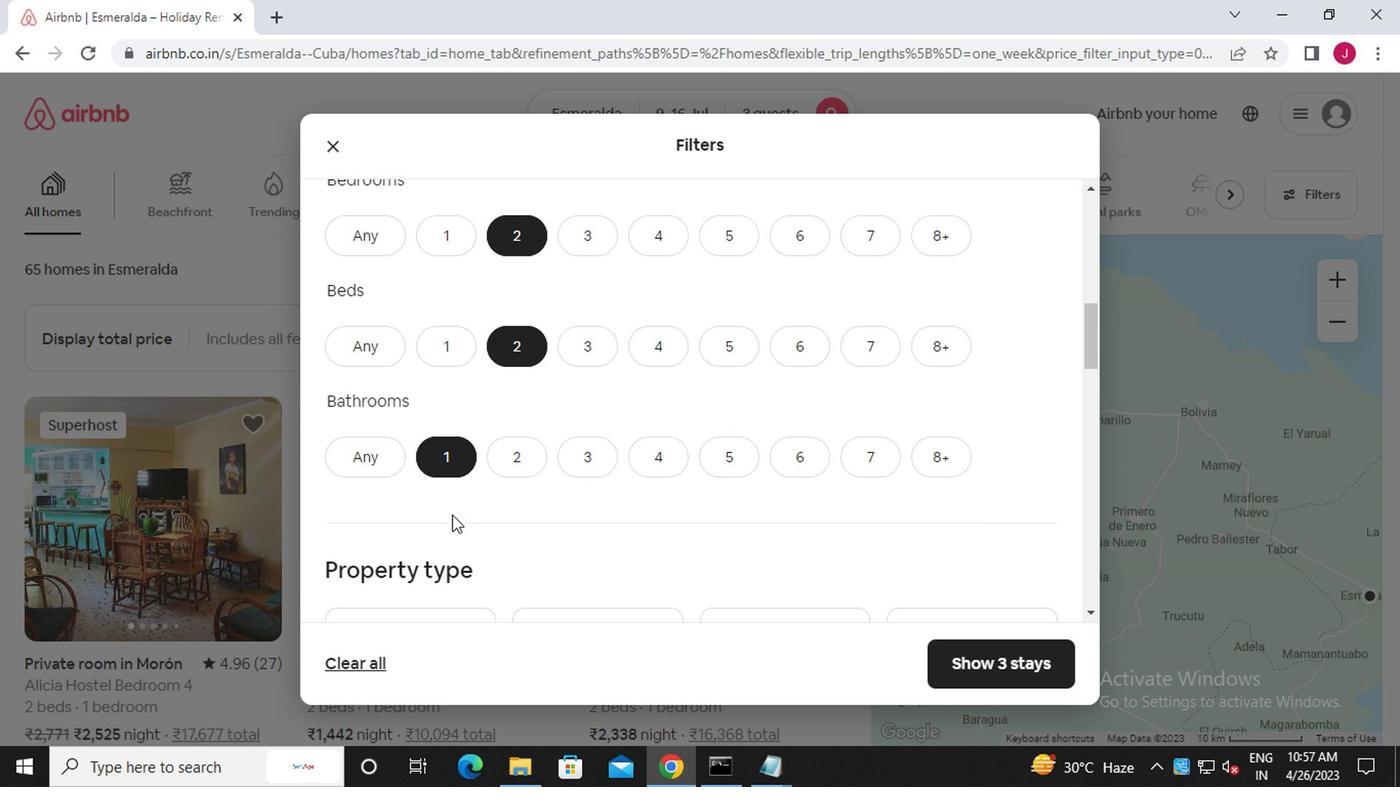 
Action: Mouse scrolled (449, 514) with delta (0, 0)
Screenshot: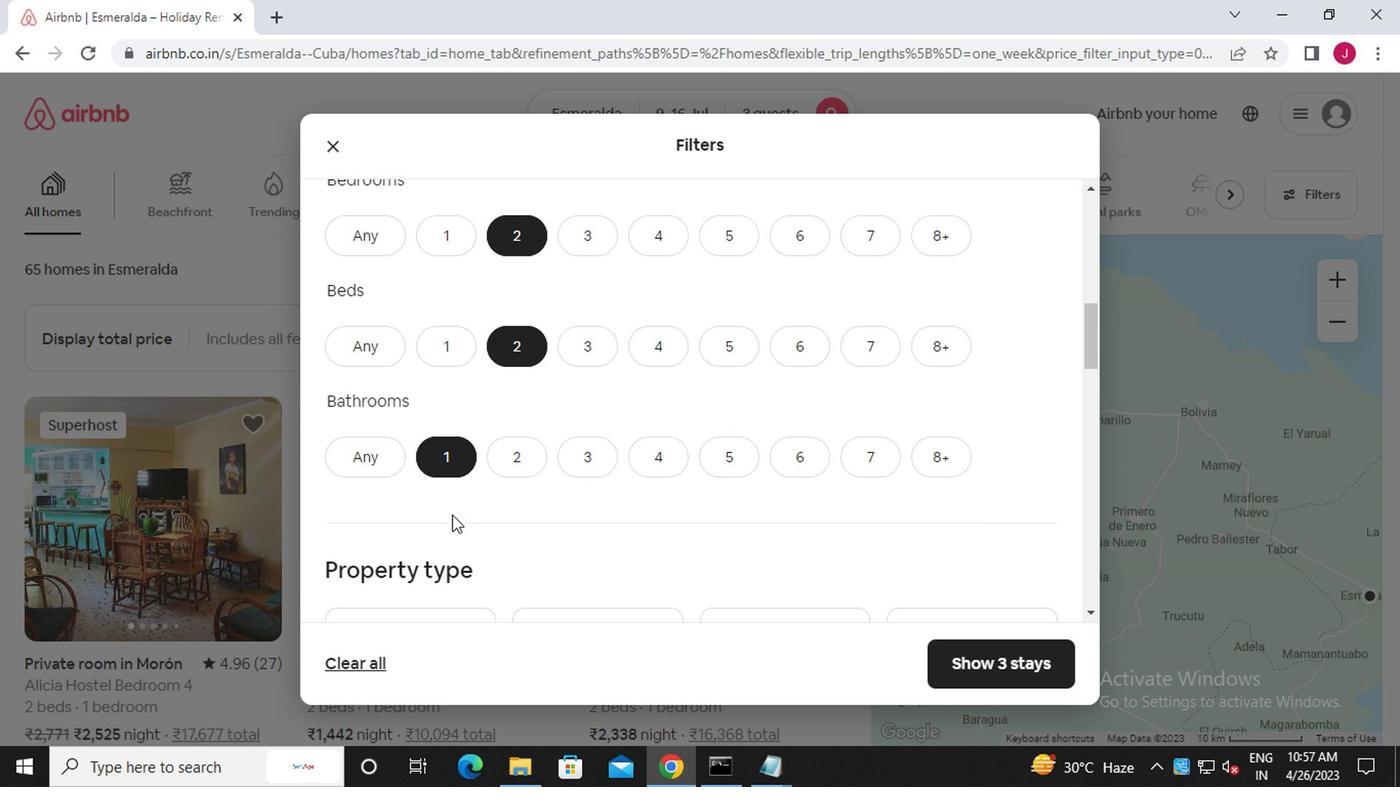 
Action: Mouse moved to (435, 366)
Screenshot: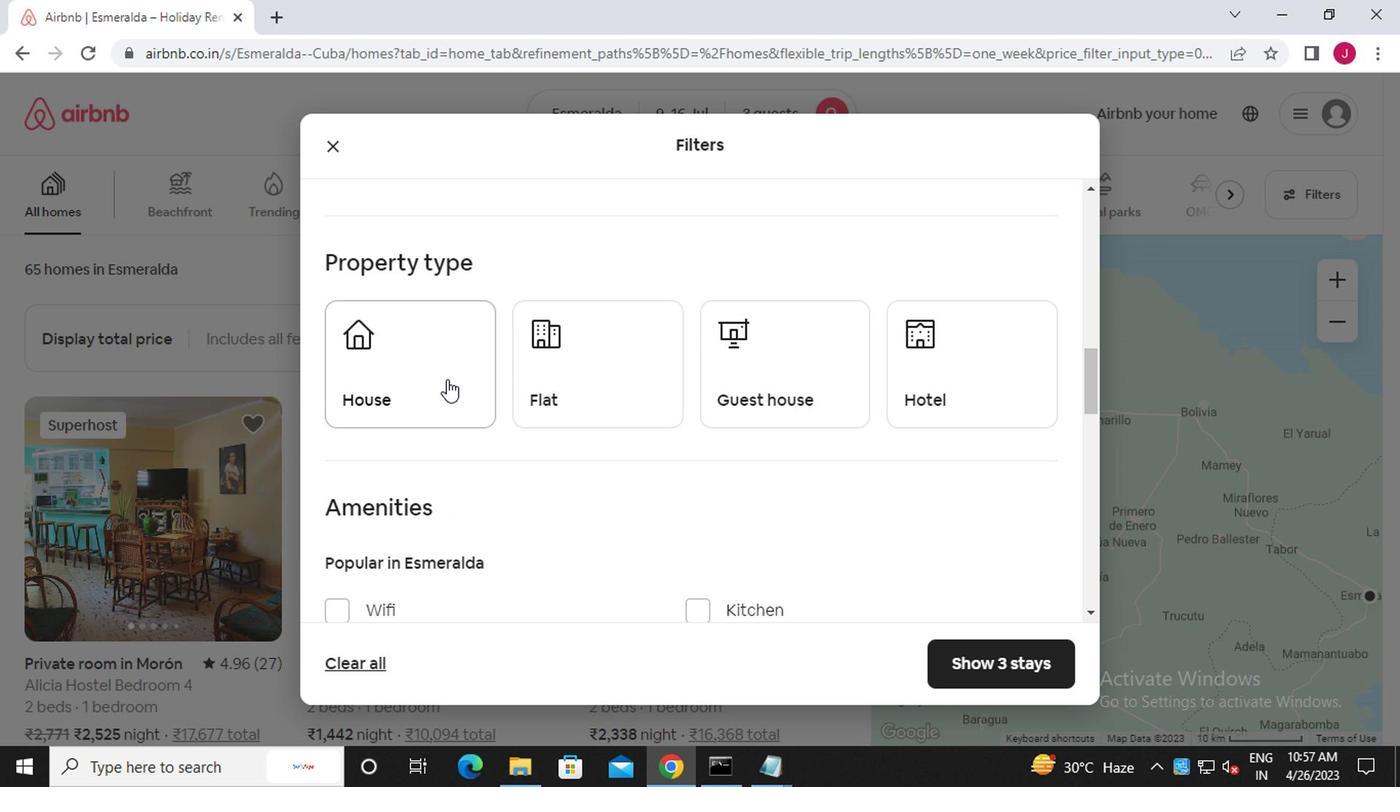 
Action: Mouse pressed left at (435, 366)
Screenshot: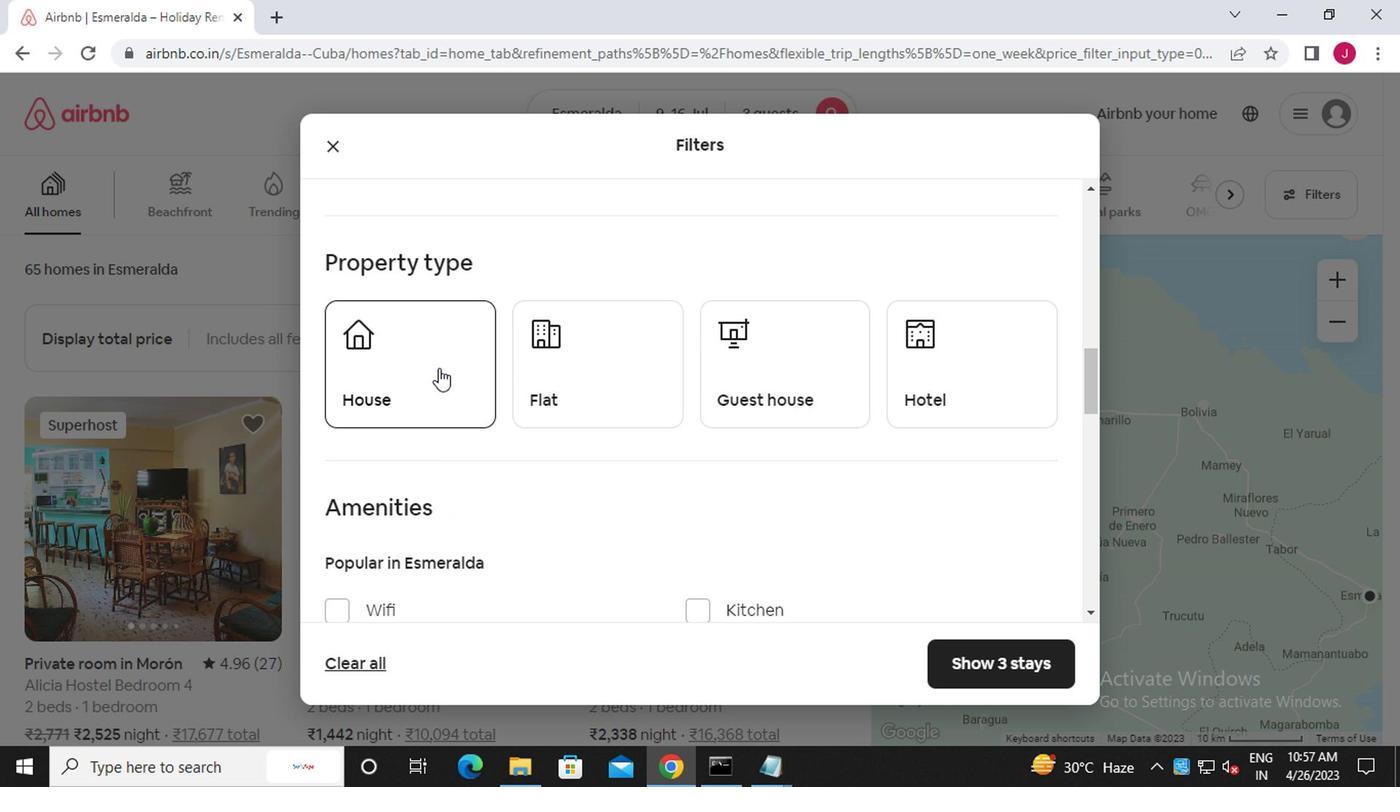 
Action: Mouse moved to (579, 404)
Screenshot: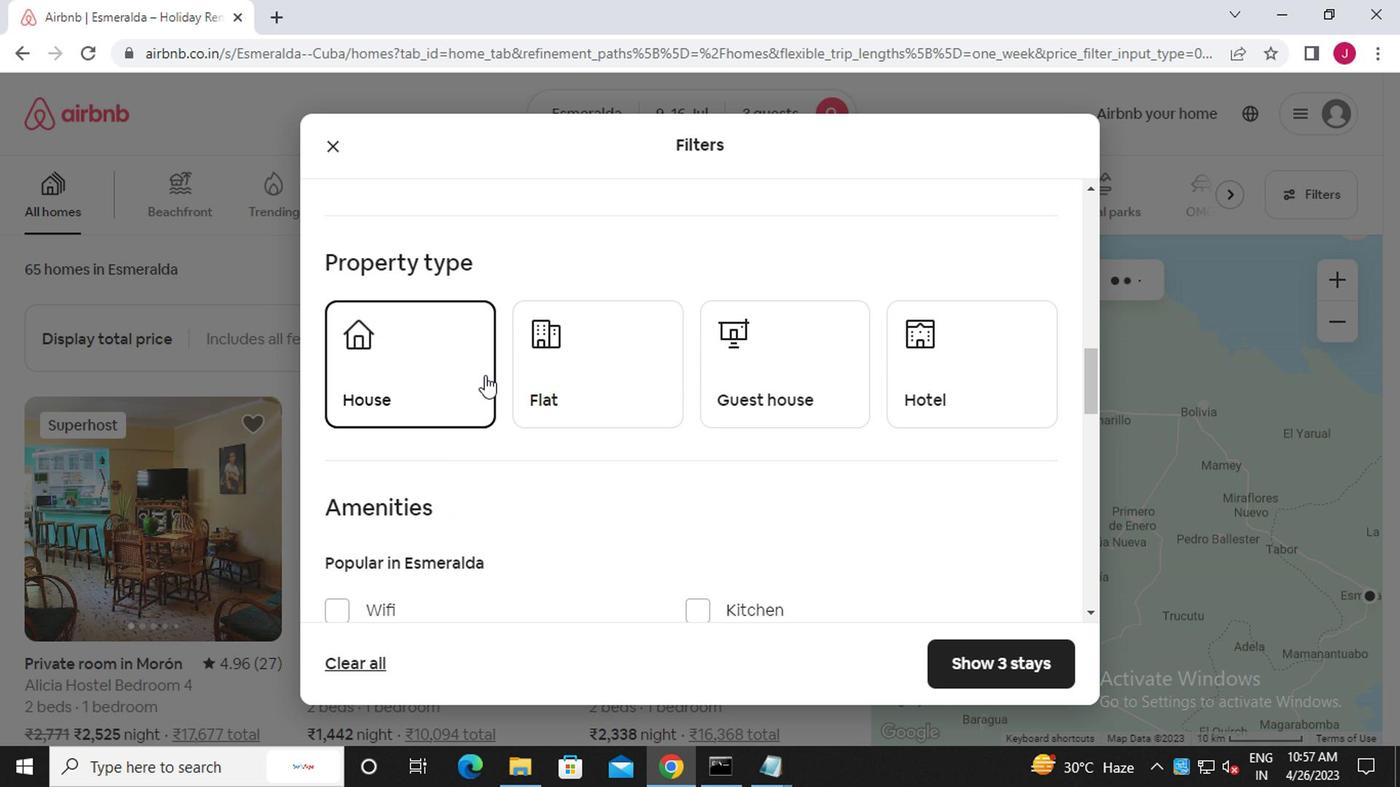 
Action: Mouse pressed left at (579, 404)
Screenshot: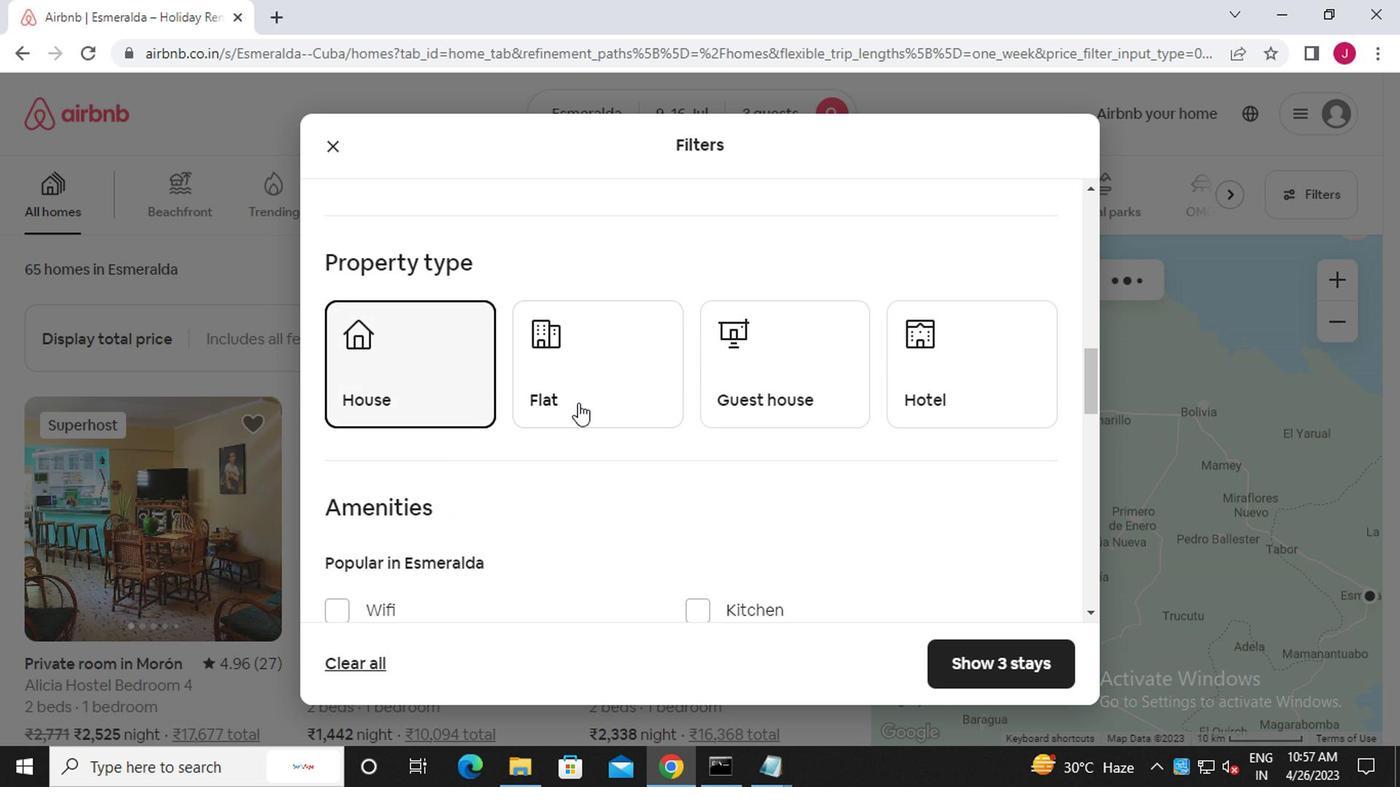 
Action: Mouse moved to (731, 374)
Screenshot: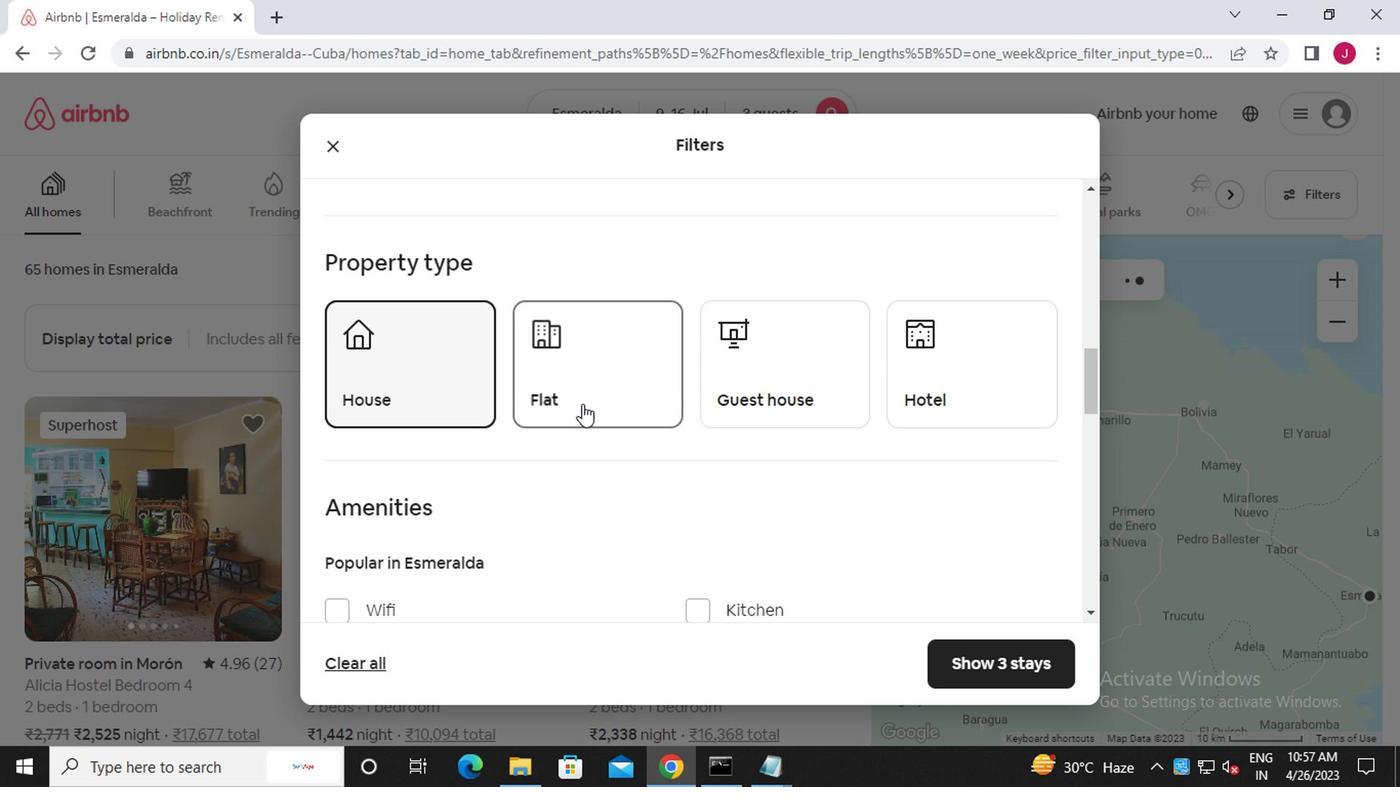 
Action: Mouse pressed left at (731, 374)
Screenshot: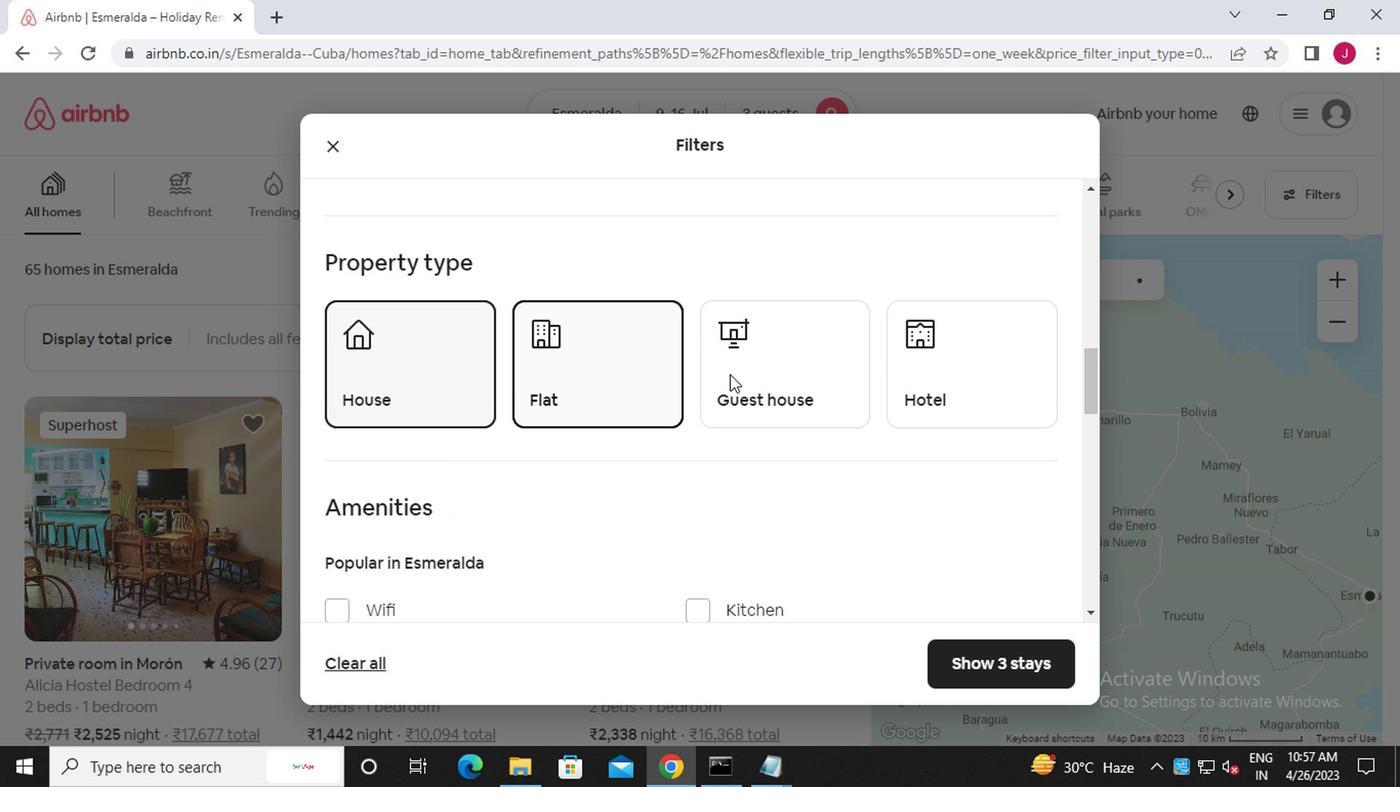 
Action: Mouse moved to (737, 380)
Screenshot: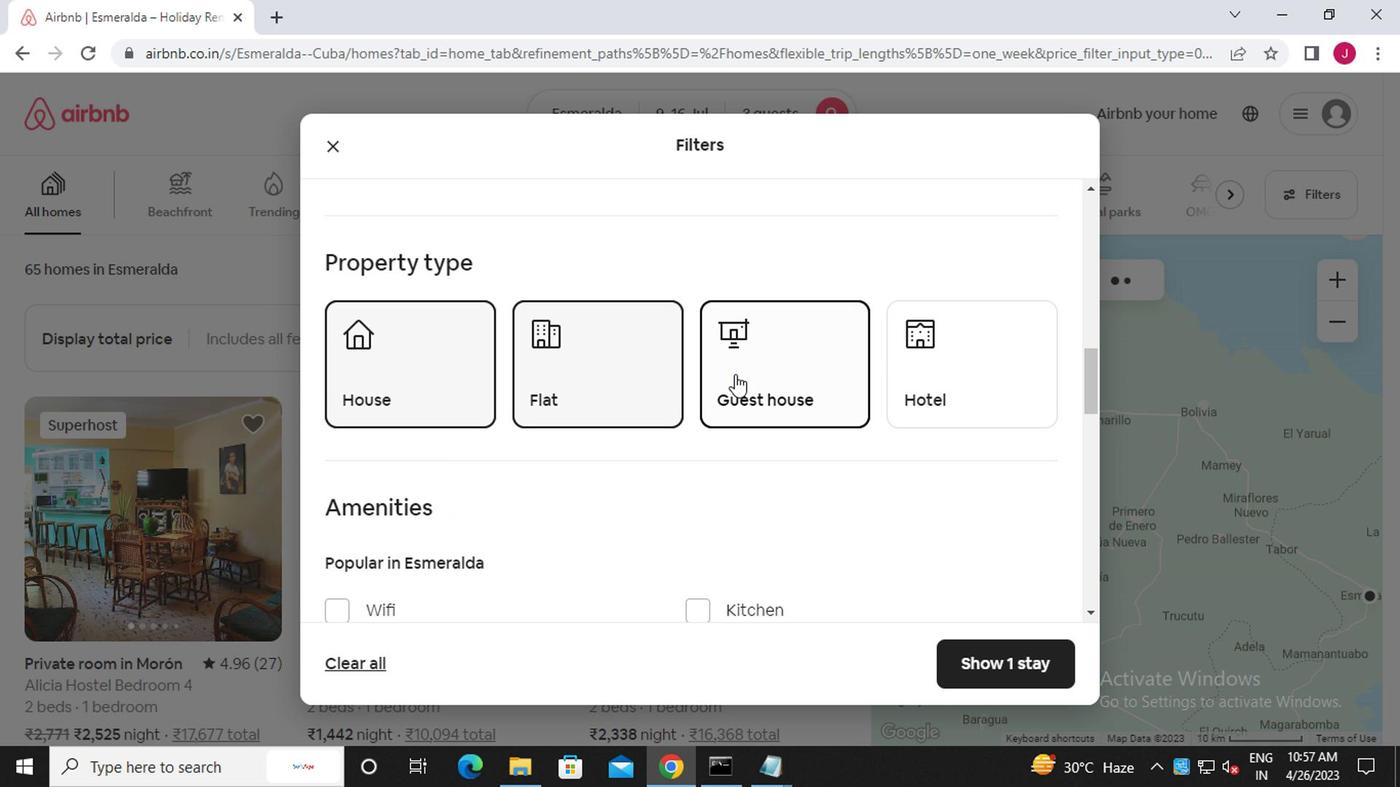 
Action: Mouse scrolled (737, 379) with delta (0, 0)
Screenshot: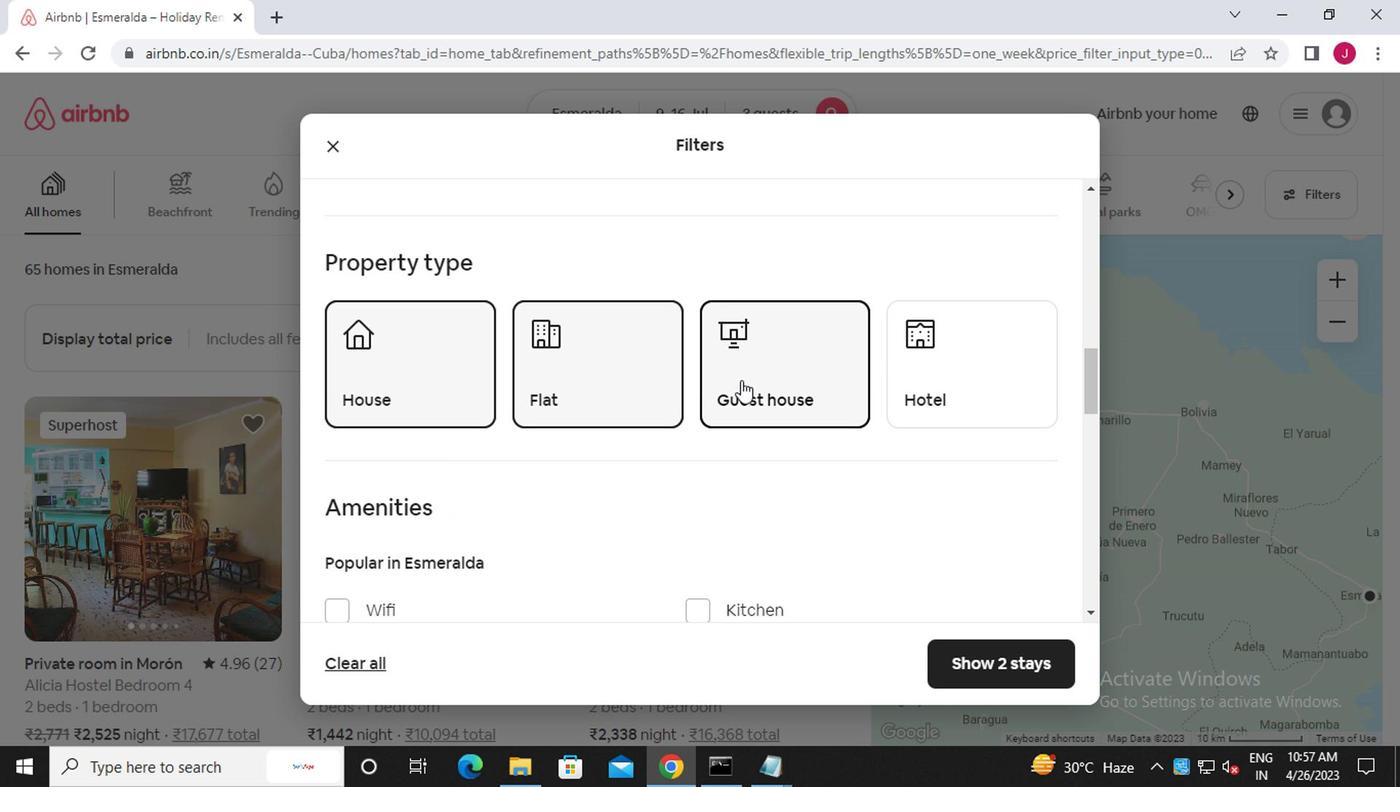 
Action: Mouse scrolled (737, 379) with delta (0, 0)
Screenshot: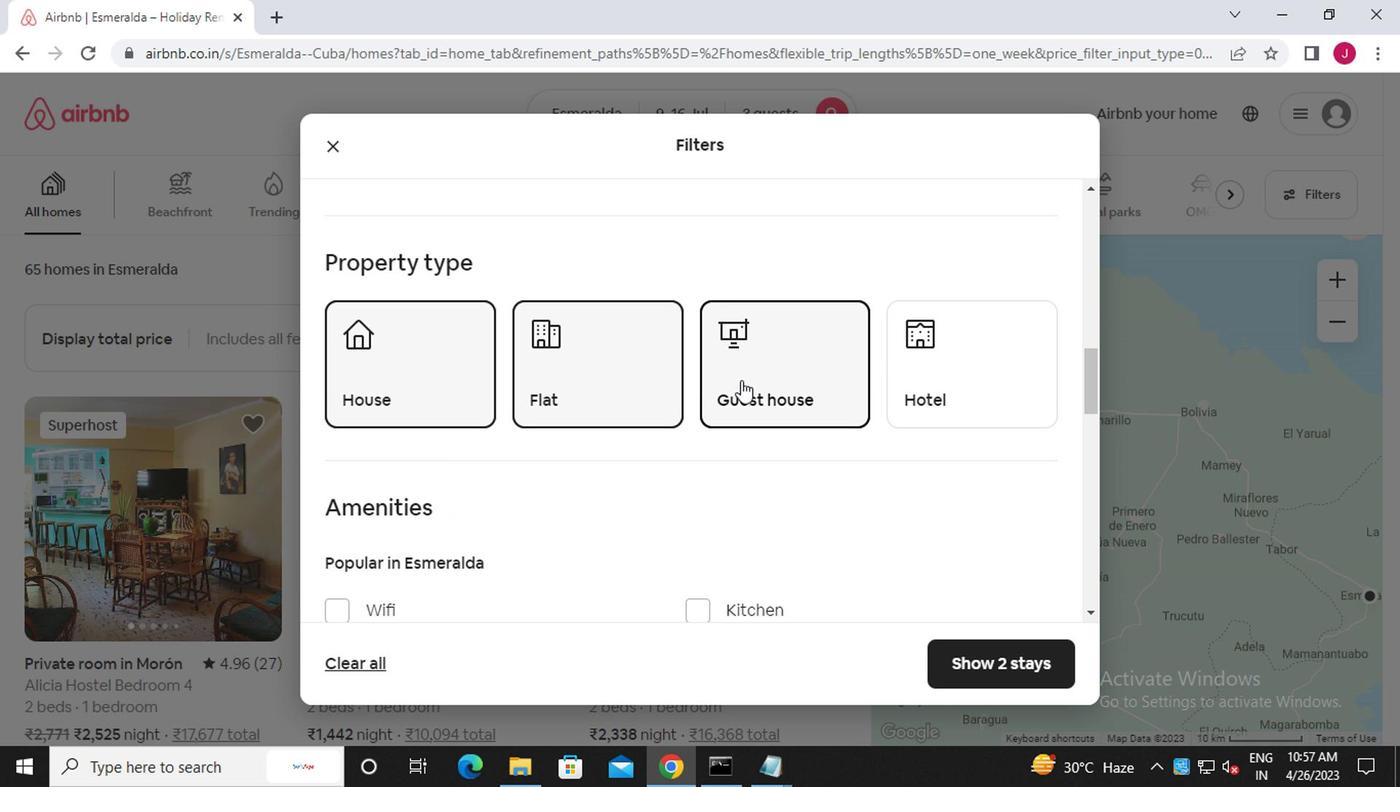 
Action: Mouse scrolled (737, 379) with delta (0, 0)
Screenshot: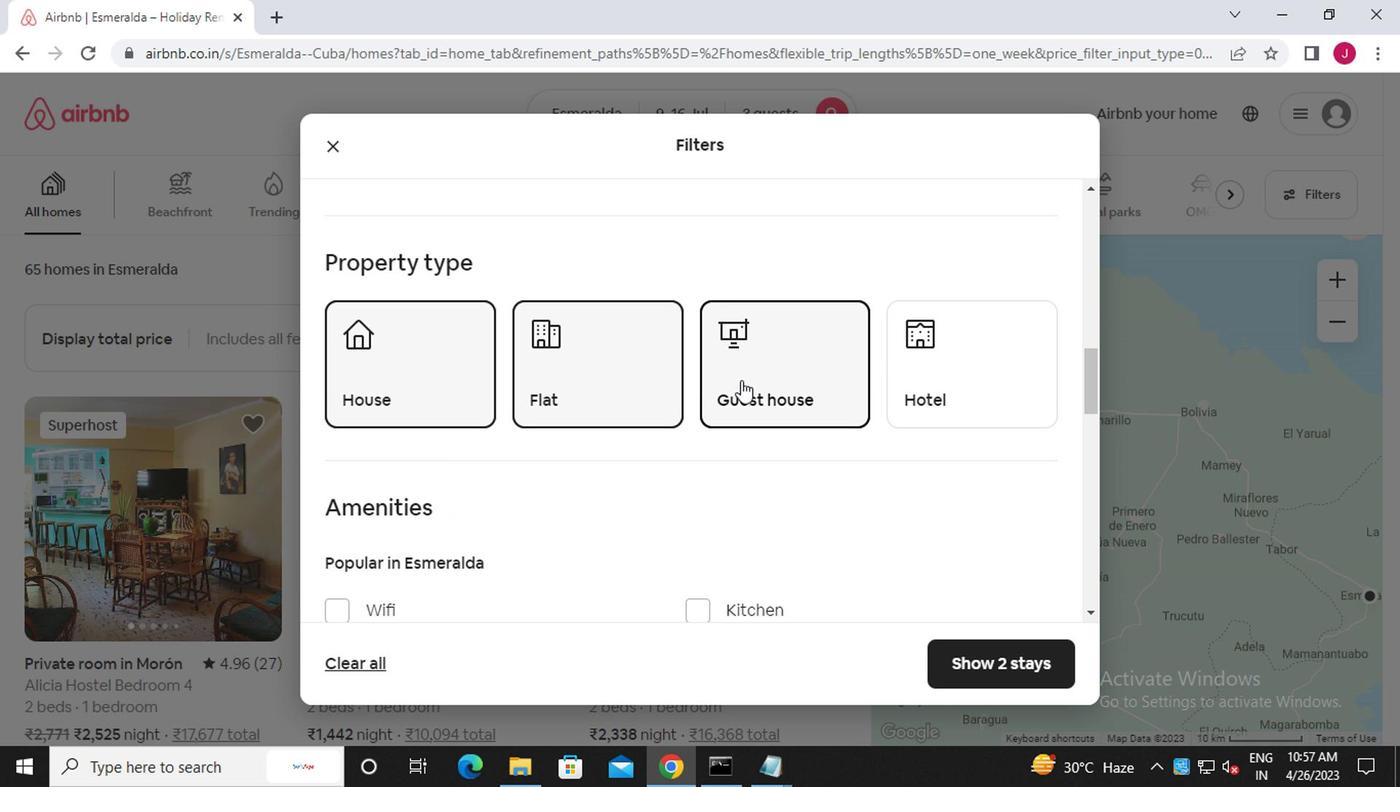 
Action: Mouse scrolled (737, 379) with delta (0, 0)
Screenshot: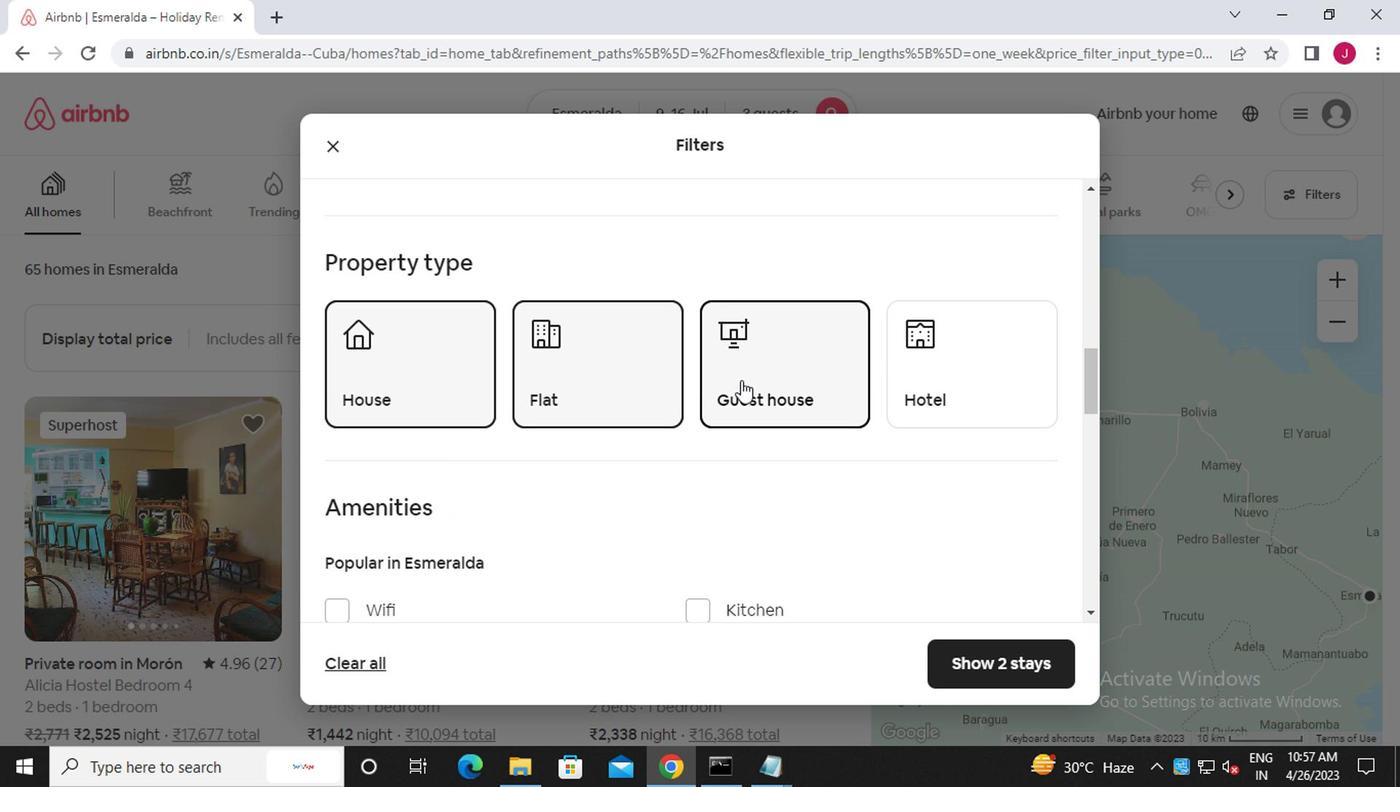 
Action: Mouse moved to (927, 424)
Screenshot: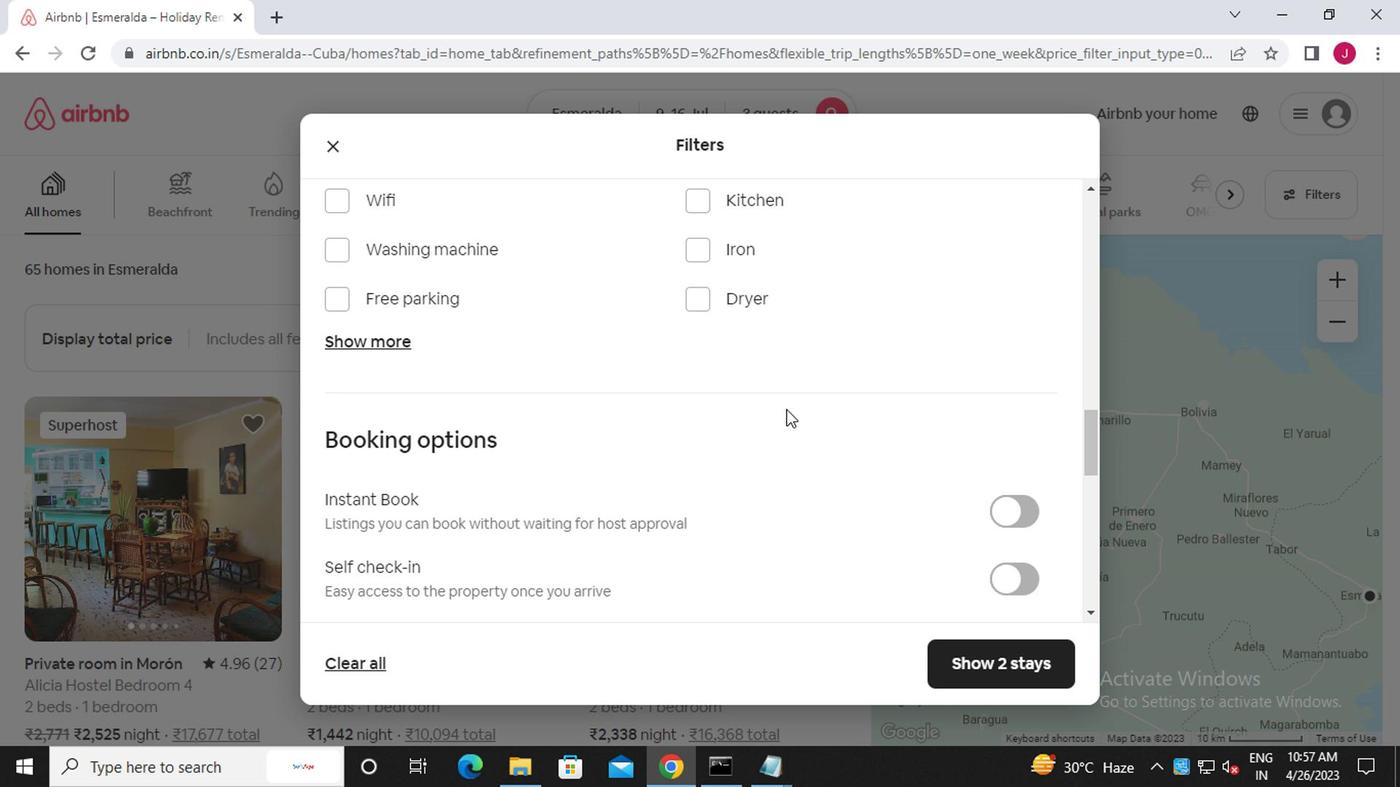 
Action: Mouse scrolled (927, 422) with delta (0, -1)
Screenshot: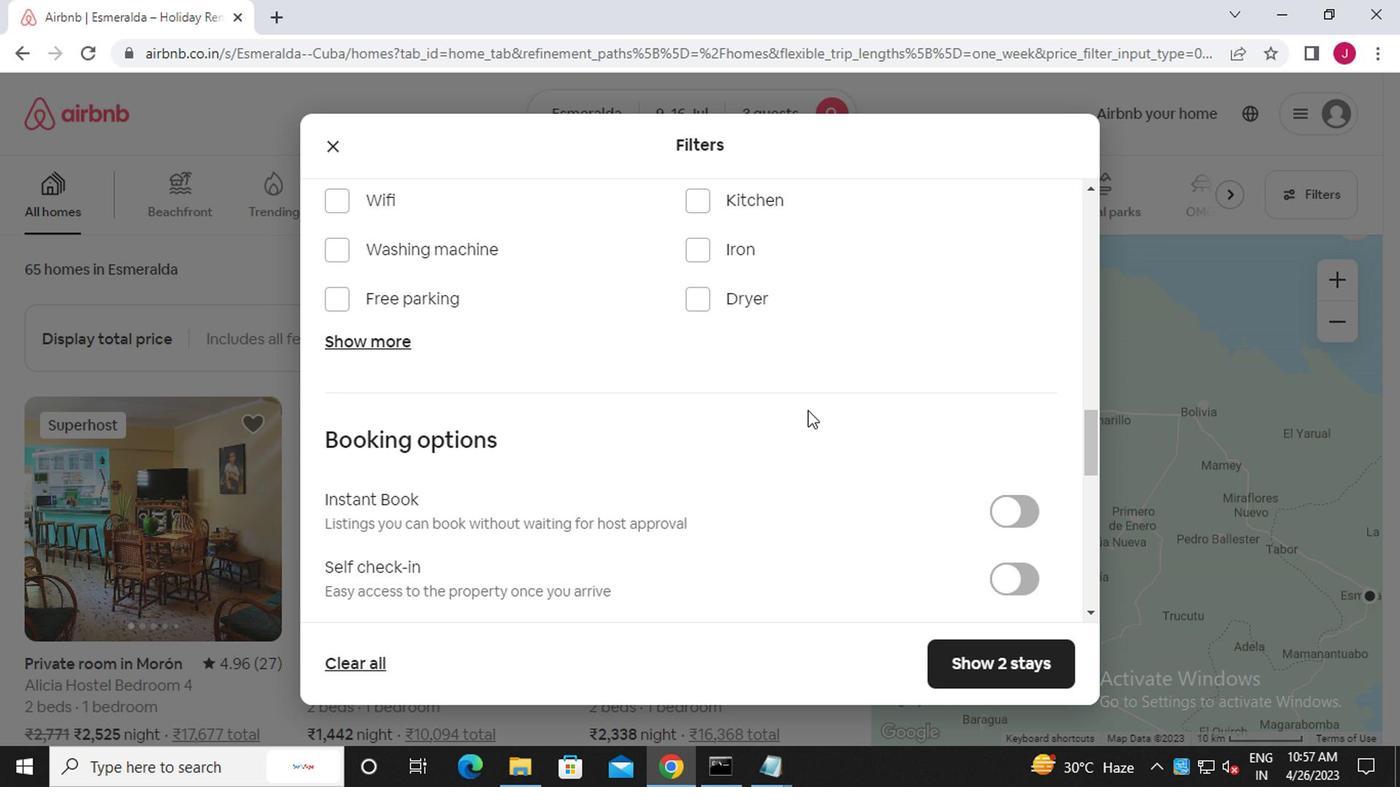 
Action: Mouse moved to (927, 425)
Screenshot: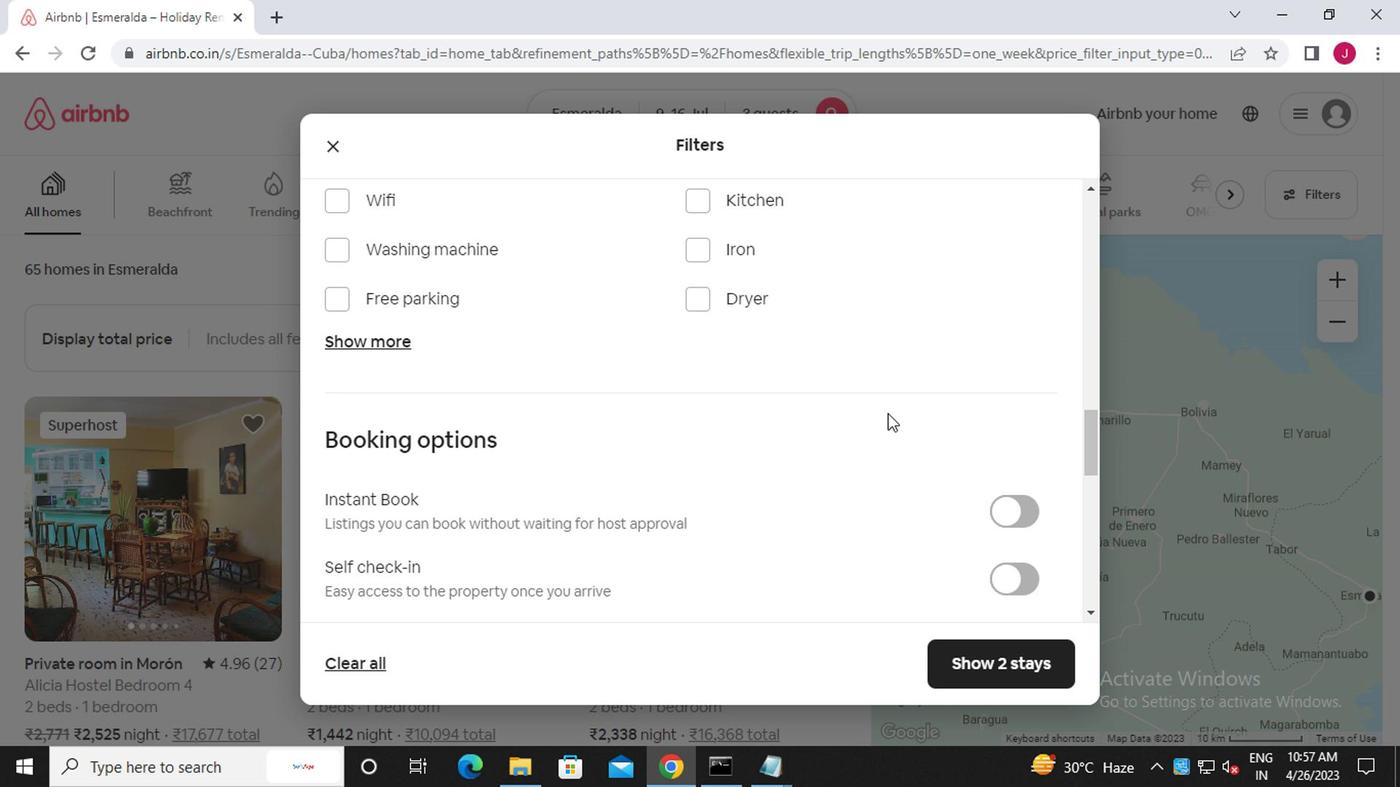 
Action: Mouse scrolled (927, 424) with delta (0, 0)
Screenshot: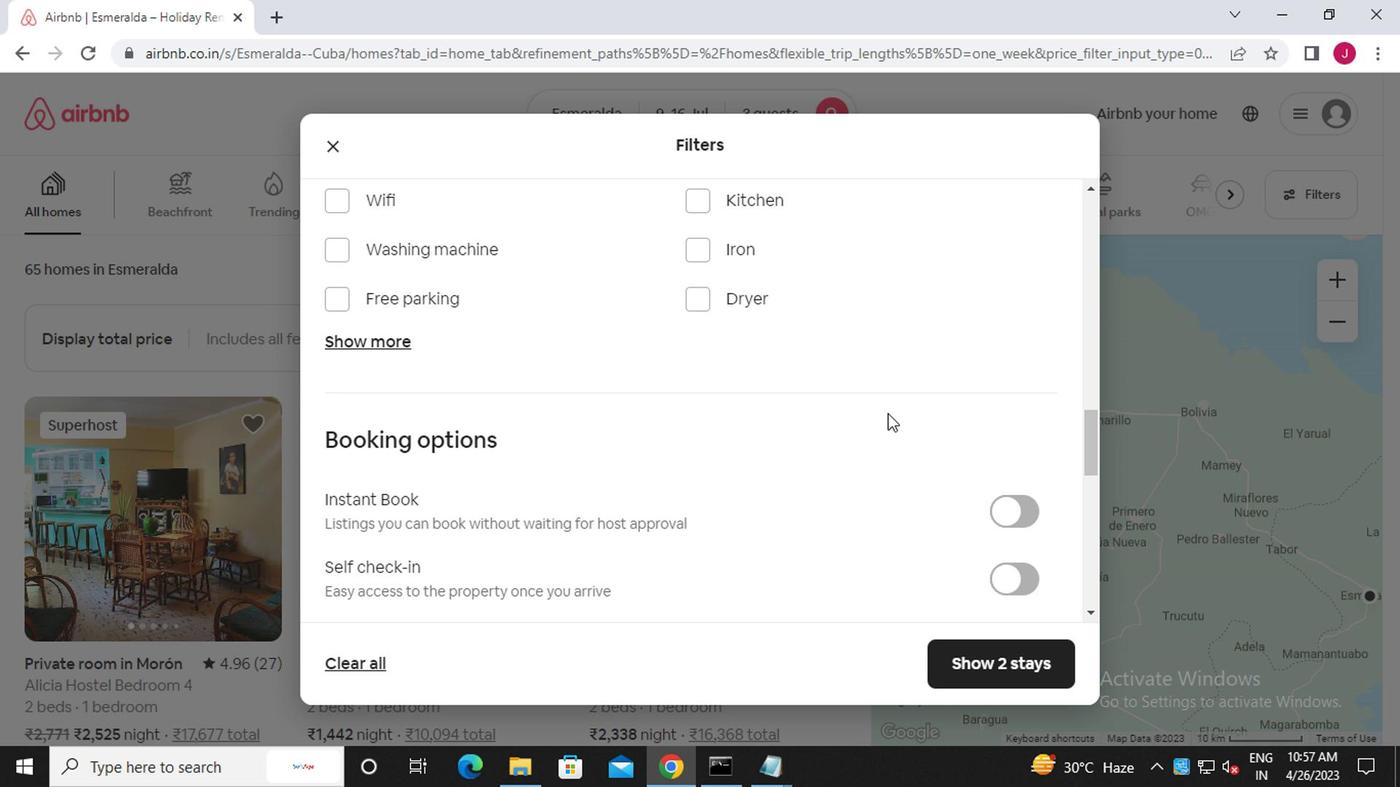 
Action: Mouse scrolled (927, 424) with delta (0, 0)
Screenshot: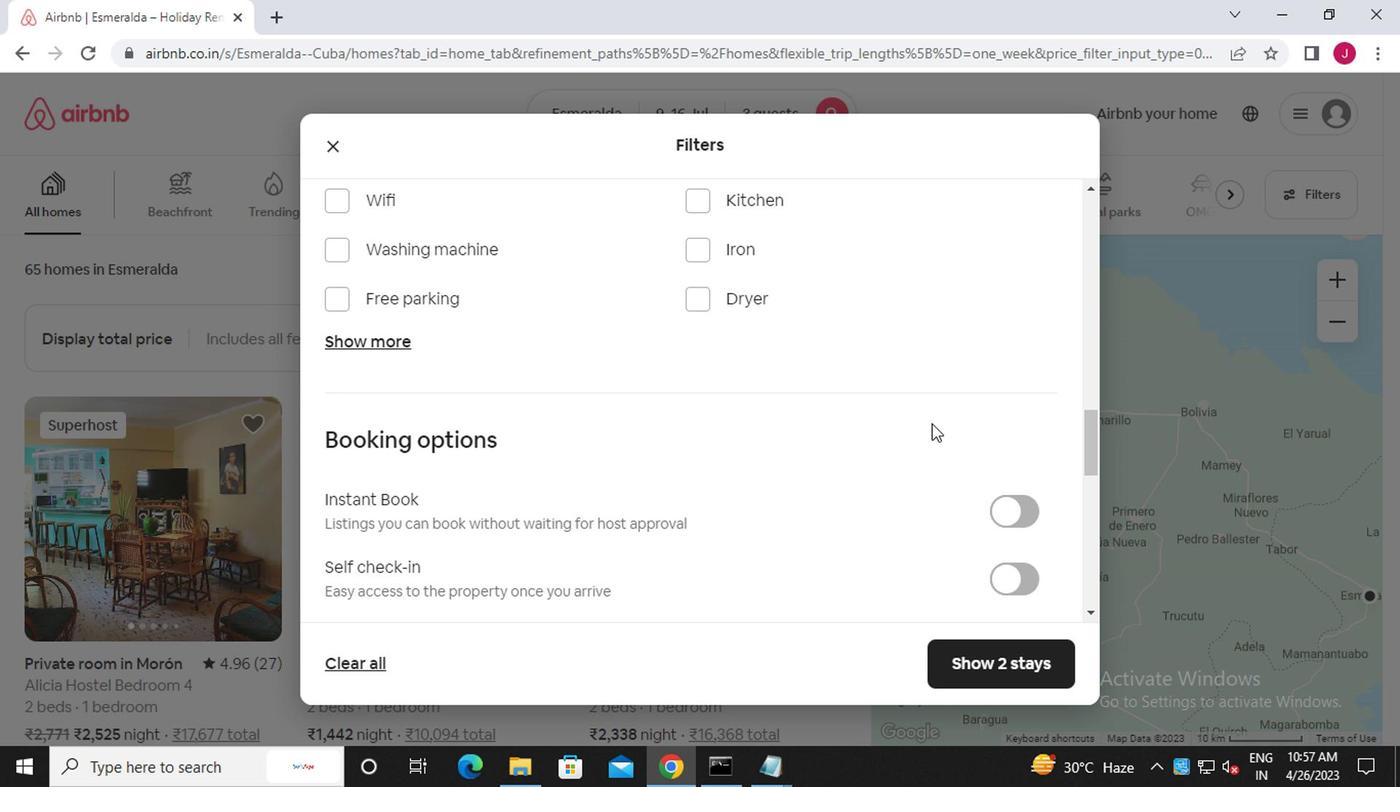 
Action: Mouse moved to (1009, 276)
Screenshot: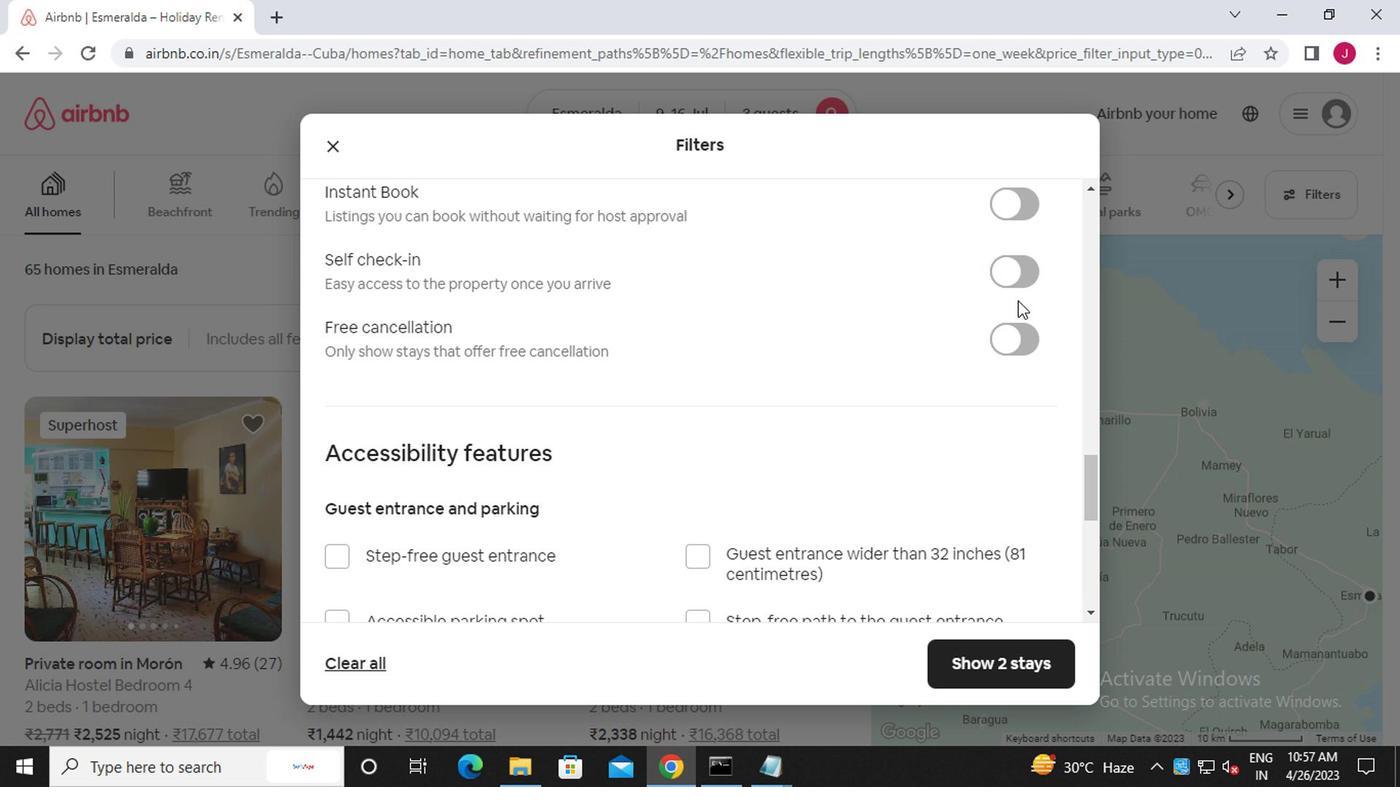 
Action: Mouse pressed left at (1009, 276)
Screenshot: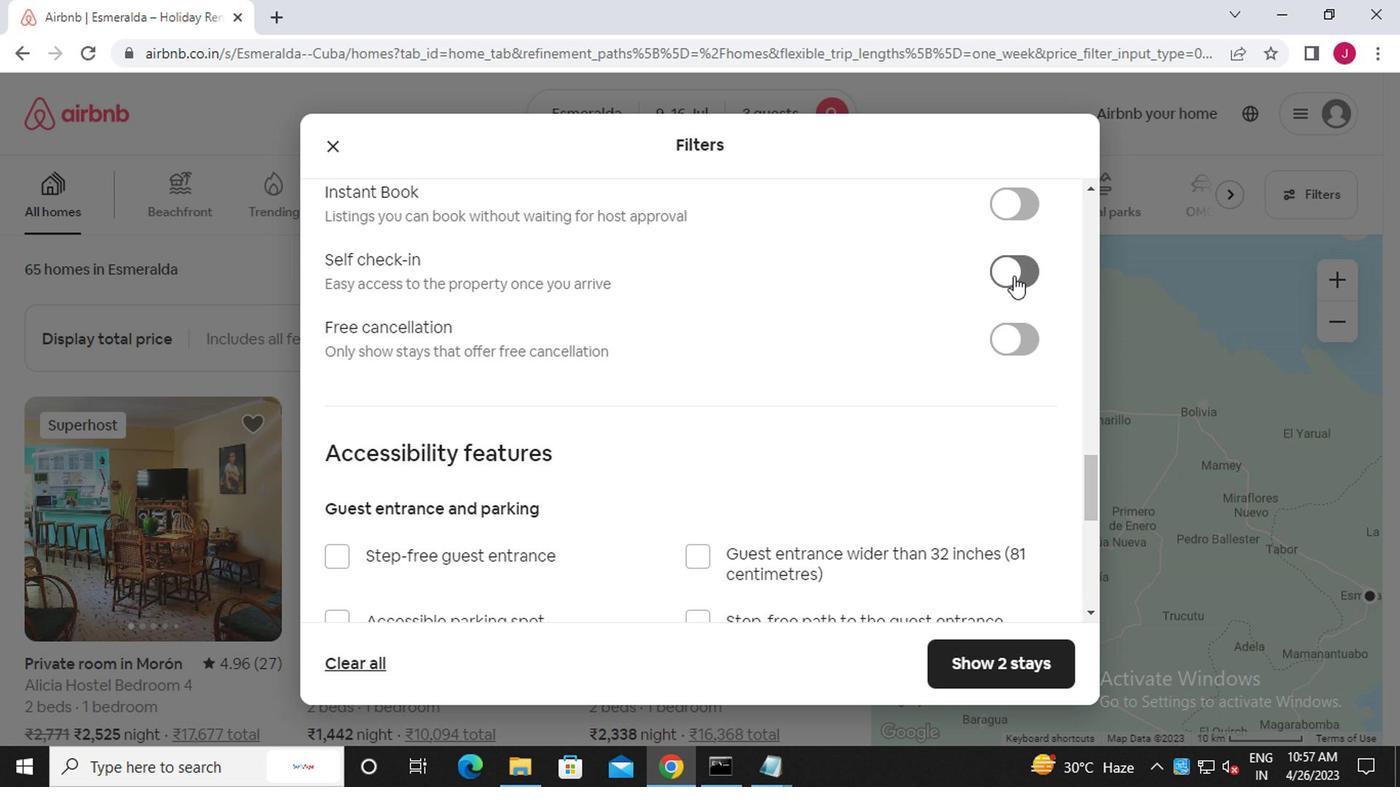 
Action: Mouse moved to (835, 439)
Screenshot: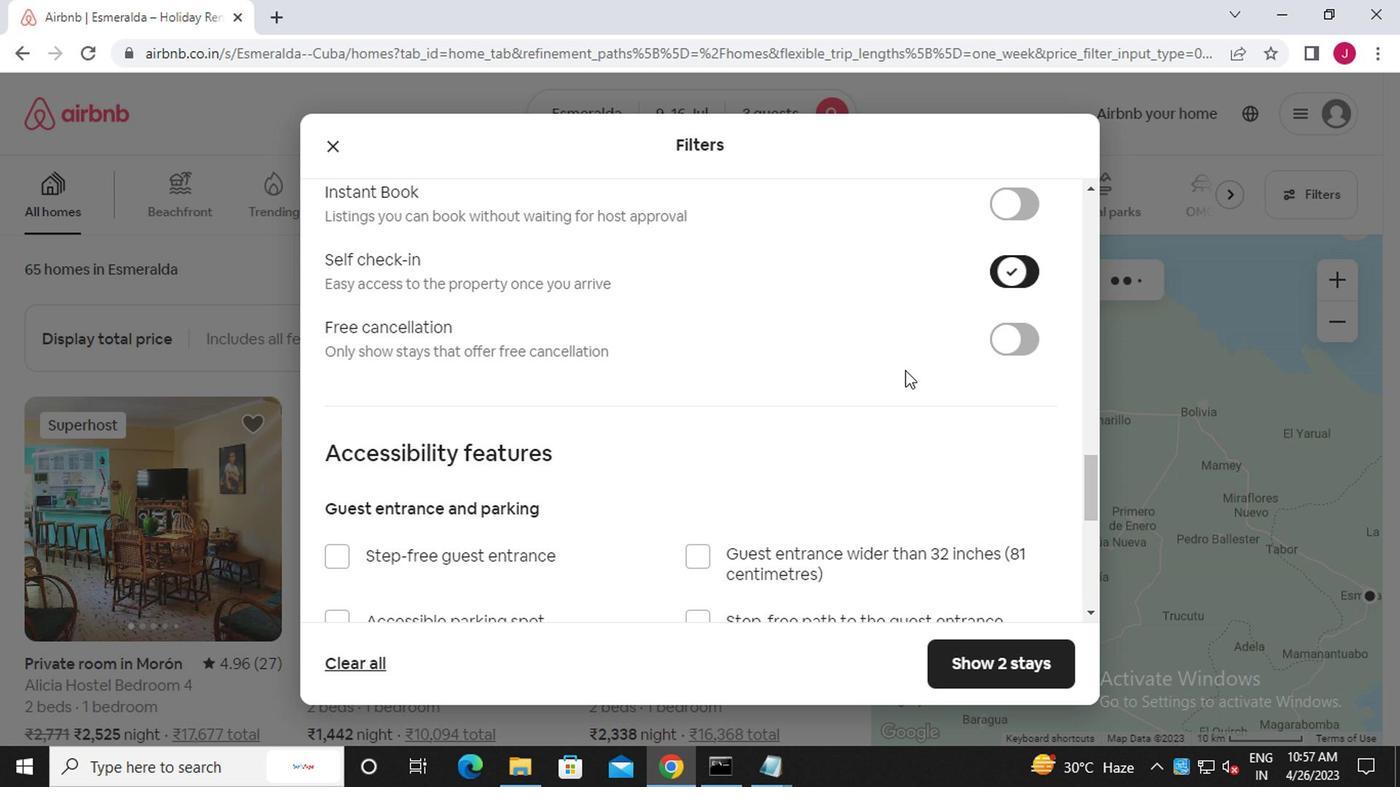 
Action: Mouse scrolled (835, 438) with delta (0, -1)
Screenshot: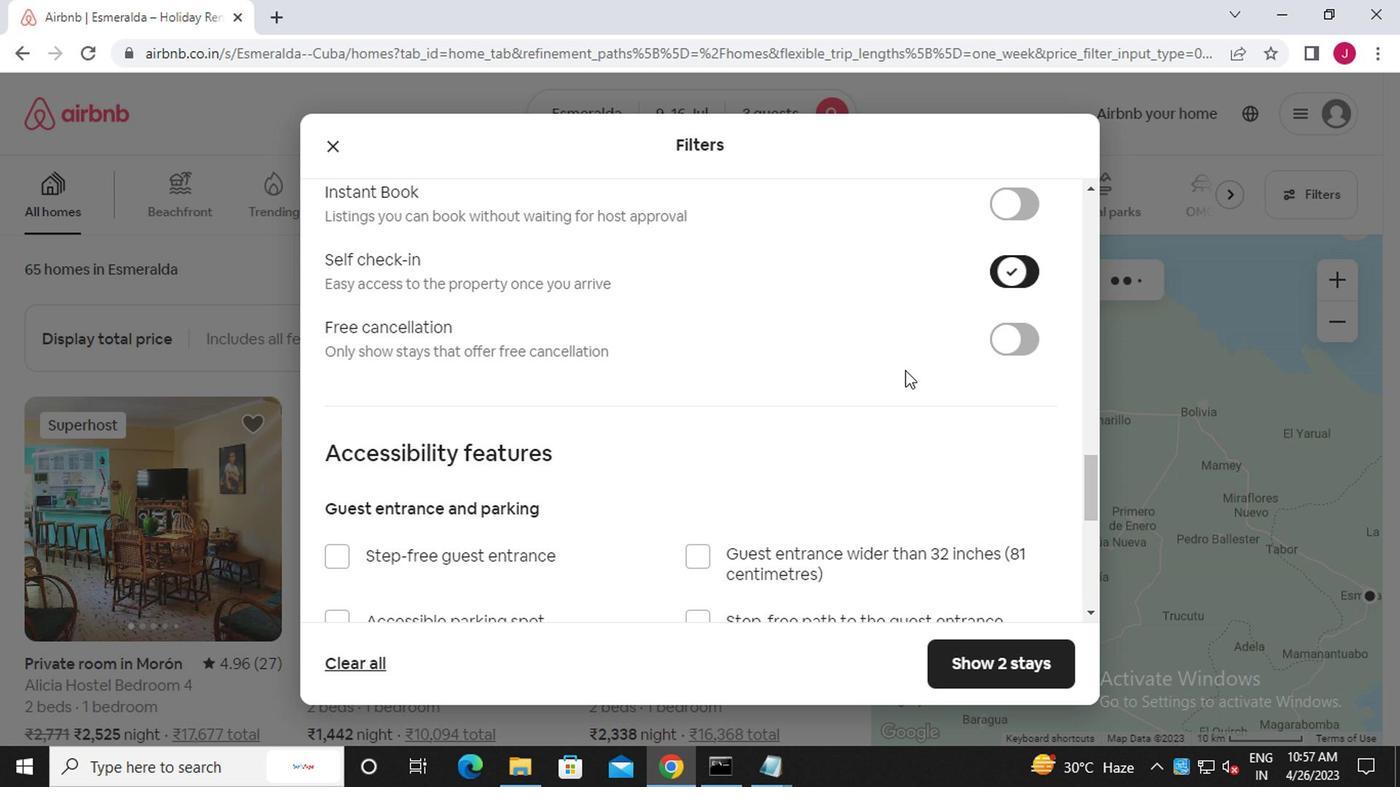 
Action: Mouse moved to (833, 443)
Screenshot: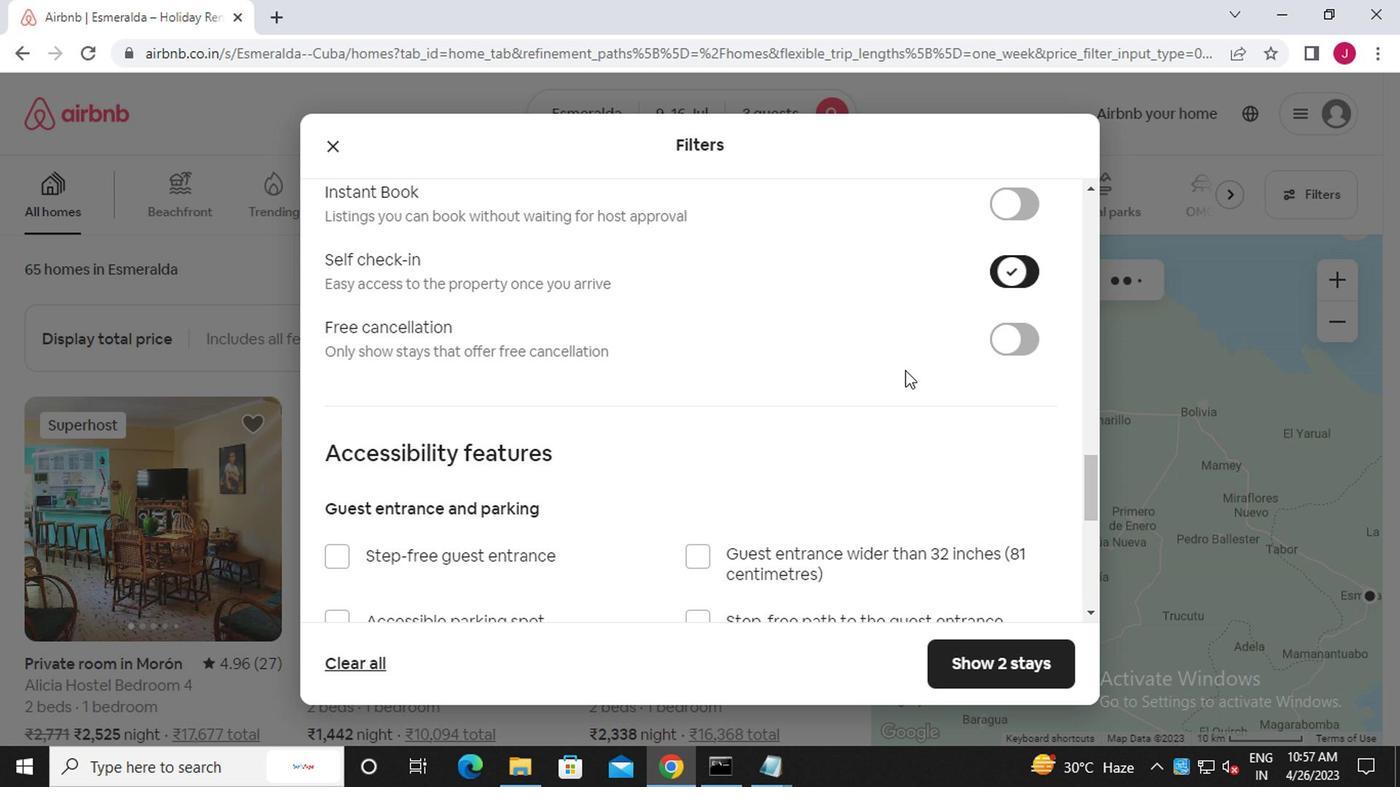 
Action: Mouse scrolled (833, 442) with delta (0, 0)
Screenshot: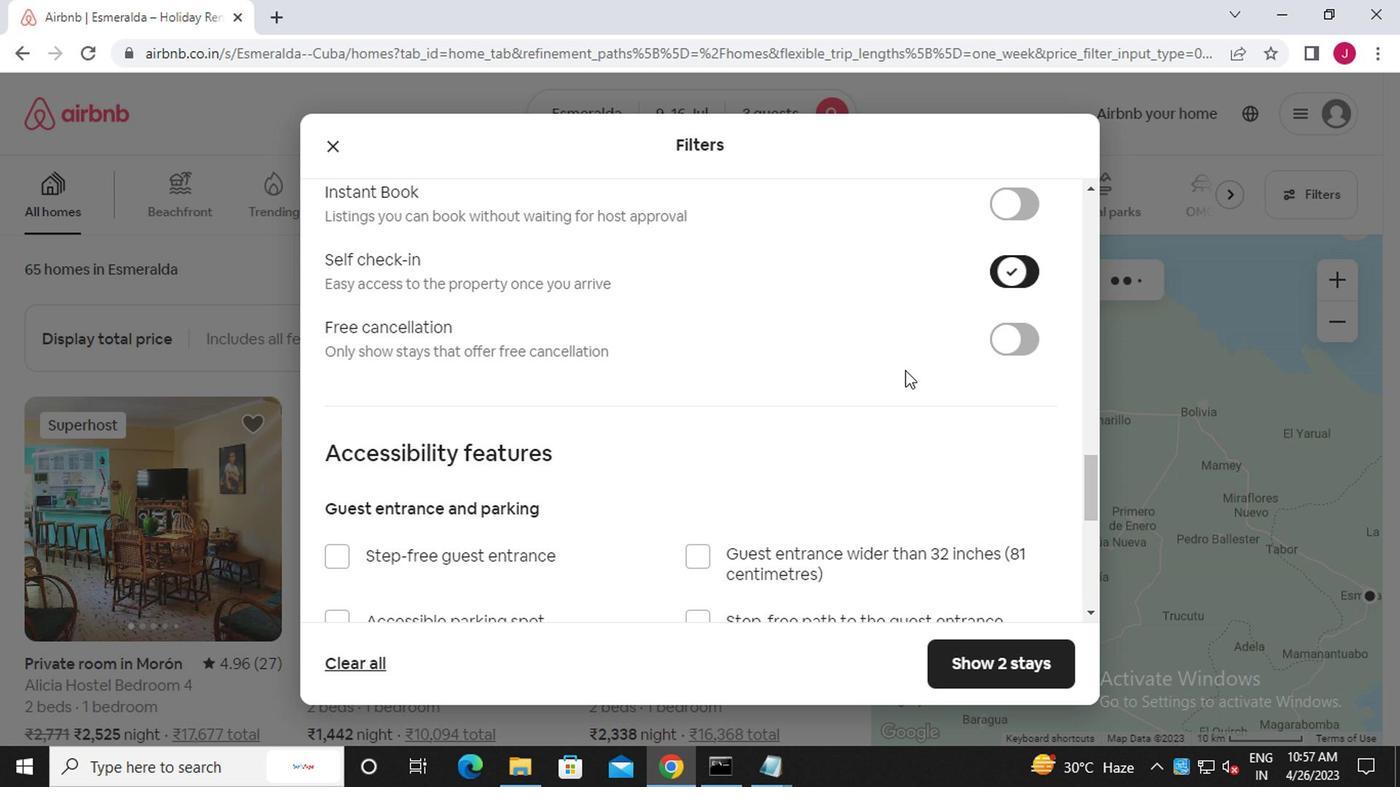 
Action: Mouse scrolled (833, 442) with delta (0, 0)
Screenshot: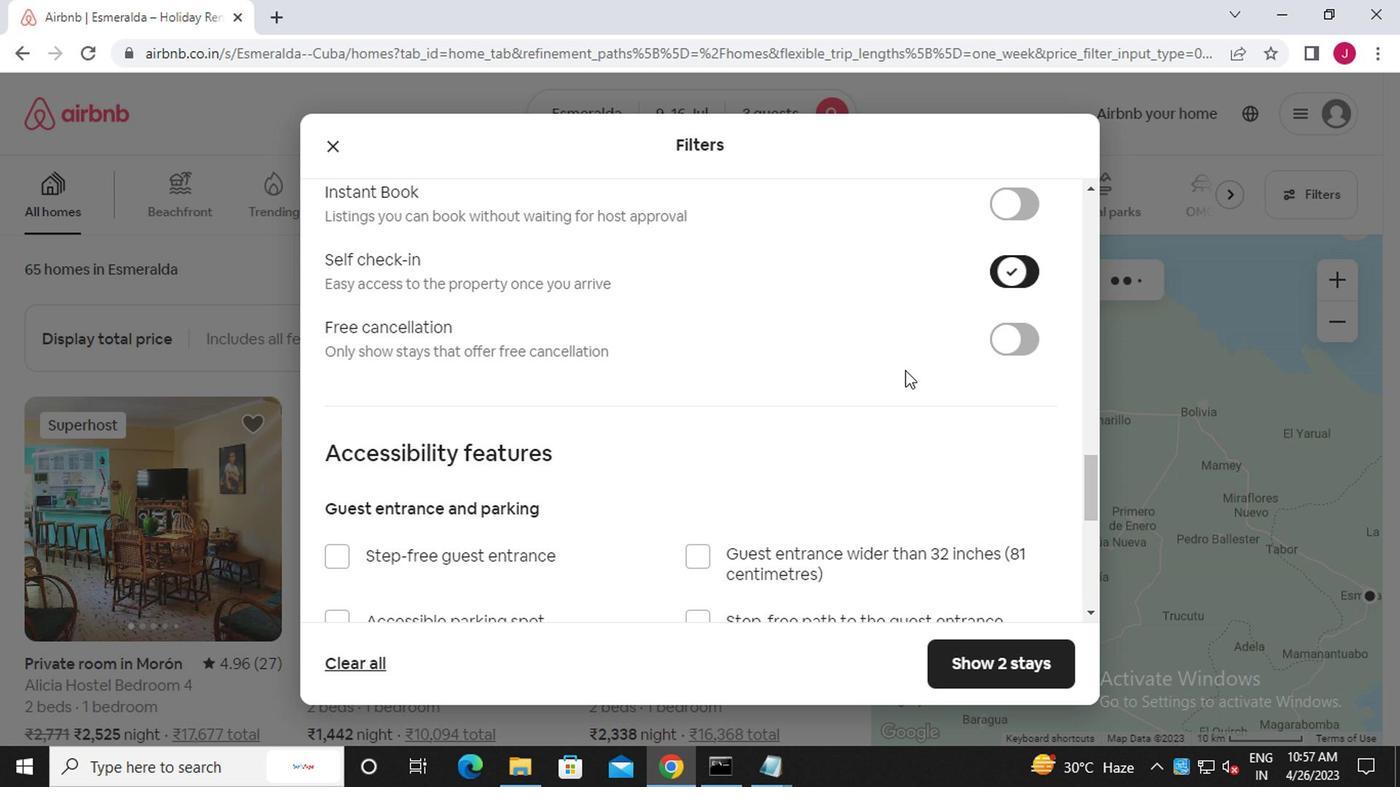 
Action: Mouse scrolled (833, 442) with delta (0, 0)
Screenshot: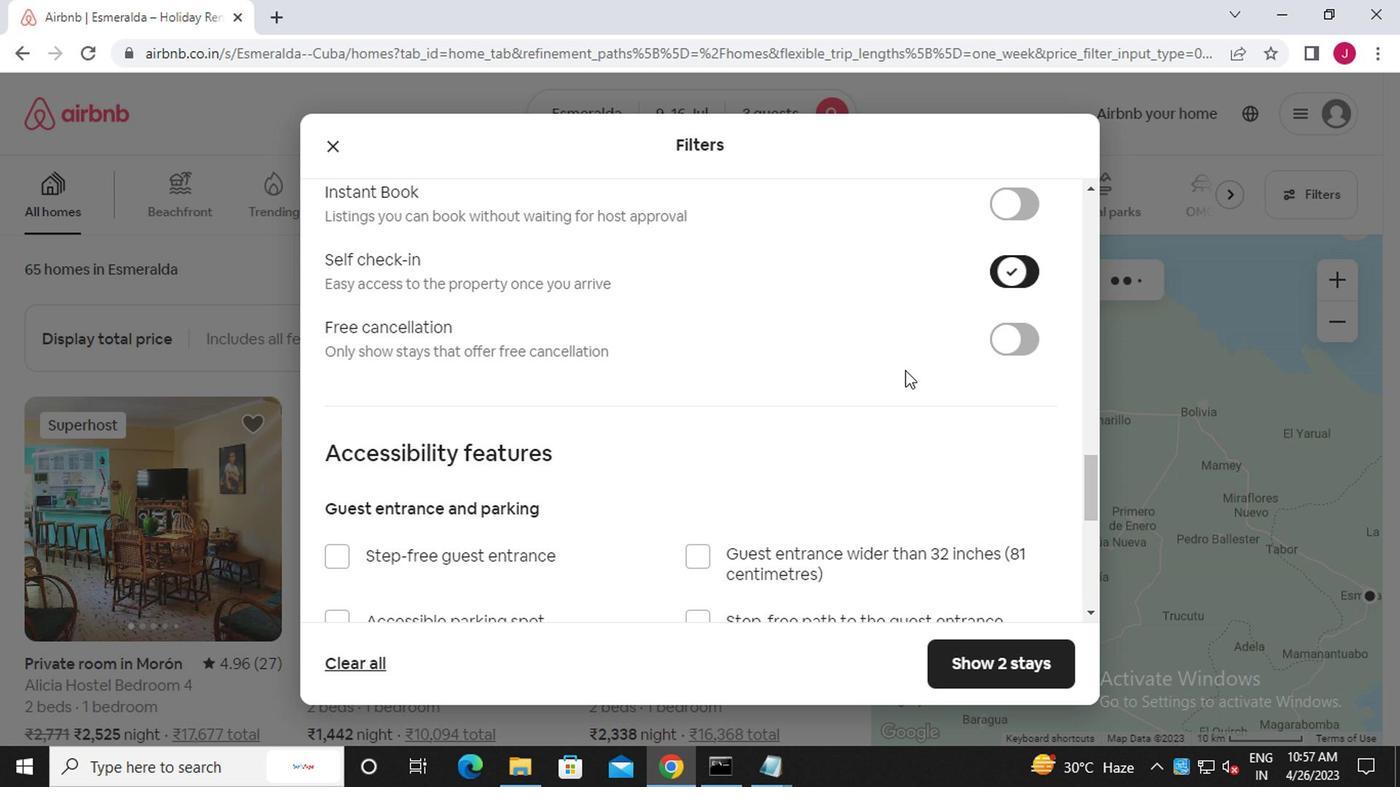 
Action: Mouse moved to (833, 443)
Screenshot: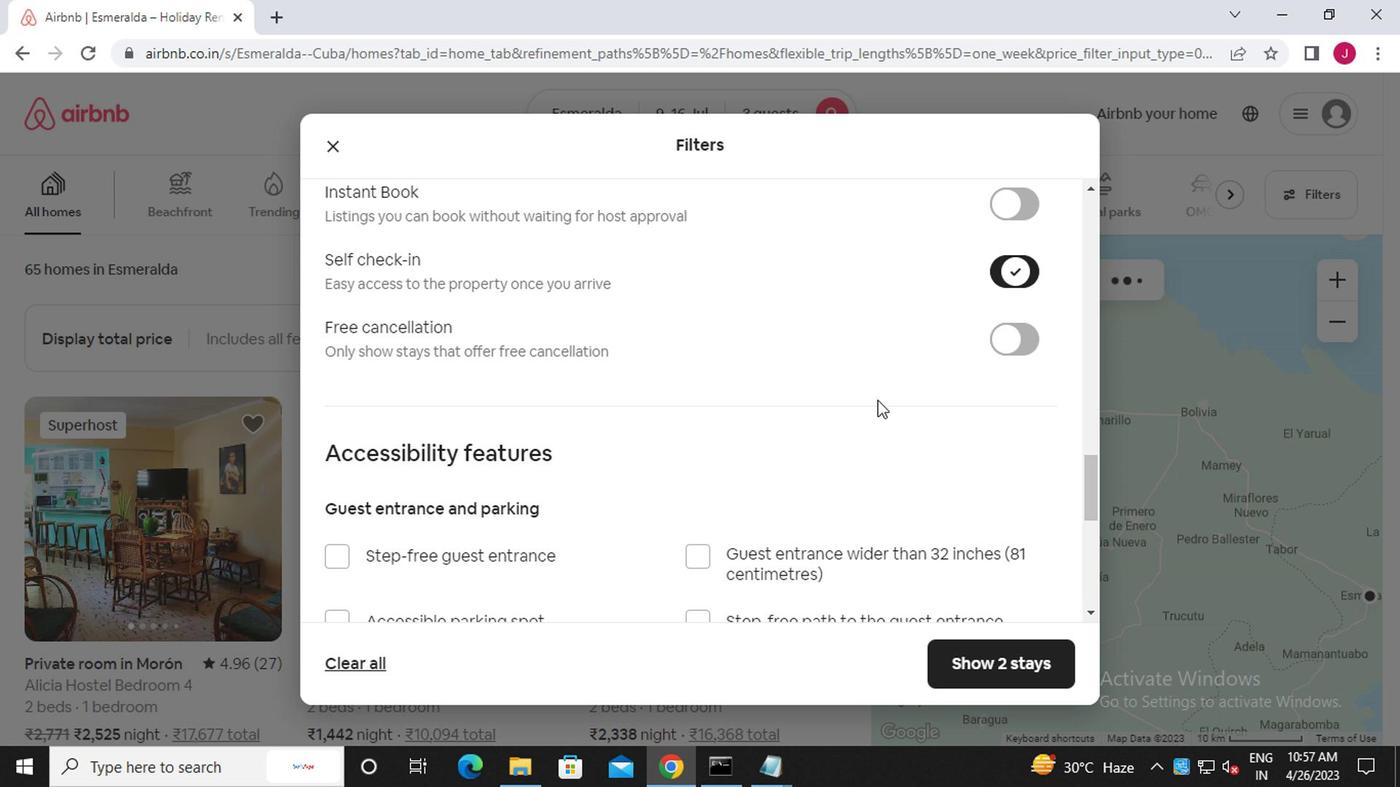 
Action: Mouse scrolled (833, 442) with delta (0, 0)
Screenshot: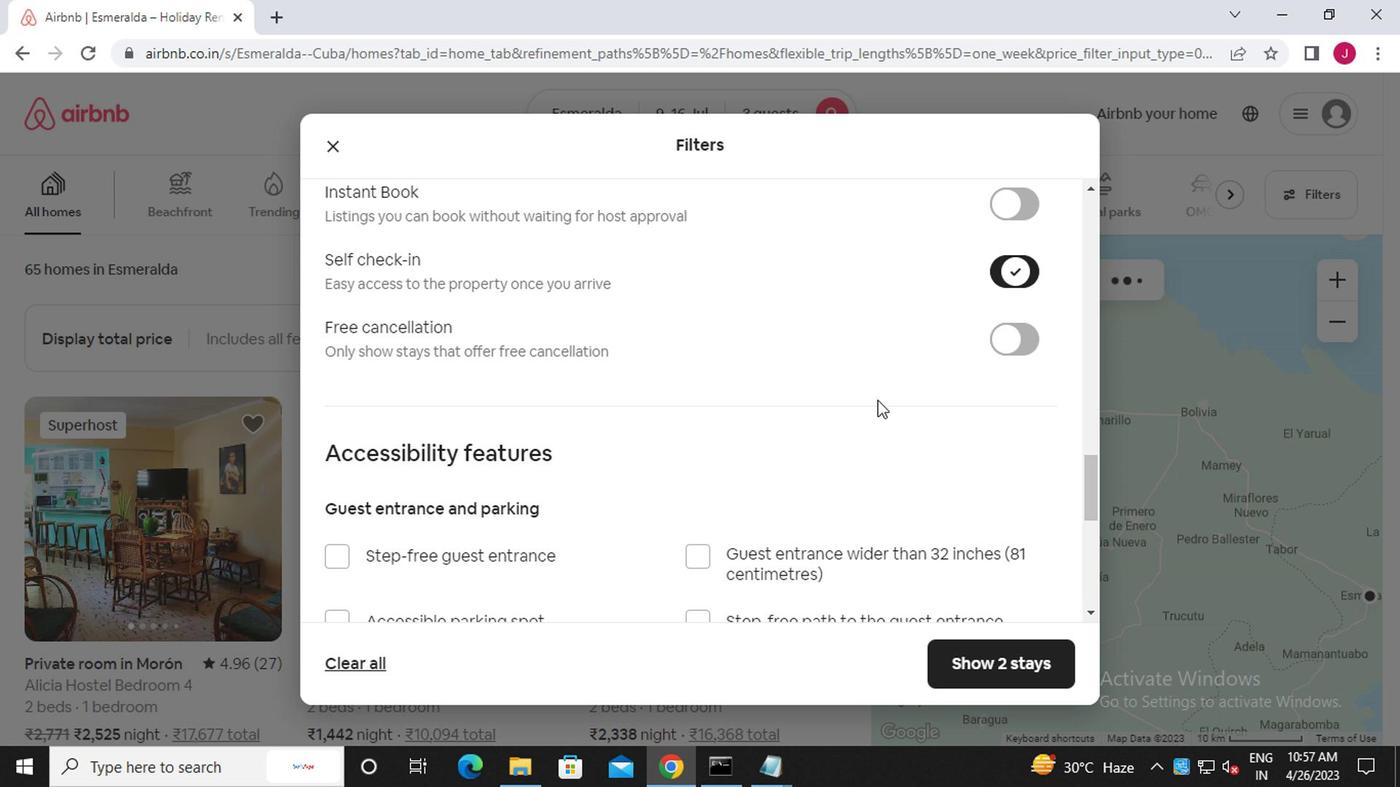 
Action: Mouse moved to (833, 443)
Screenshot: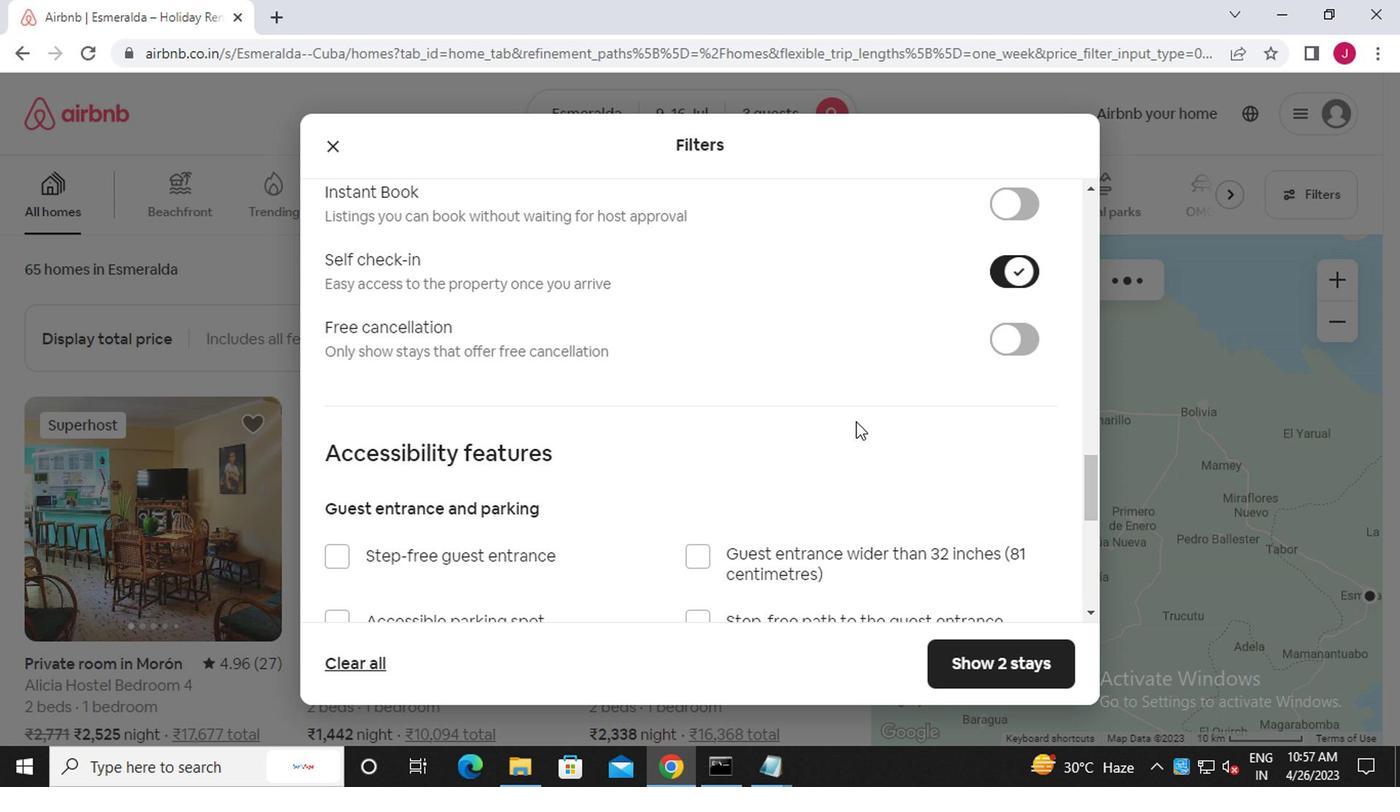 
Action: Mouse scrolled (833, 442) with delta (0, 0)
Screenshot: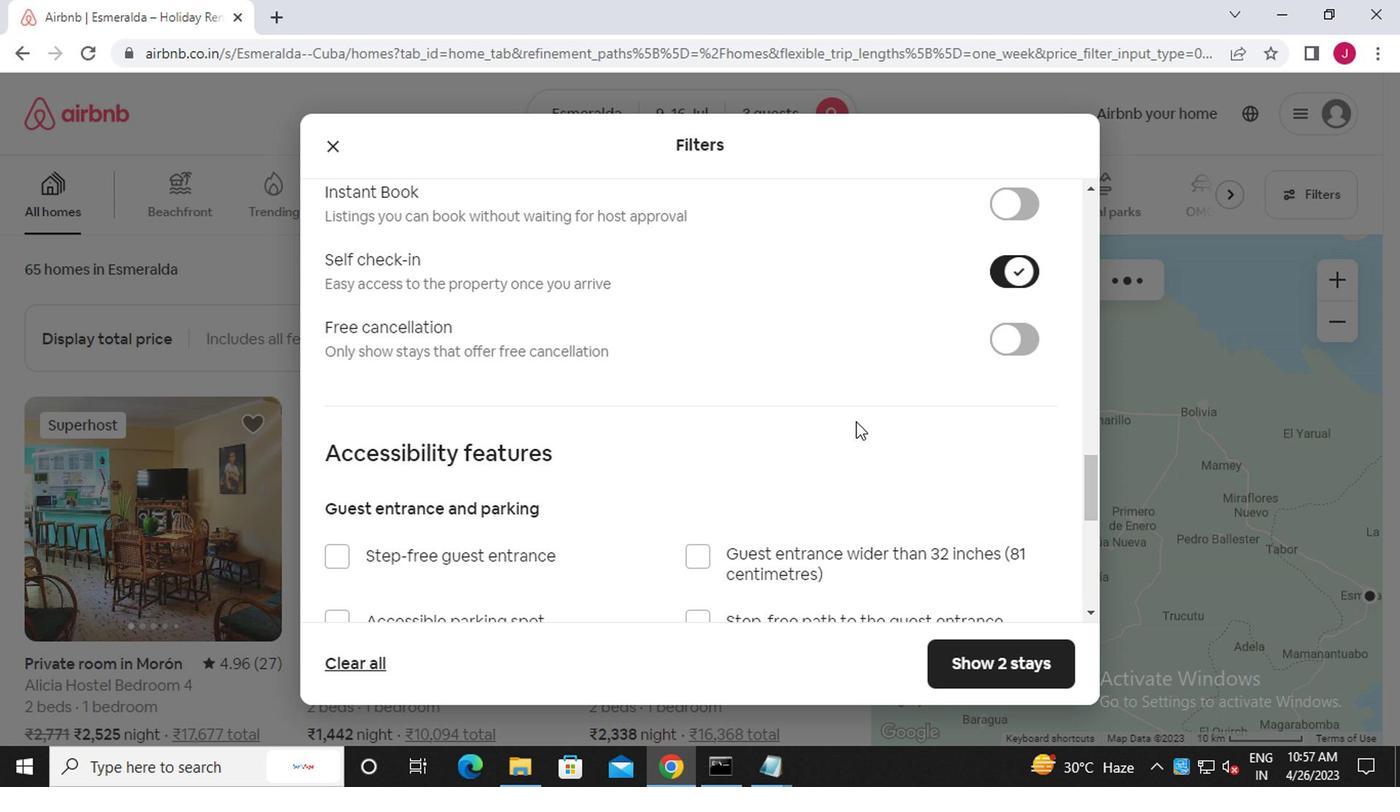 
Action: Mouse scrolled (833, 442) with delta (0, 0)
Screenshot: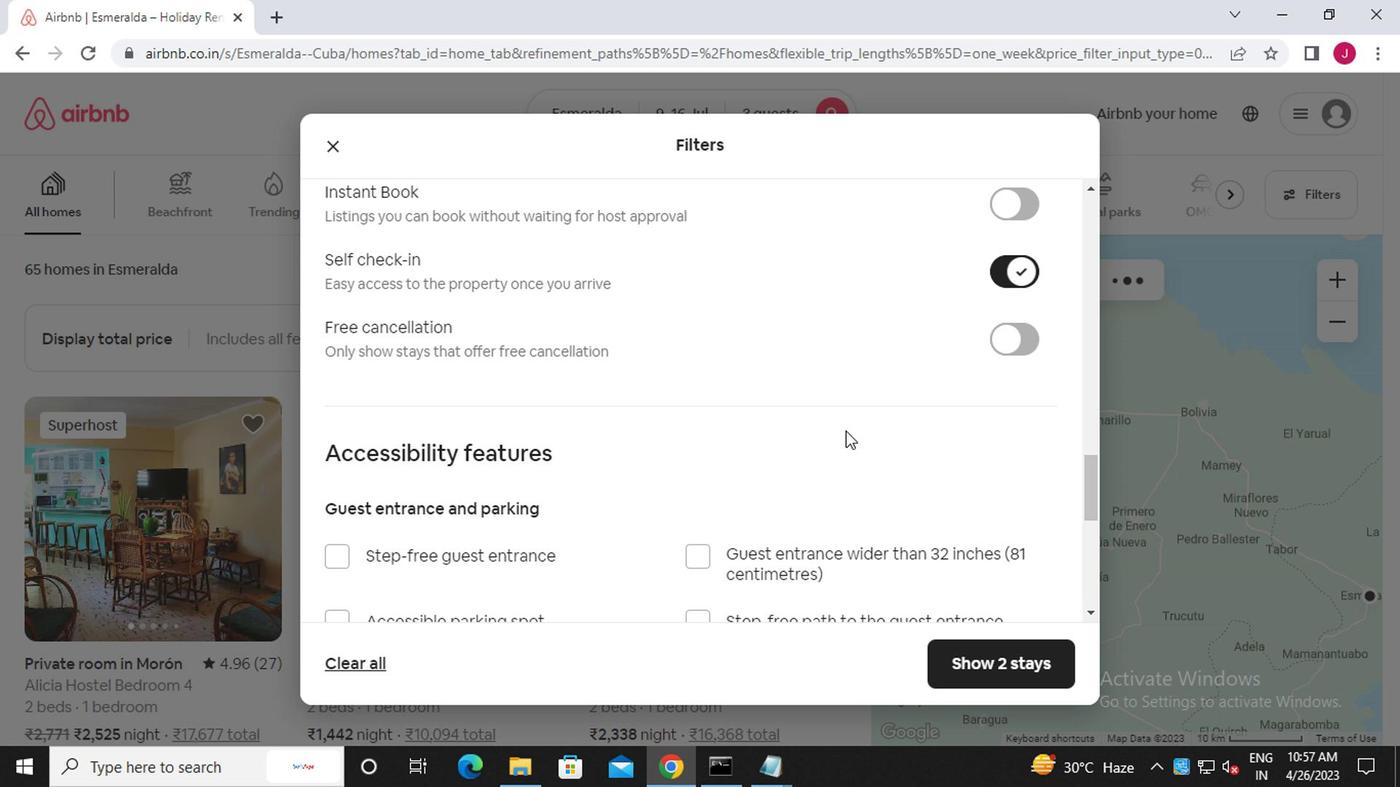 
Action: Mouse moved to (833, 447)
Screenshot: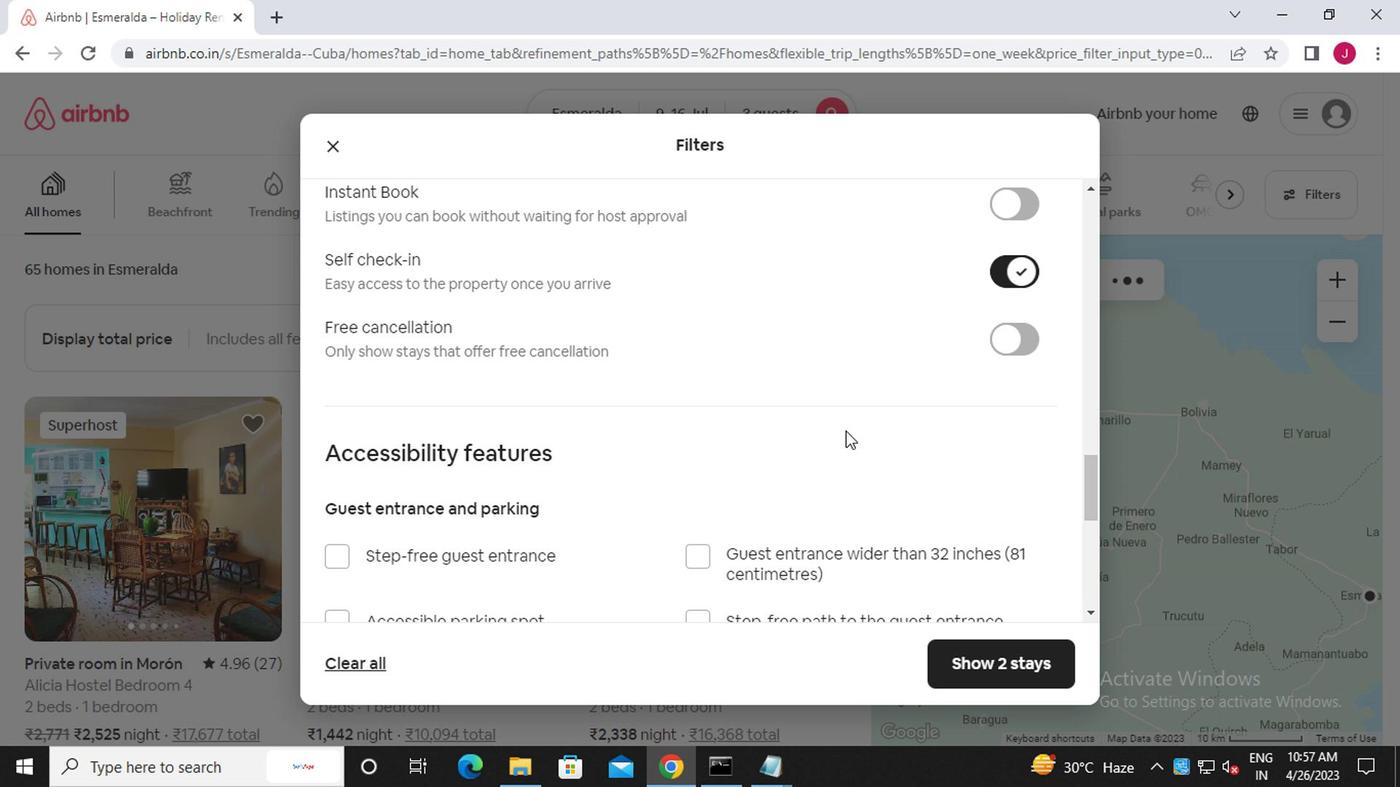 
Action: Mouse pressed middle at (833, 447)
Screenshot: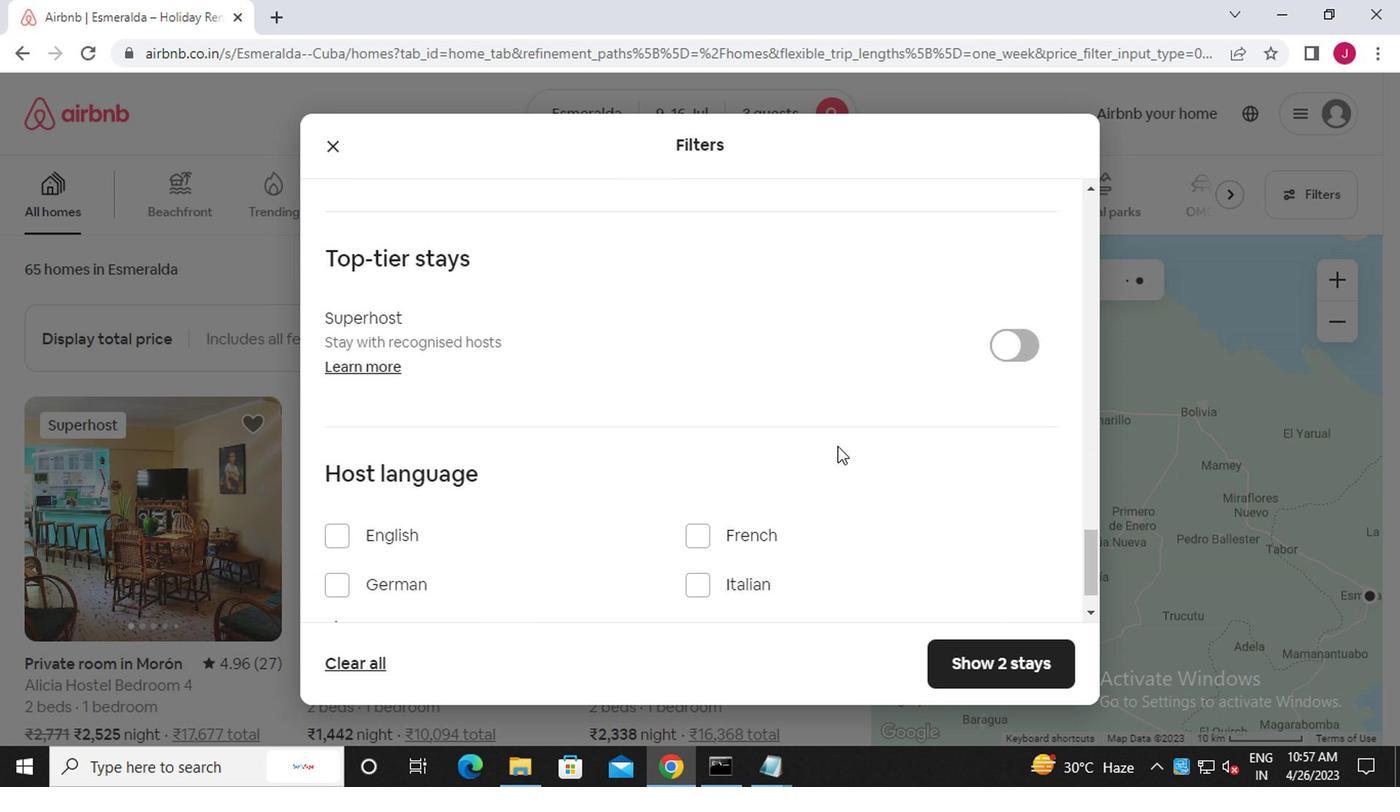 
Action: Mouse moved to (833, 448)
Screenshot: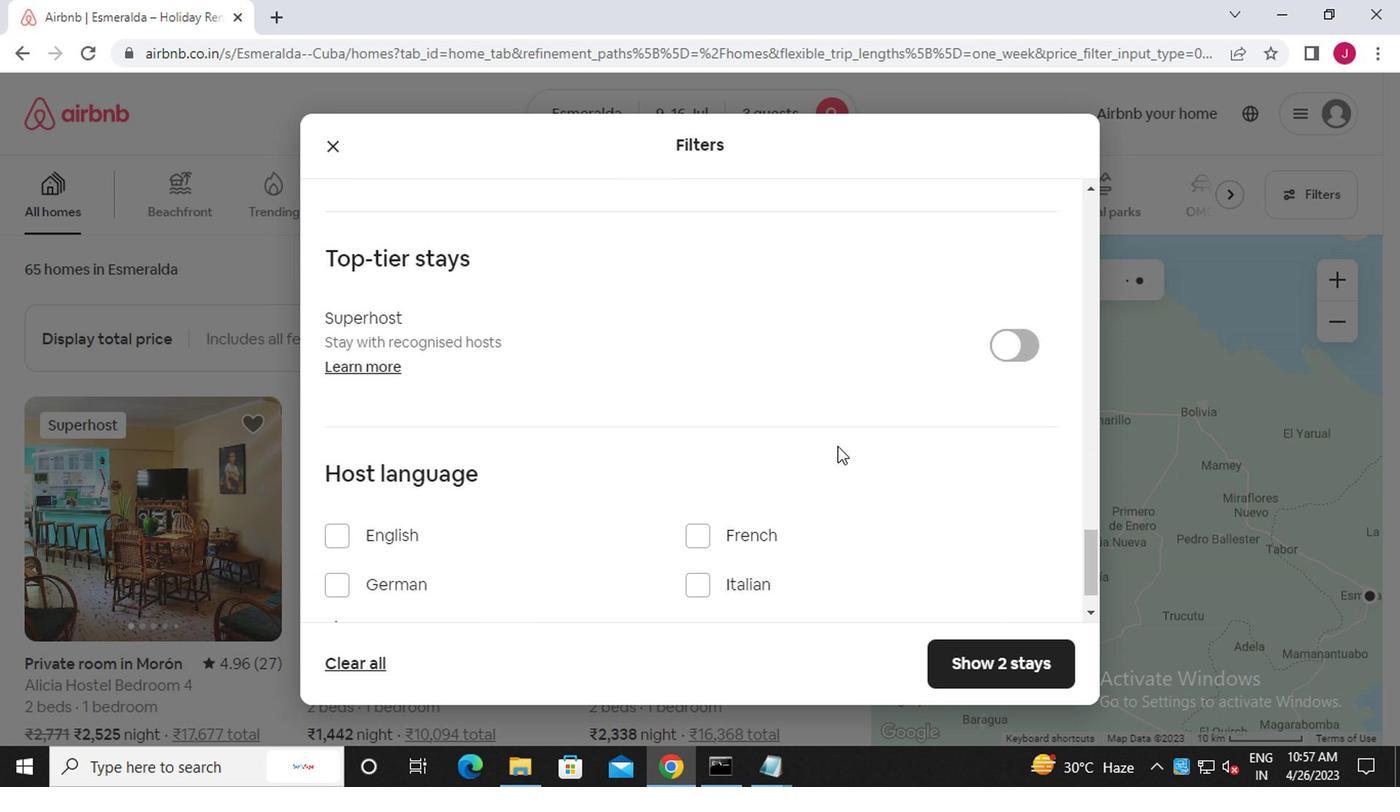 
Action: Mouse scrolled (833, 447) with delta (0, 0)
Screenshot: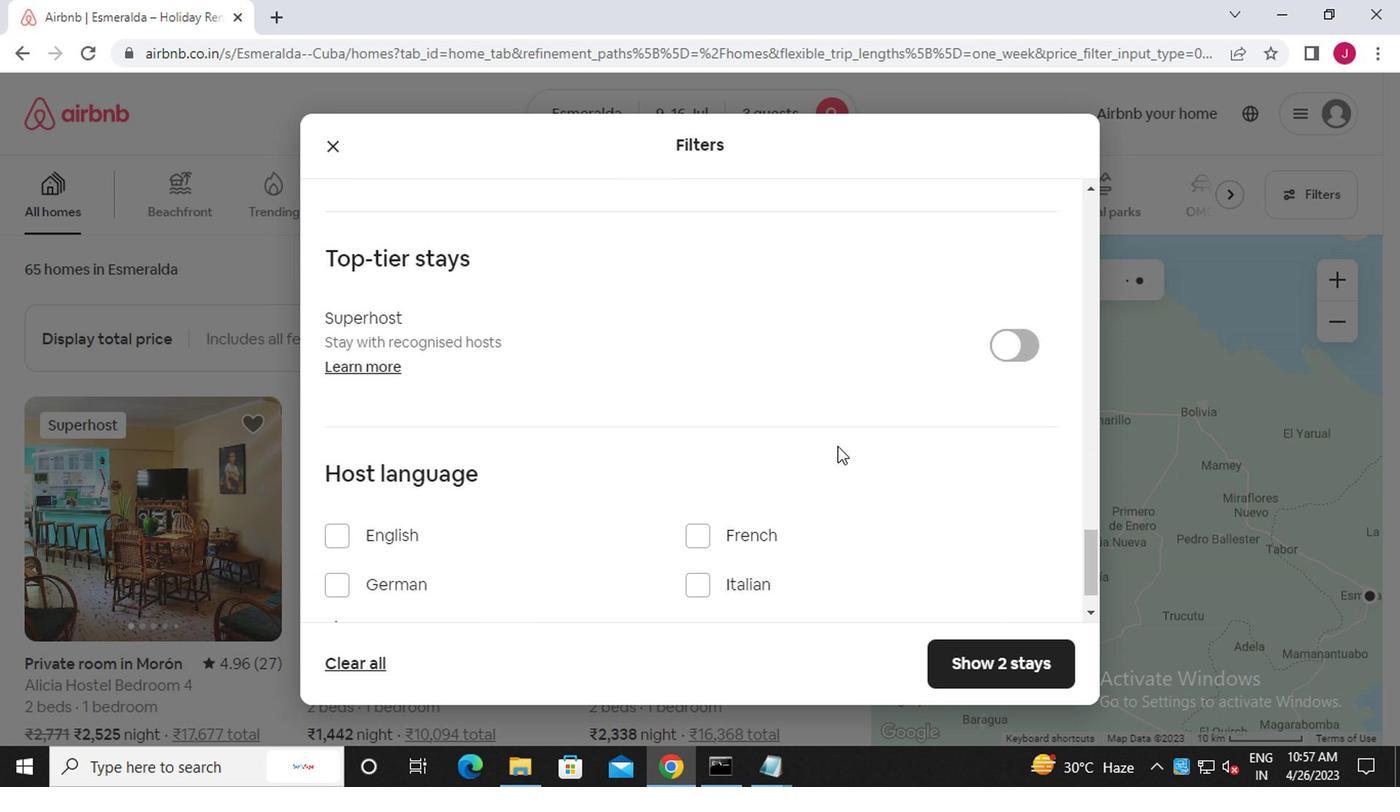
Action: Mouse moved to (833, 450)
Screenshot: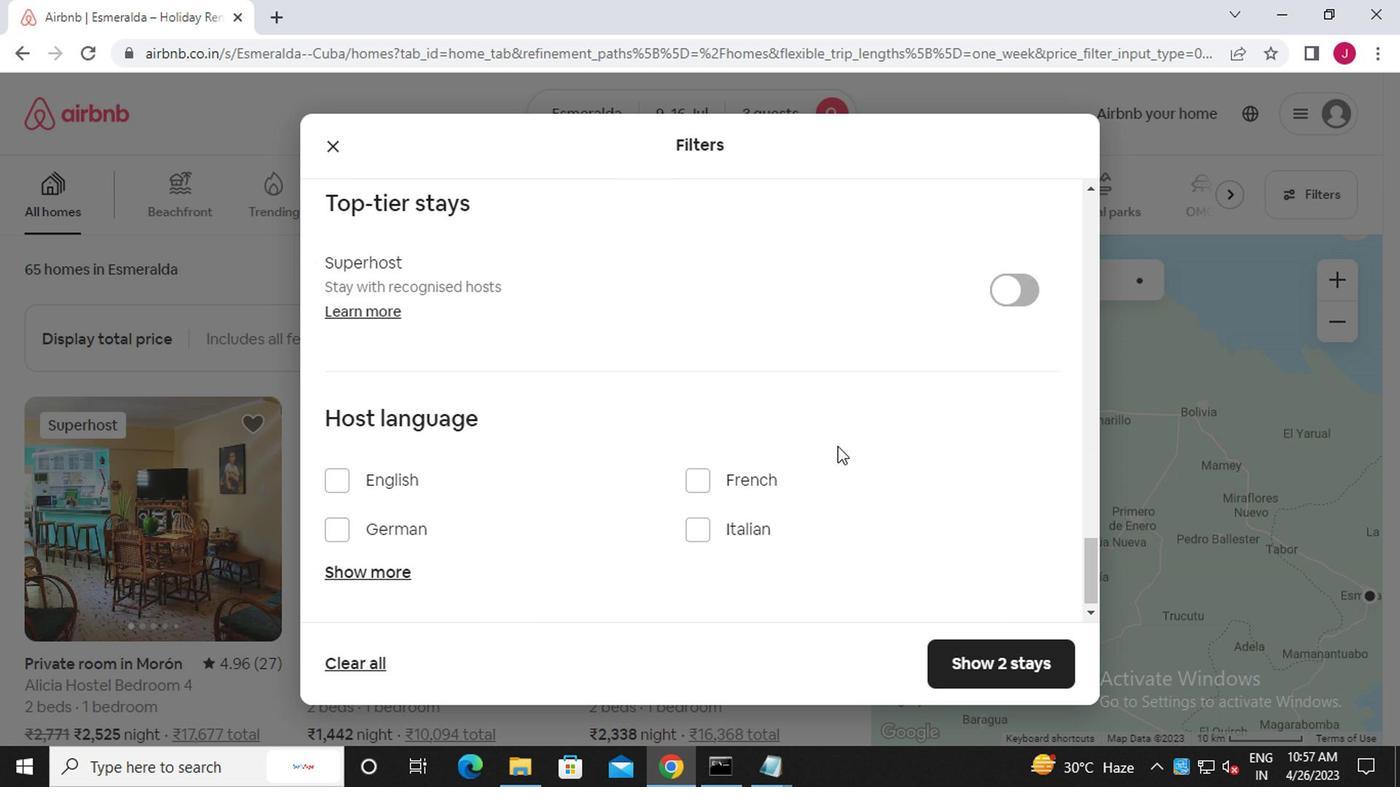 
Action: Mouse scrolled (833, 449) with delta (0, 0)
Screenshot: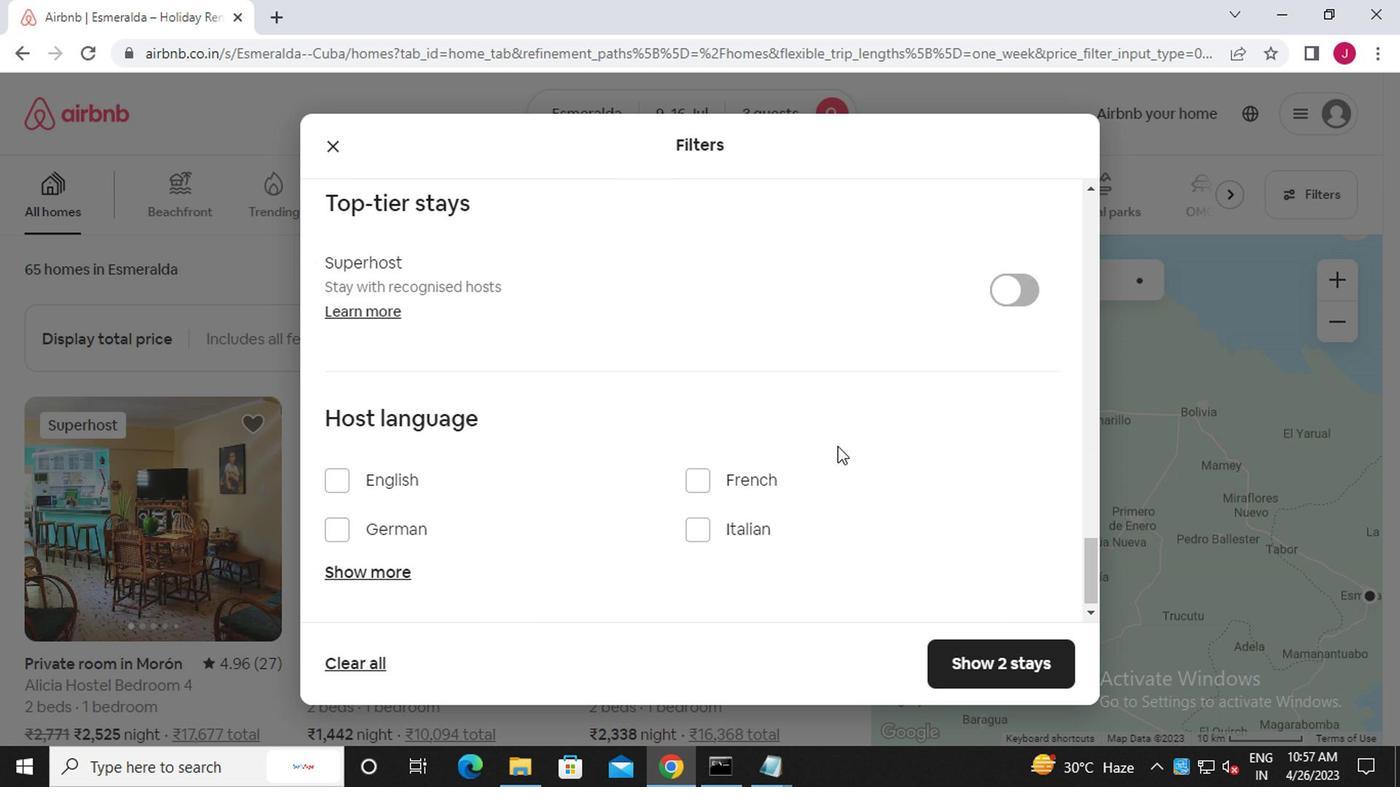
Action: Mouse moved to (833, 452)
Screenshot: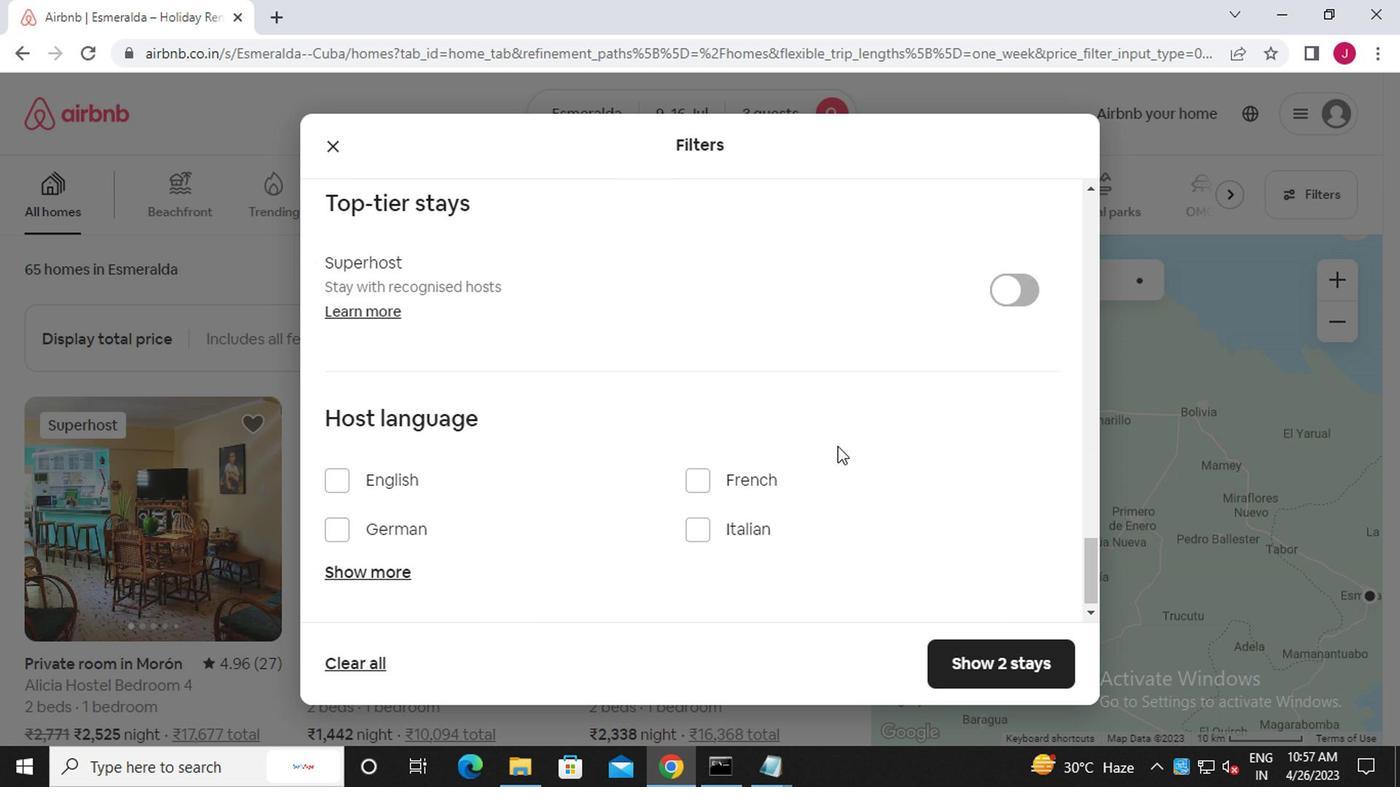 
Action: Mouse scrolled (833, 450) with delta (0, -1)
Screenshot: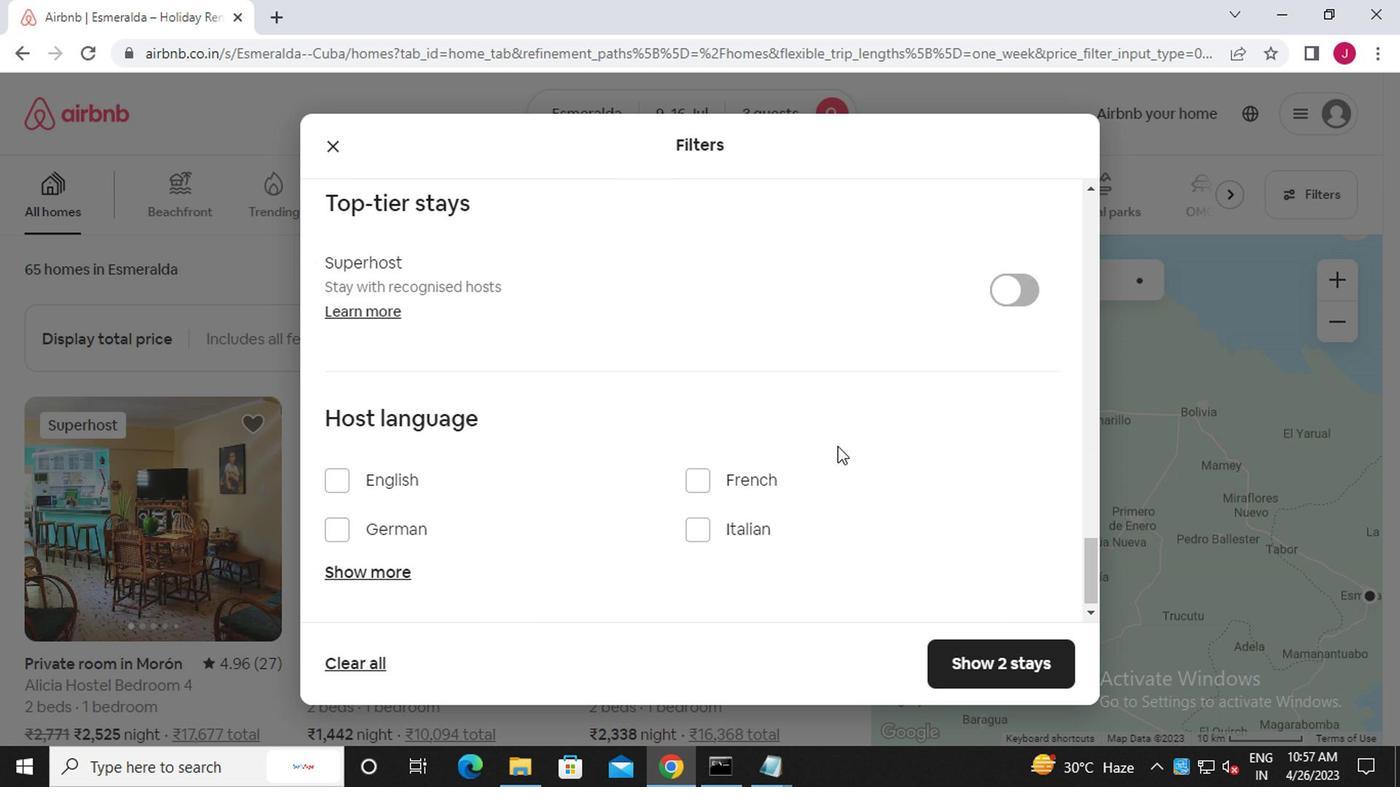 
Action: Mouse scrolled (833, 450) with delta (0, -1)
Screenshot: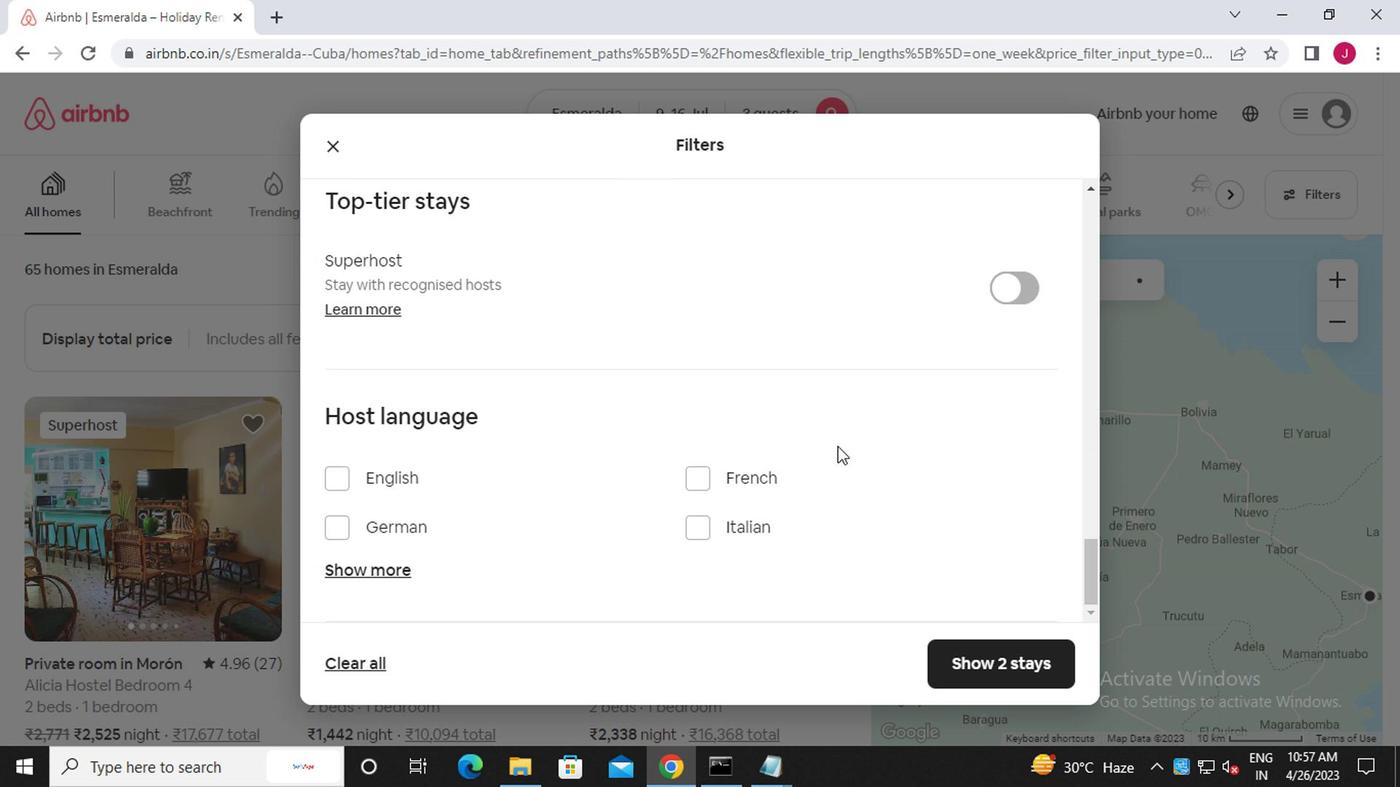 
Action: Mouse scrolled (833, 450) with delta (0, -1)
Screenshot: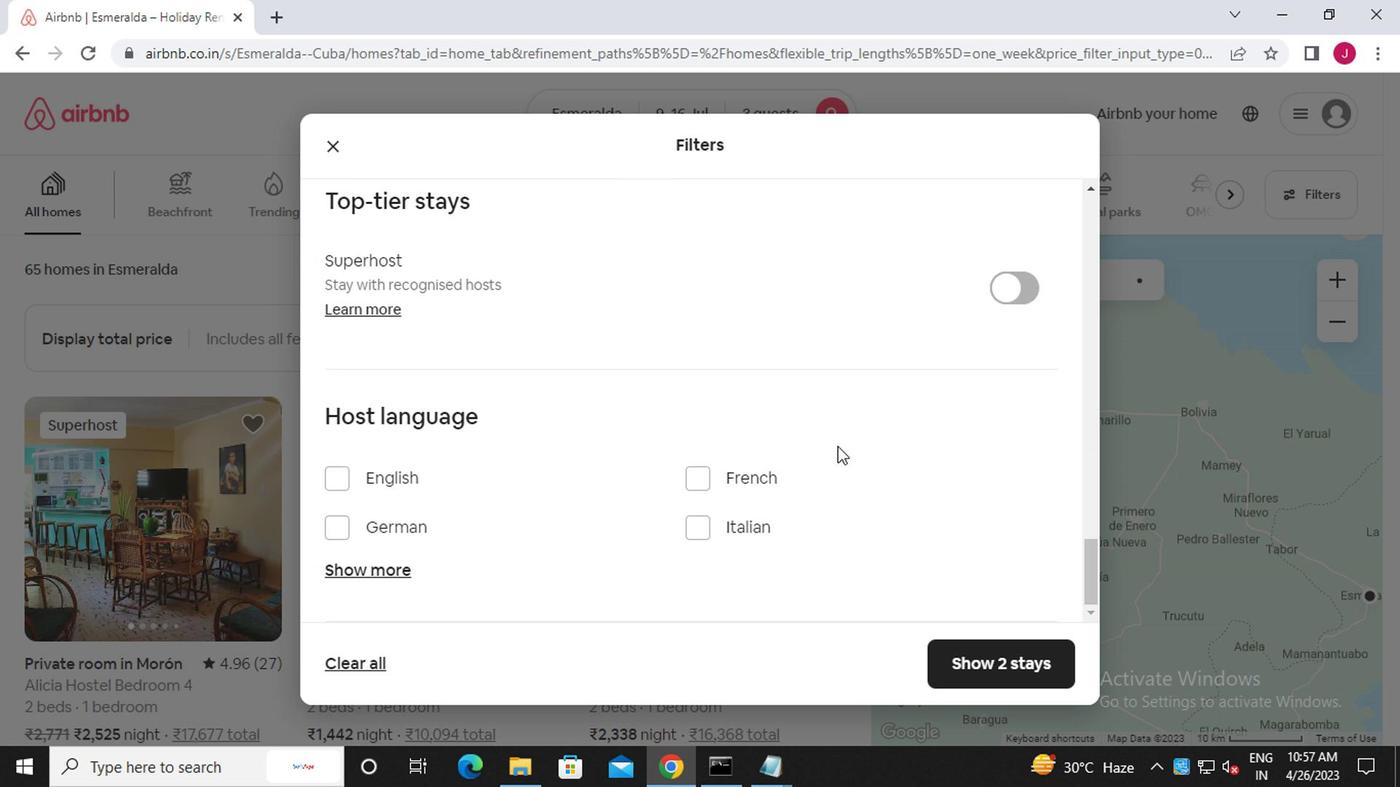
Action: Mouse moved to (834, 452)
Screenshot: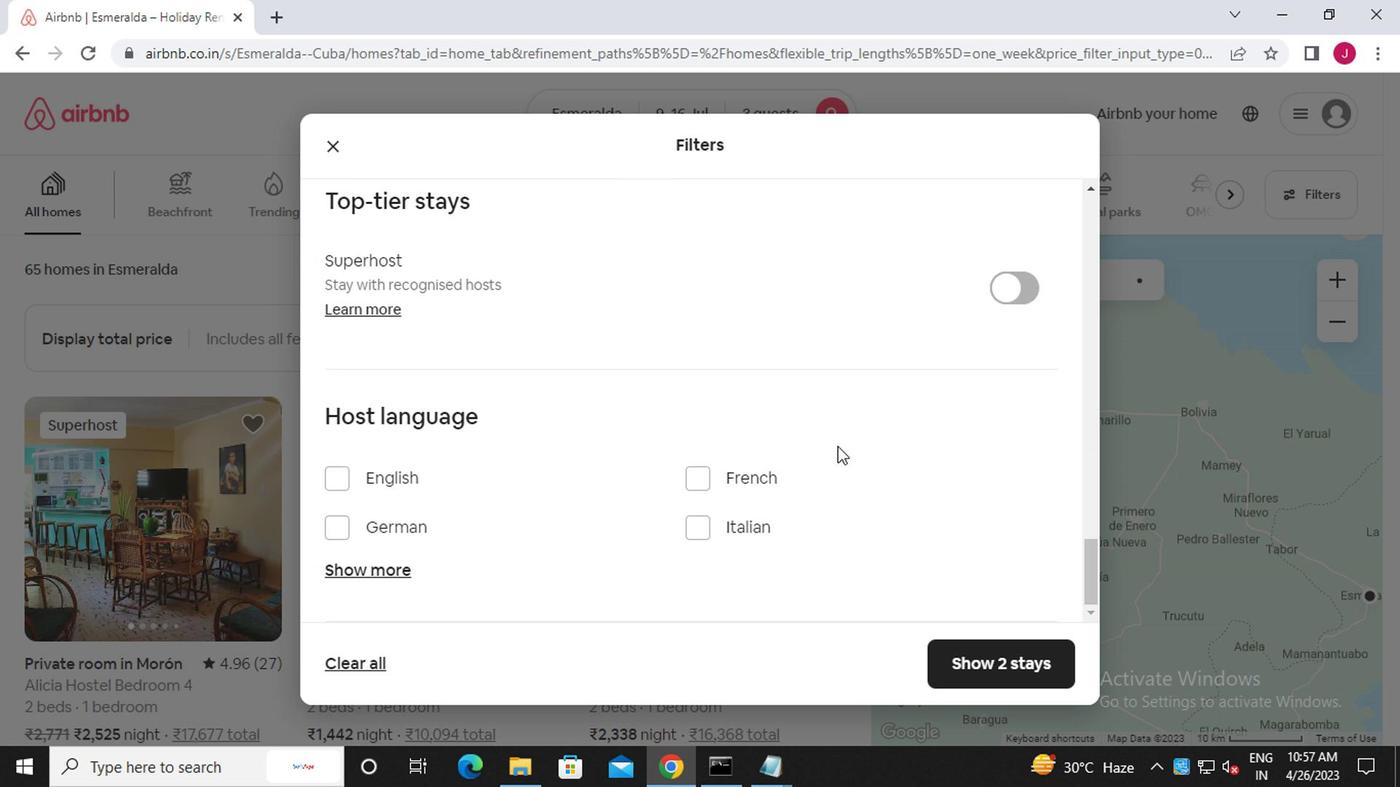
Action: Mouse scrolled (834, 450) with delta (0, -1)
Screenshot: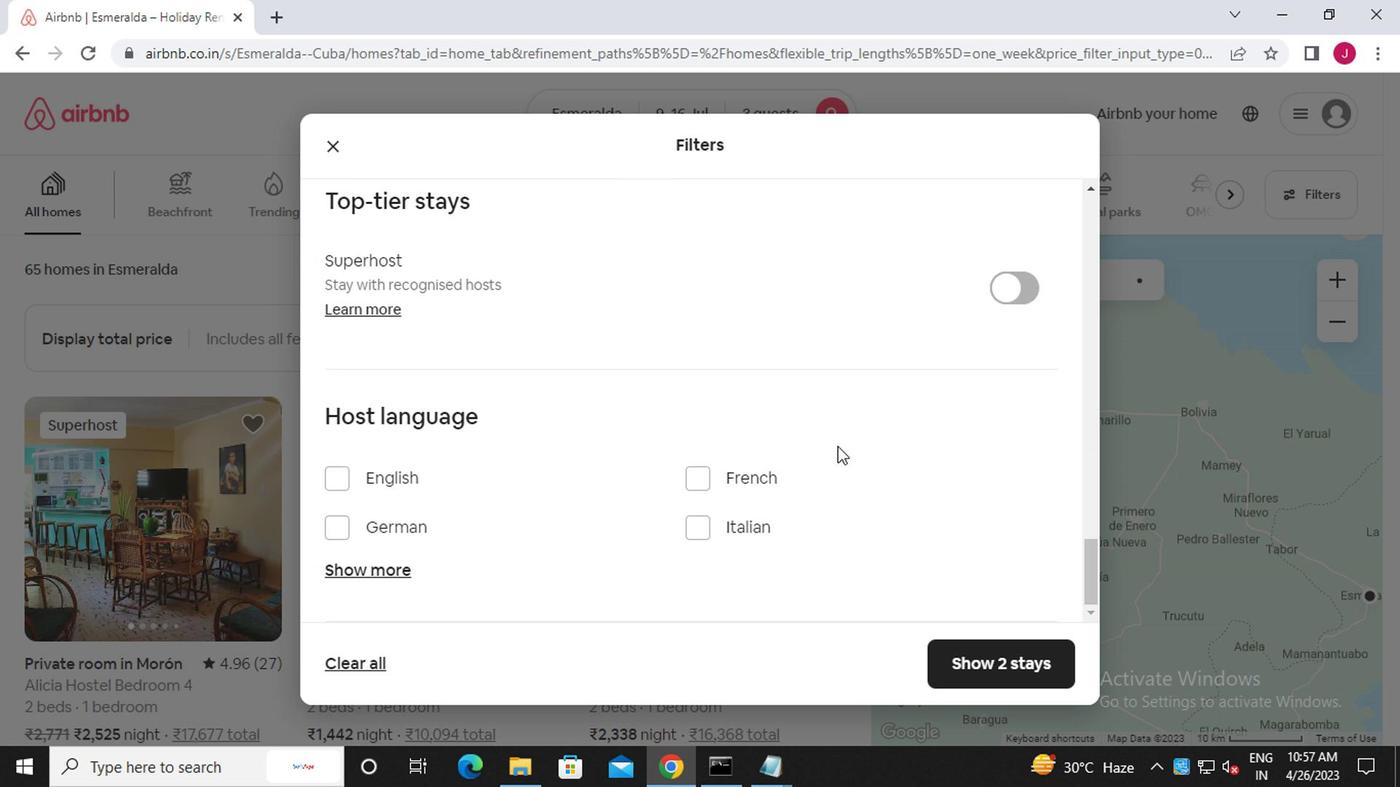 
Action: Mouse moved to (983, 669)
Screenshot: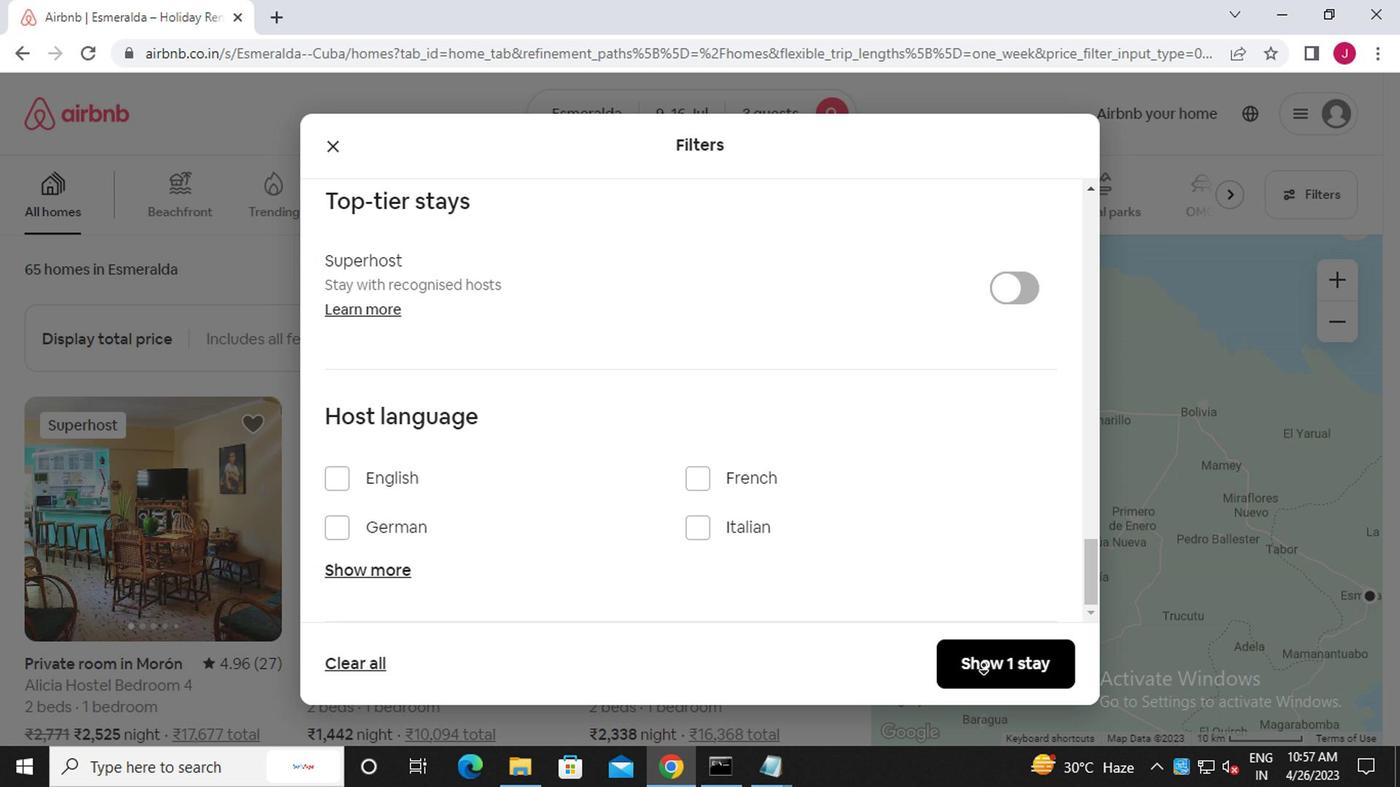 
Action: Mouse pressed left at (983, 669)
Screenshot: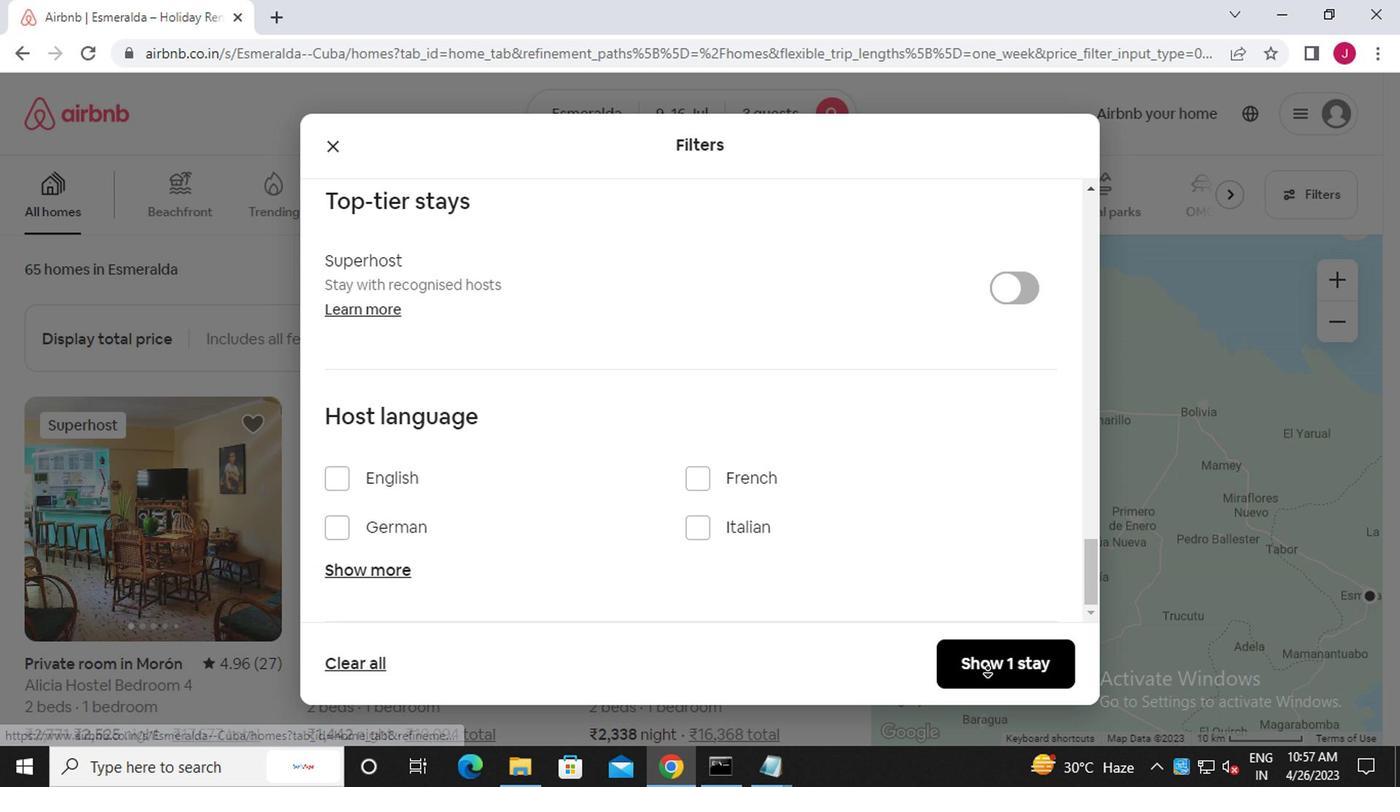 
Action: Mouse moved to (969, 658)
Screenshot: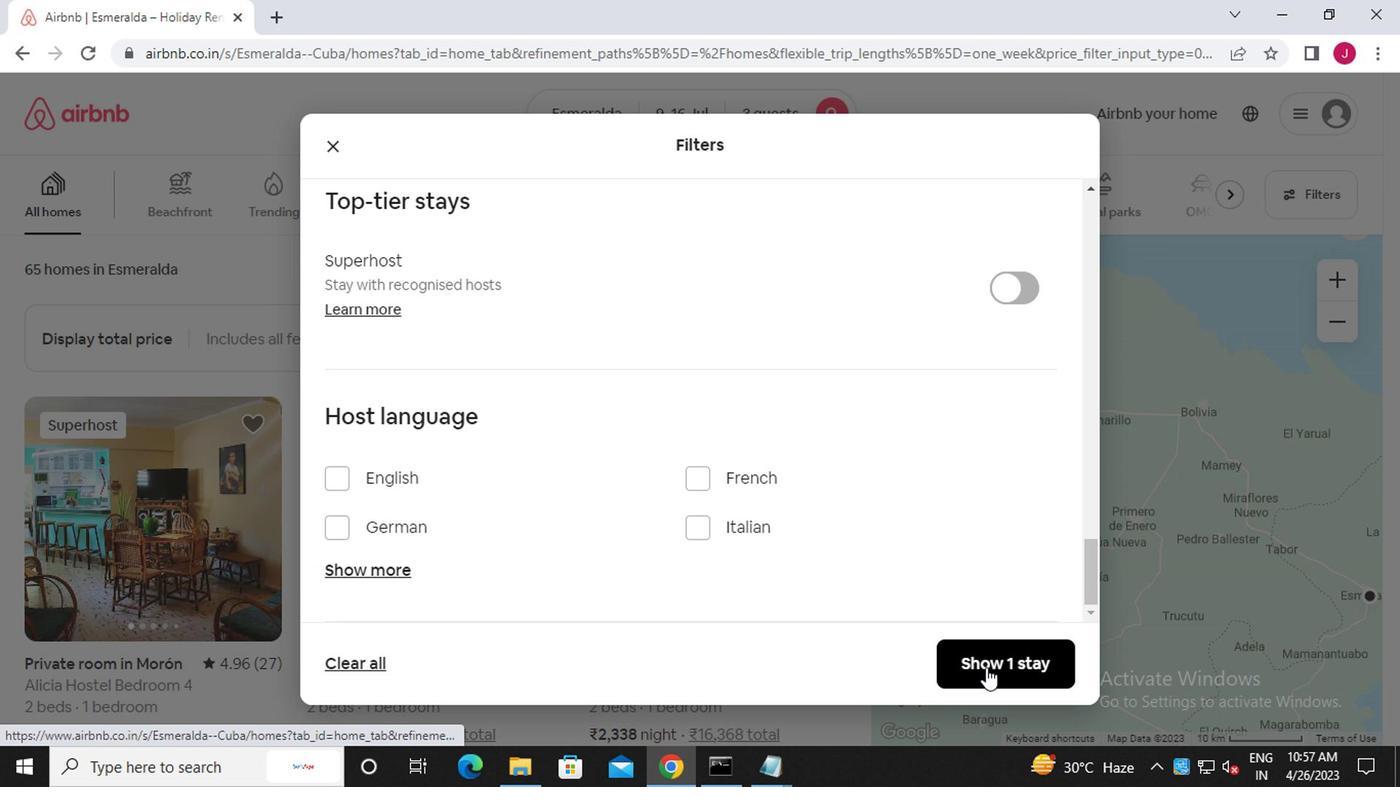 
